 Task: Look for space in Batu, Indonesia from 11th June, 2023 to 15th June, 2023 for 2 adults in price range Rs.7000 to Rs.16000. Place can be private room with 1  bedroom having 2 beds and 1 bathroom. Property type can be house, flat, guest house, hotel. Booking option can be shelf check-in. Required host language is English.
Action: Mouse moved to (544, 93)
Screenshot: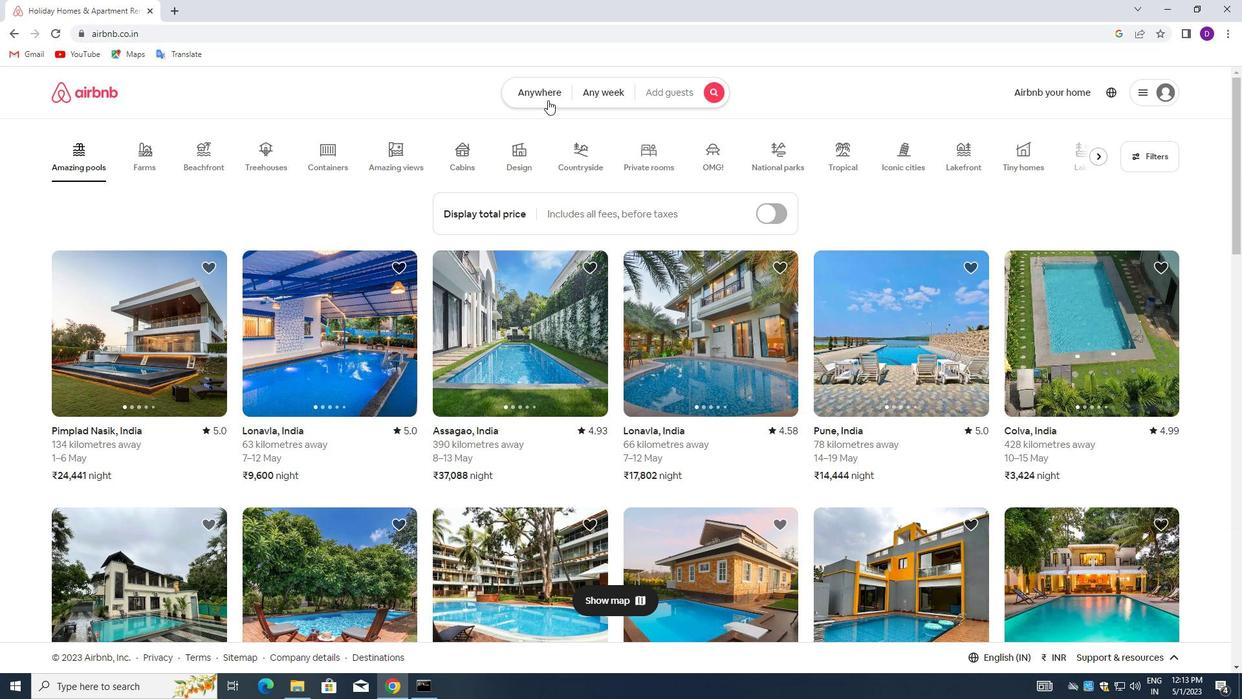 
Action: Mouse pressed left at (544, 93)
Screenshot: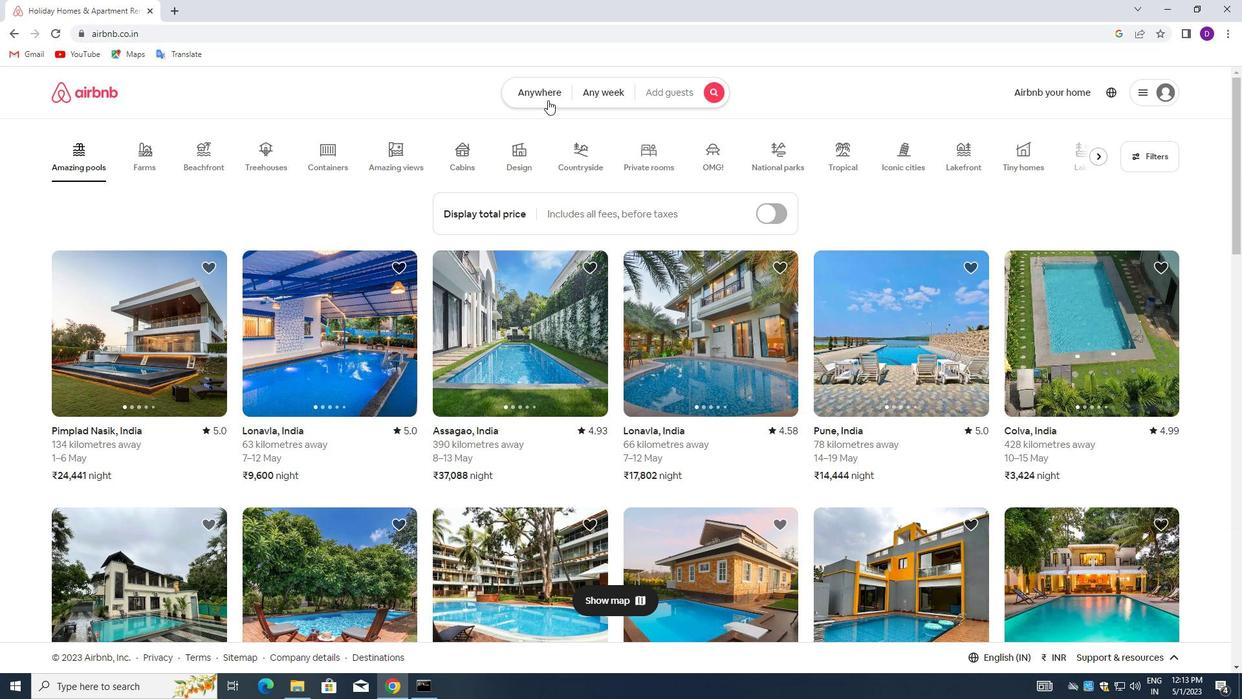 
Action: Mouse moved to (416, 146)
Screenshot: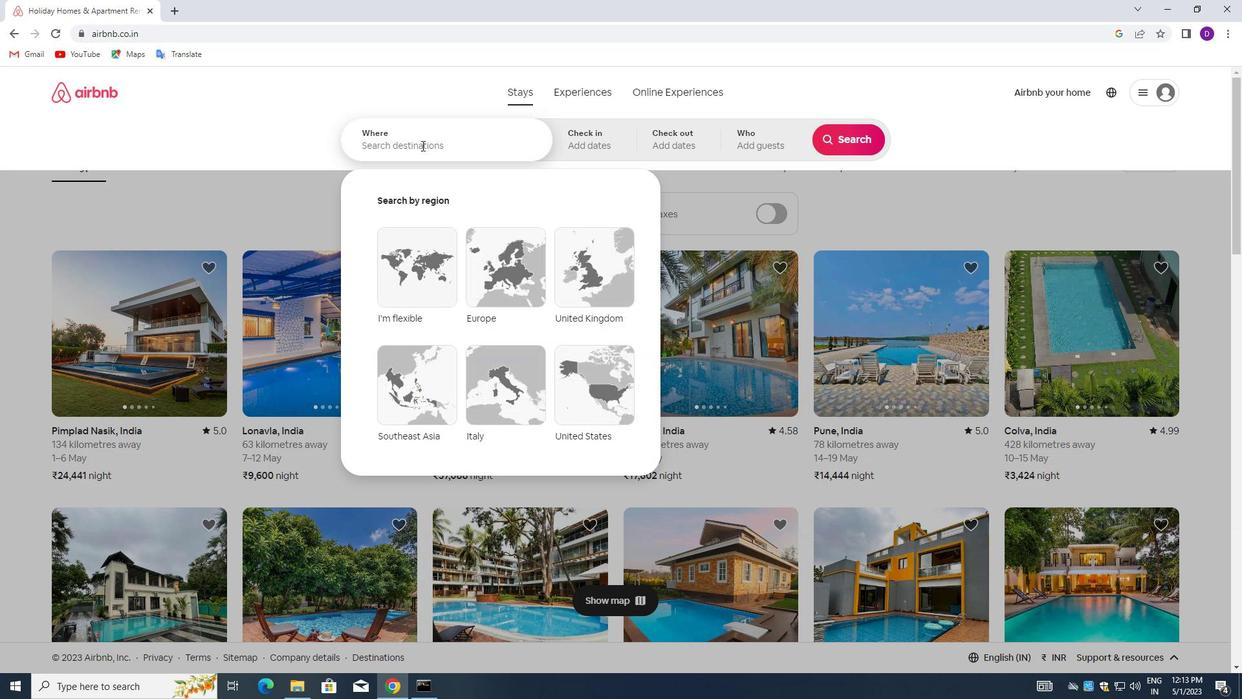 
Action: Mouse pressed left at (416, 146)
Screenshot: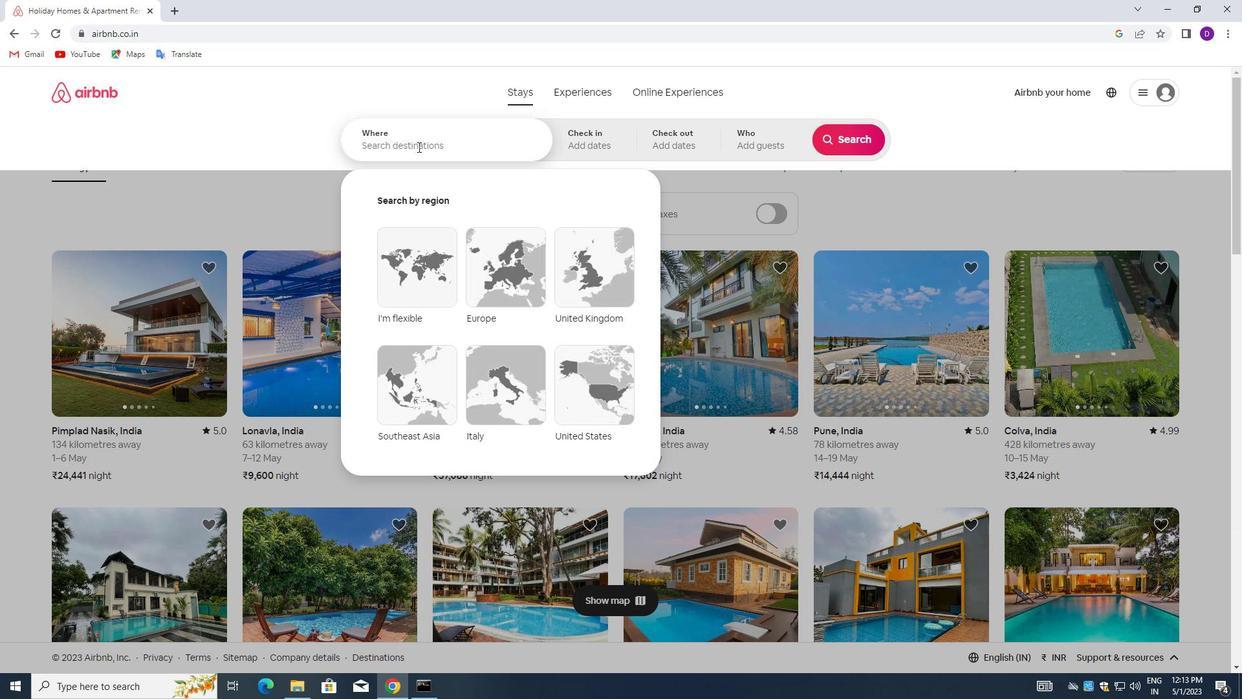 
Action: Key pressed <Key.shift>BATU,<Key.space><Key.shift>INDONESIA<Key.enter>
Screenshot: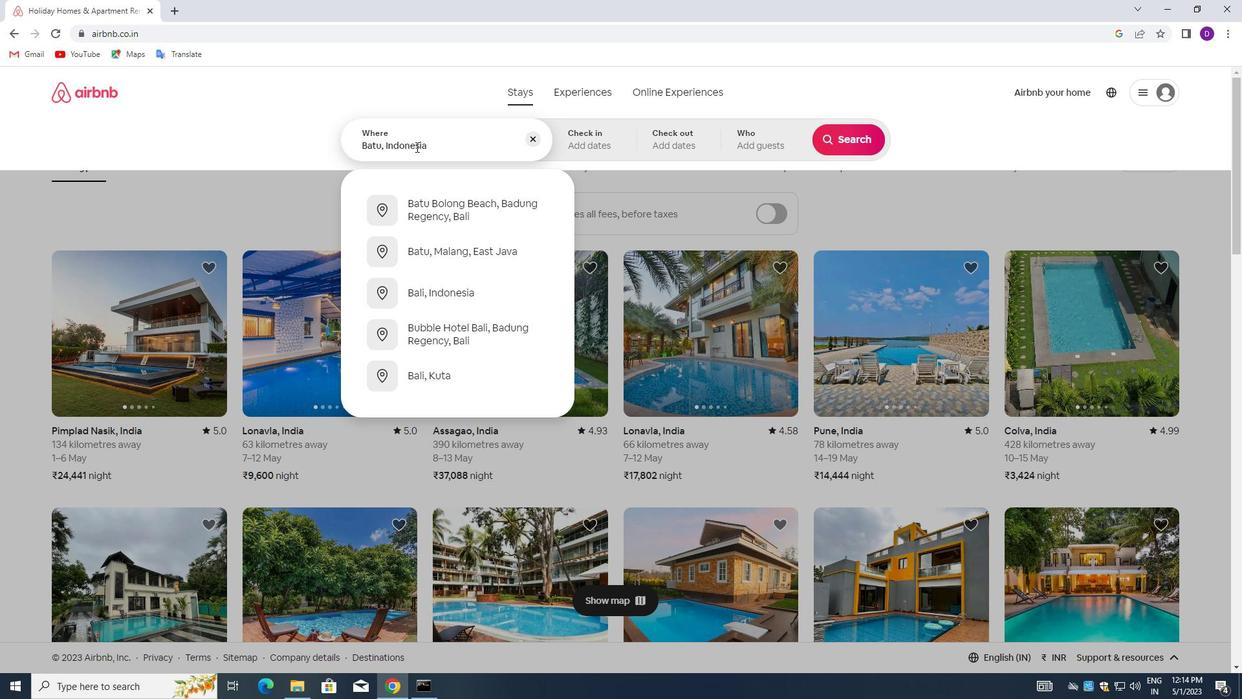 
Action: Mouse moved to (652, 364)
Screenshot: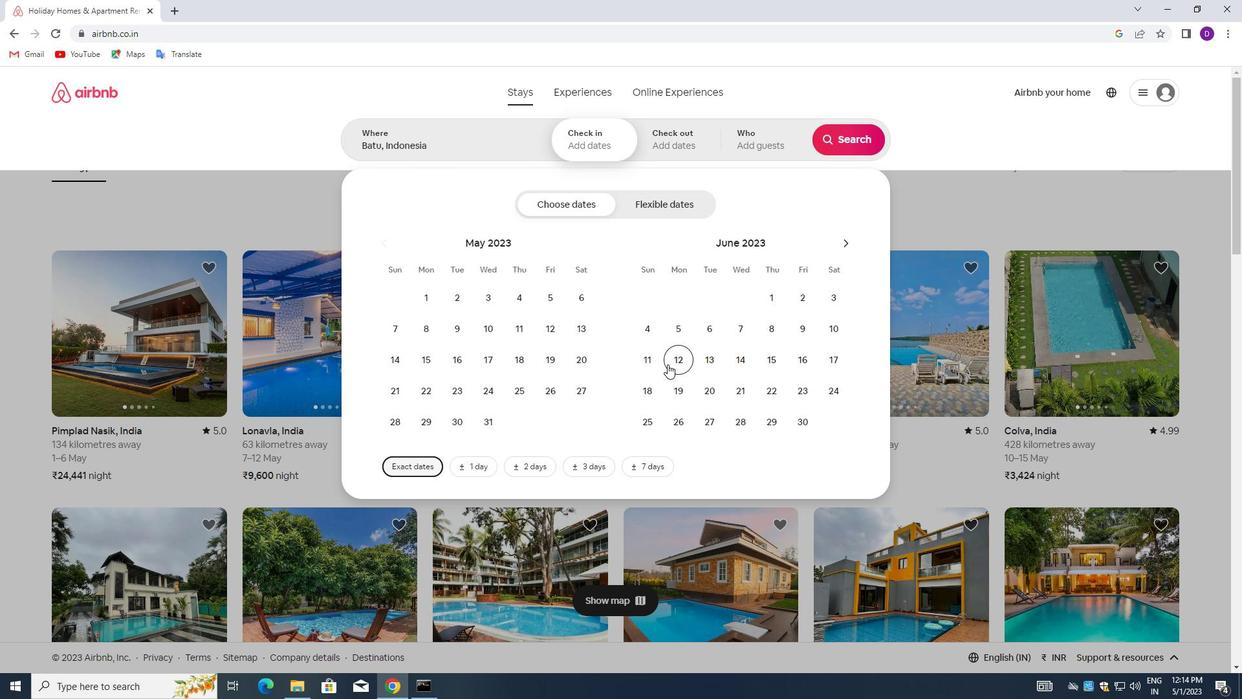 
Action: Mouse pressed left at (652, 364)
Screenshot: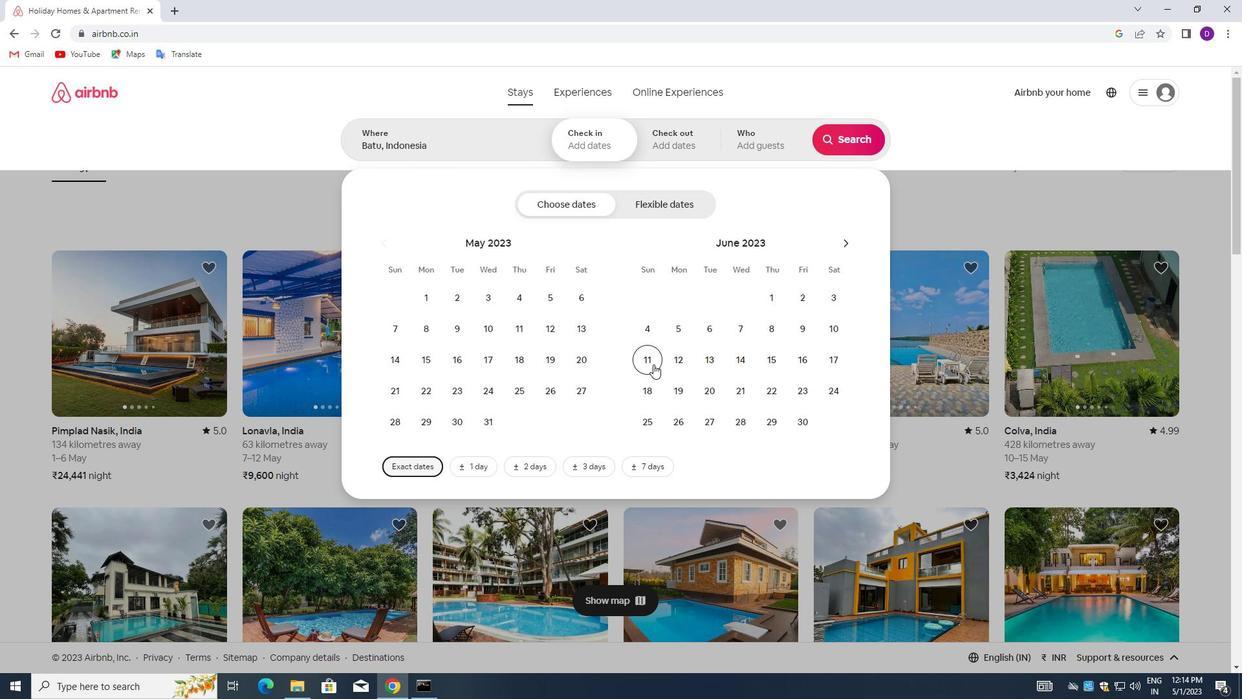 
Action: Mouse moved to (765, 368)
Screenshot: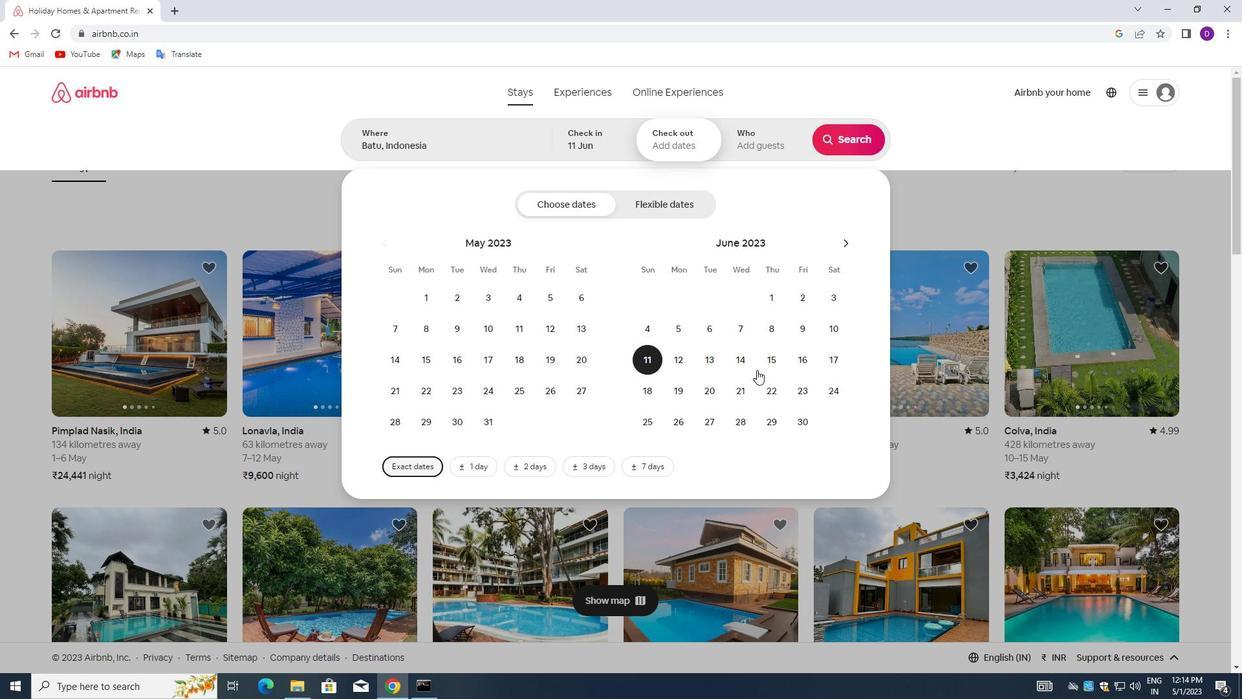 
Action: Mouse pressed left at (765, 368)
Screenshot: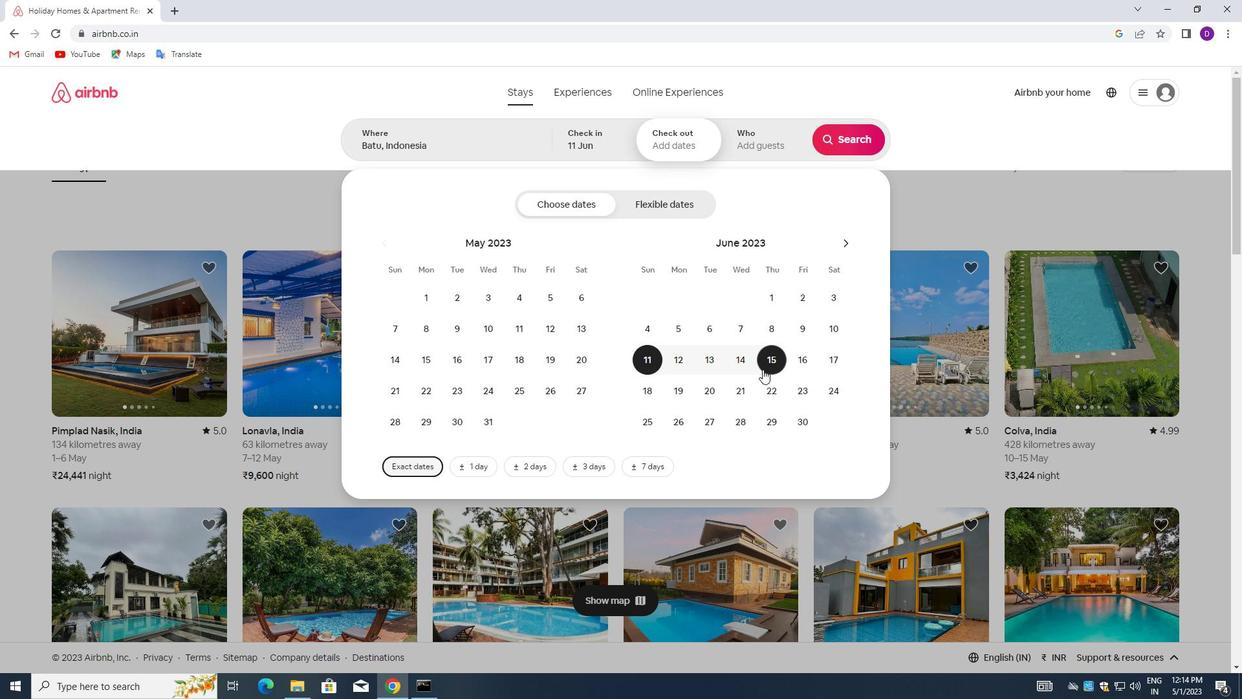 
Action: Mouse moved to (748, 151)
Screenshot: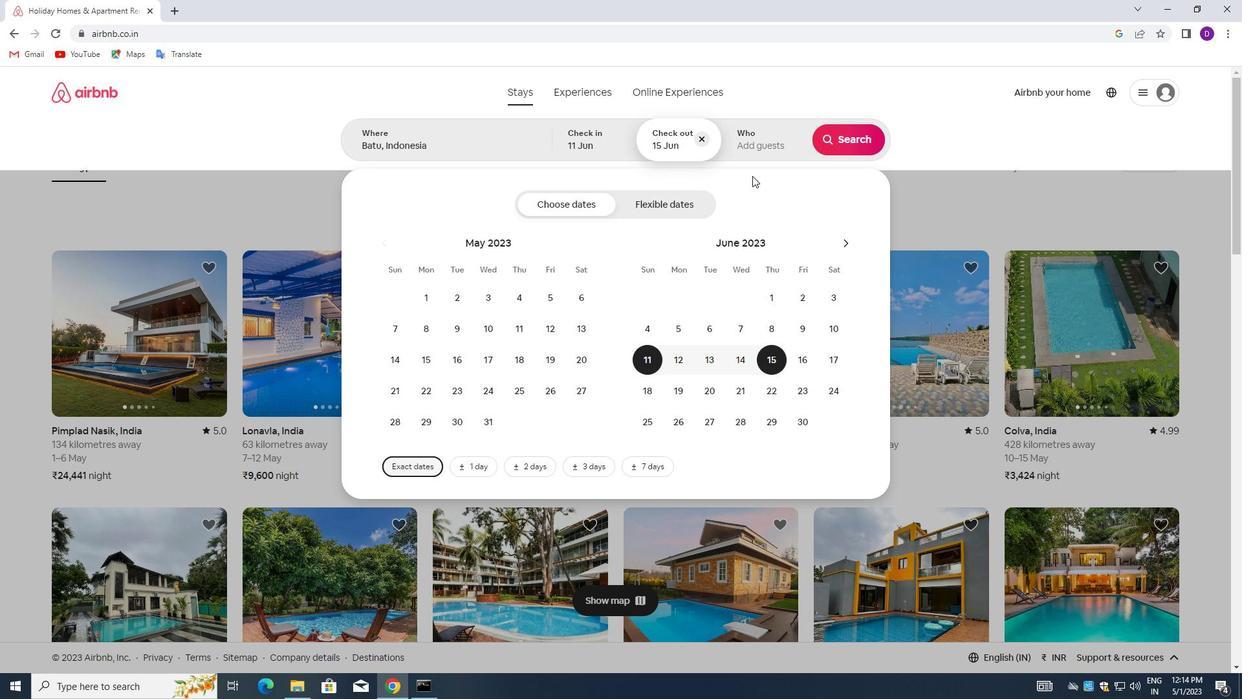 
Action: Mouse pressed left at (748, 151)
Screenshot: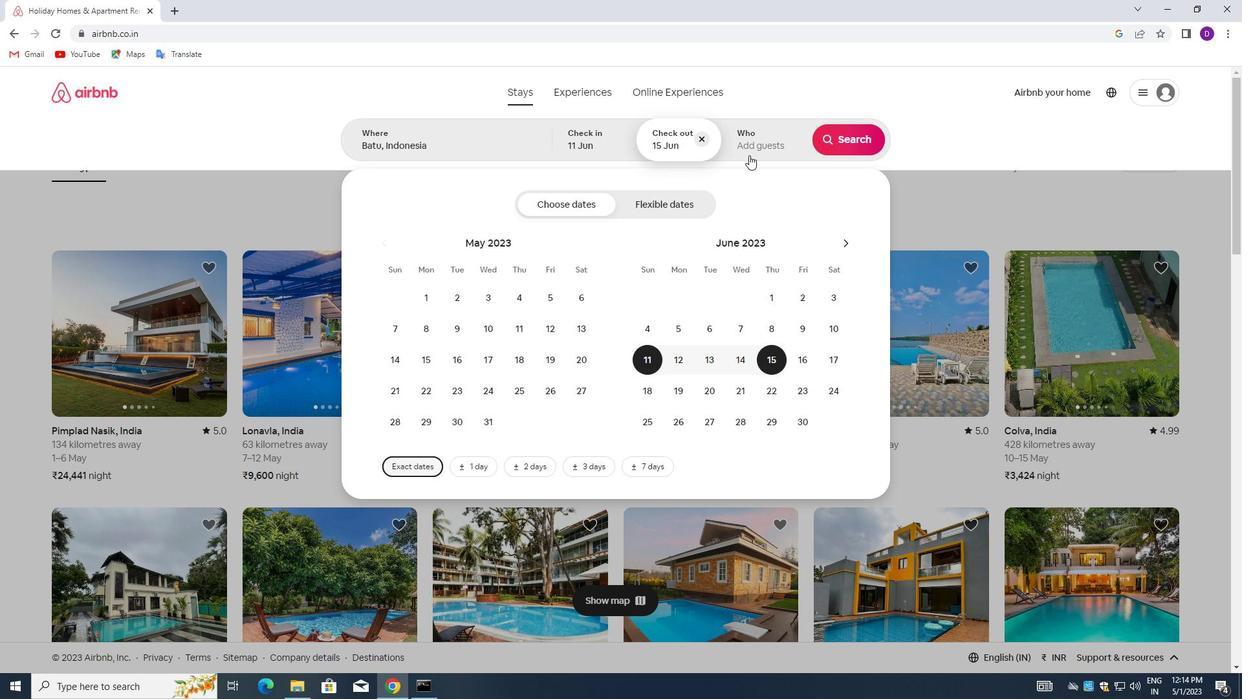 
Action: Mouse moved to (855, 204)
Screenshot: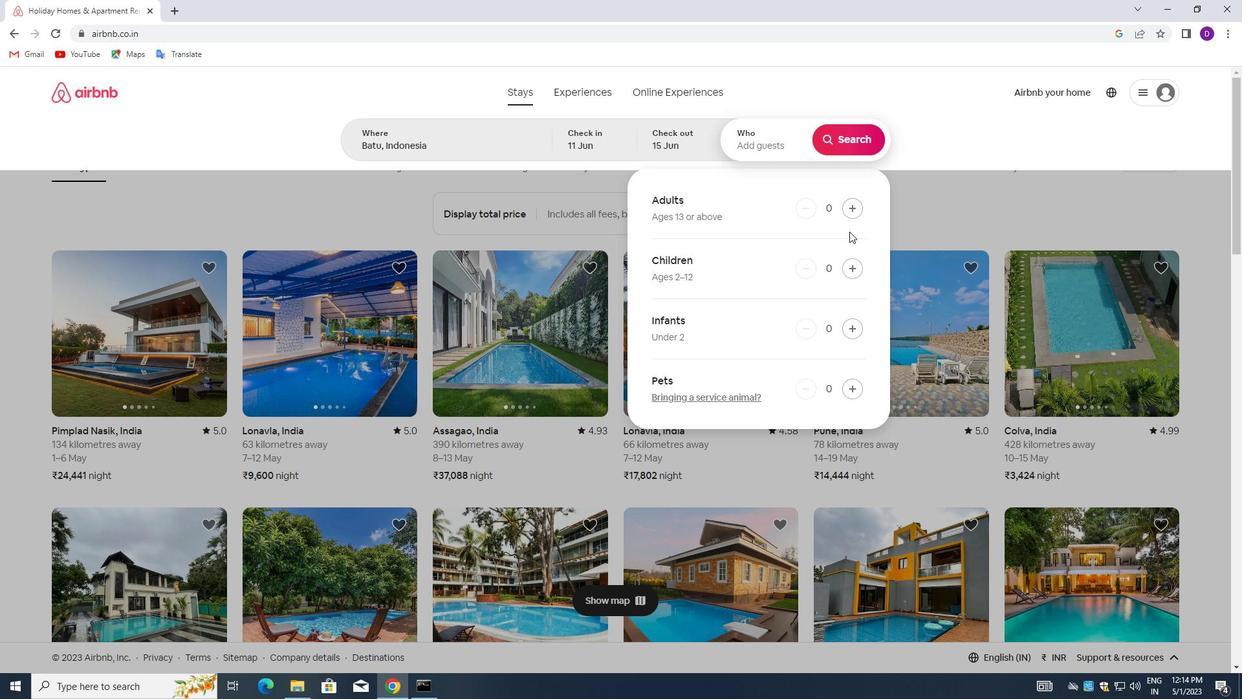 
Action: Mouse pressed left at (855, 204)
Screenshot: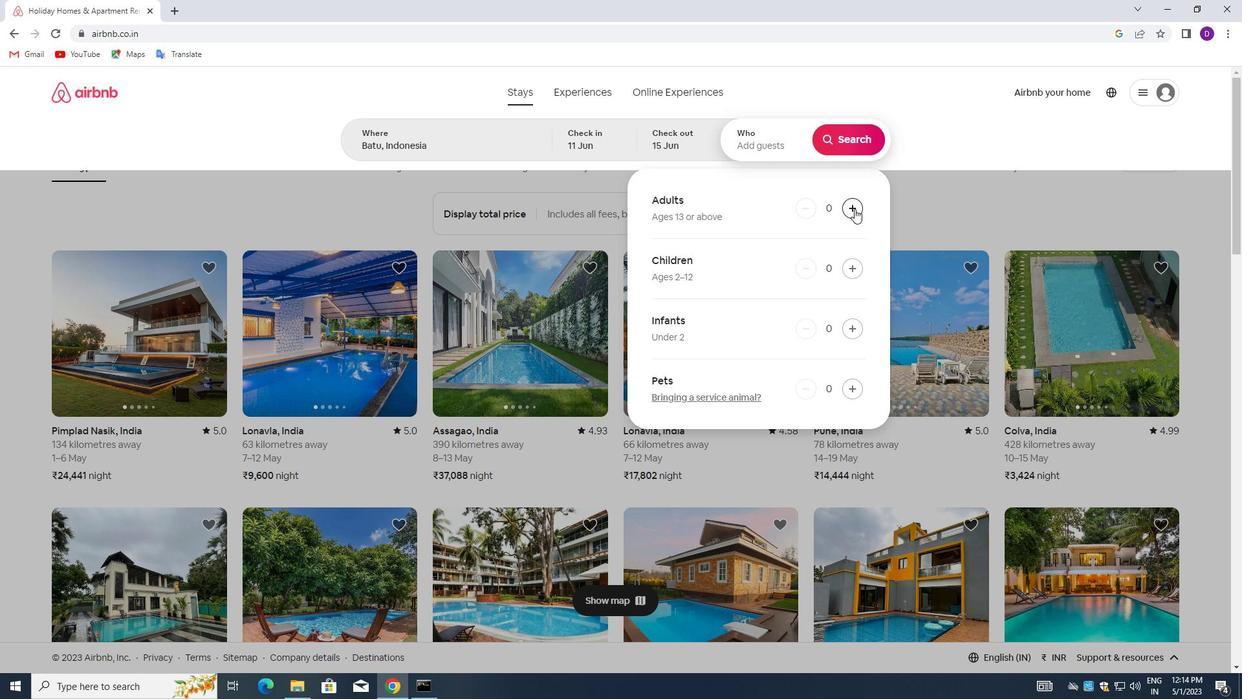 
Action: Mouse pressed left at (855, 204)
Screenshot: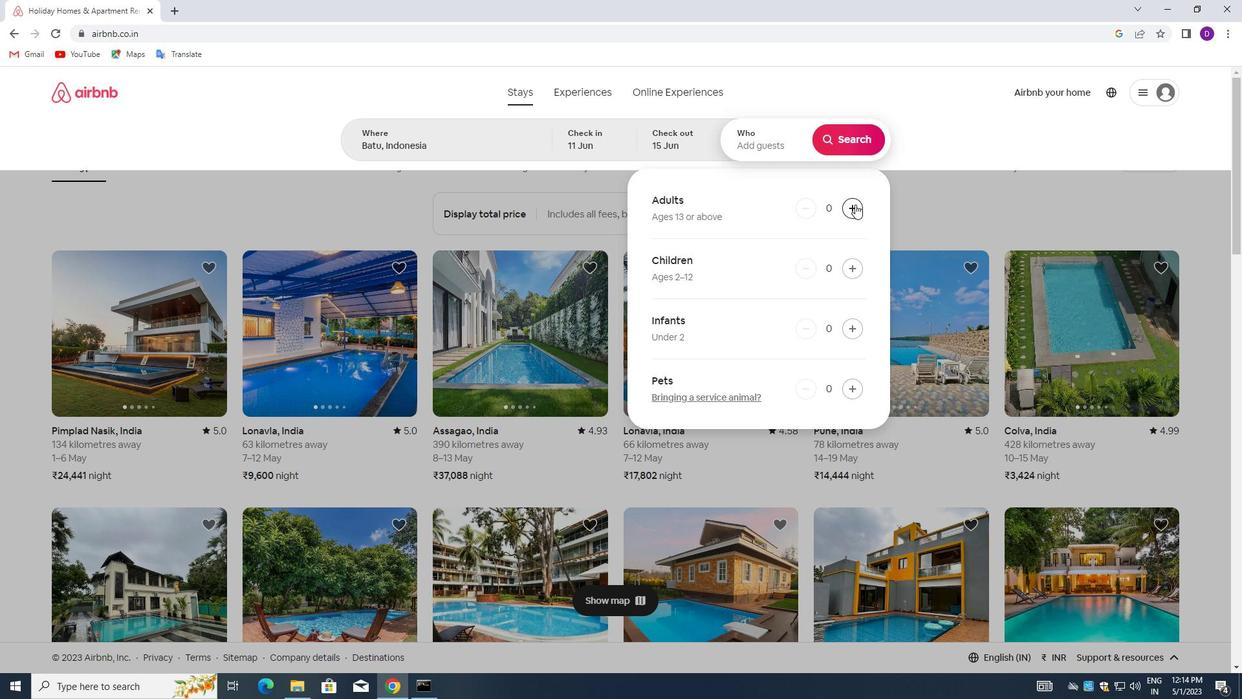 
Action: Mouse moved to (845, 139)
Screenshot: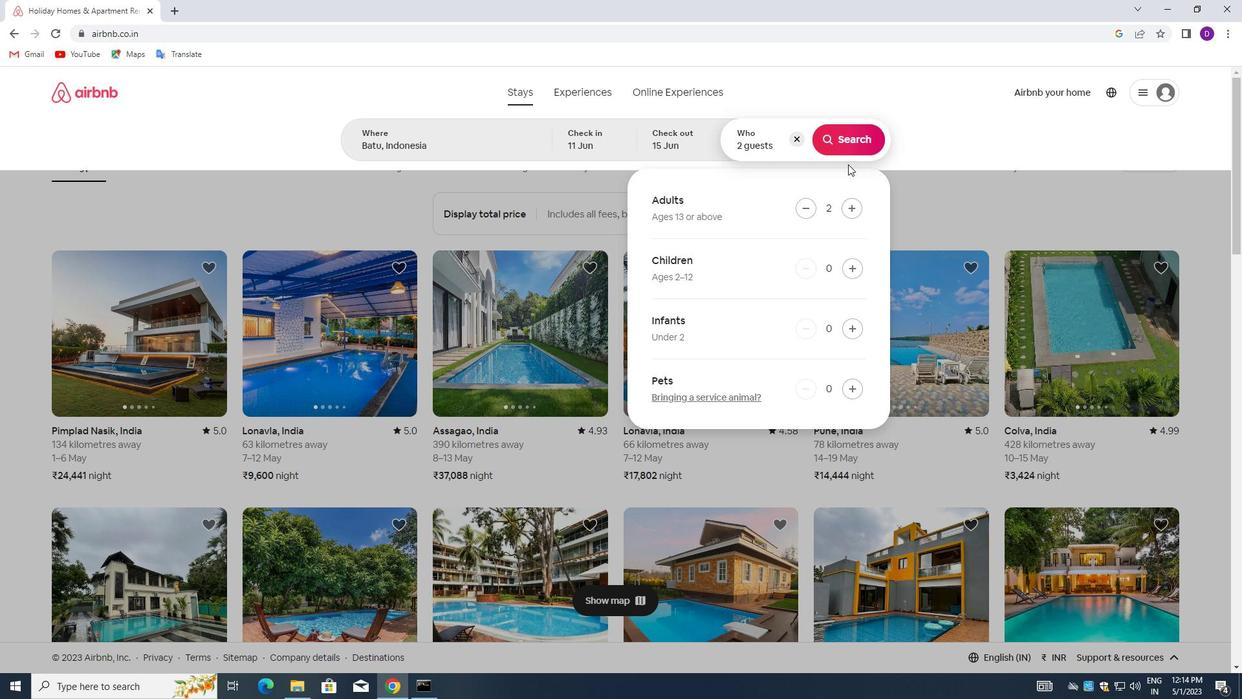 
Action: Mouse pressed left at (845, 139)
Screenshot: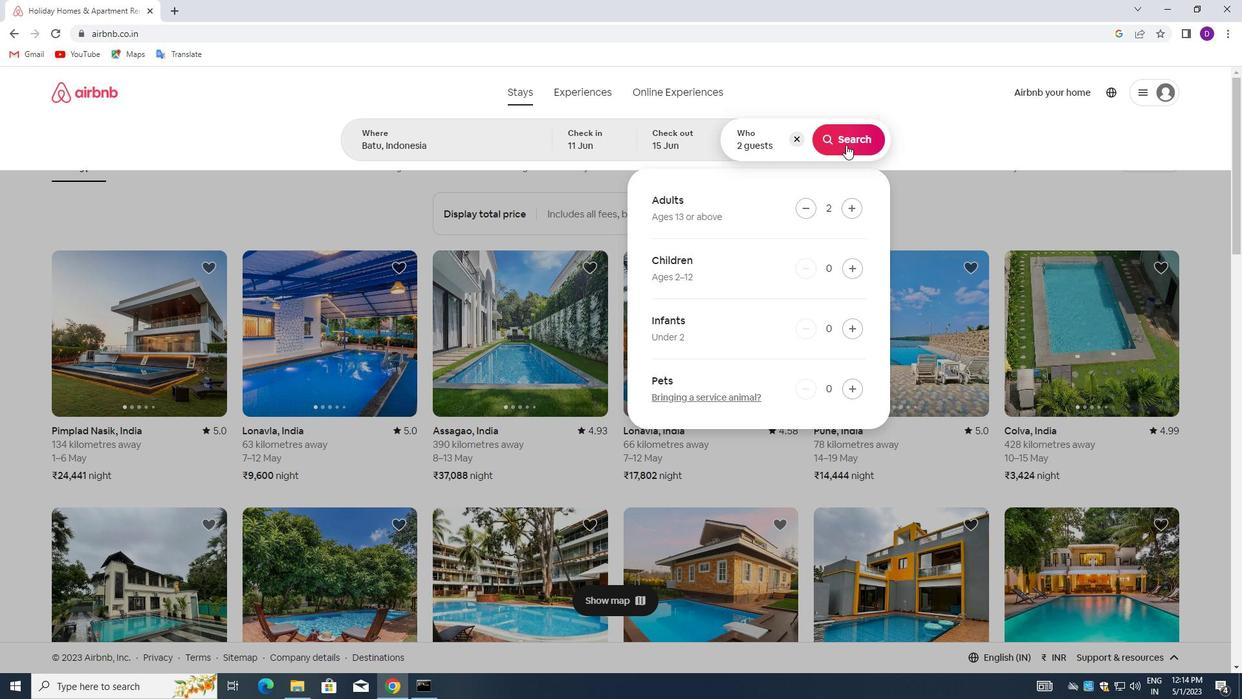 
Action: Mouse moved to (1180, 132)
Screenshot: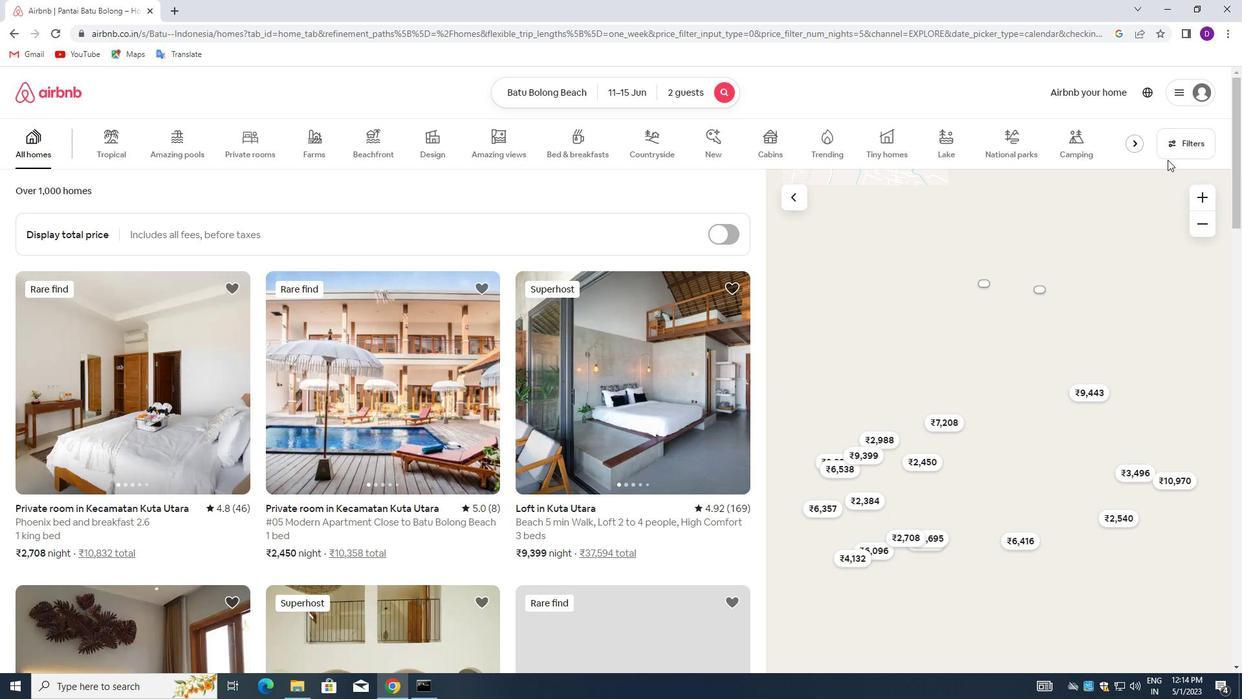
Action: Mouse pressed left at (1180, 132)
Screenshot: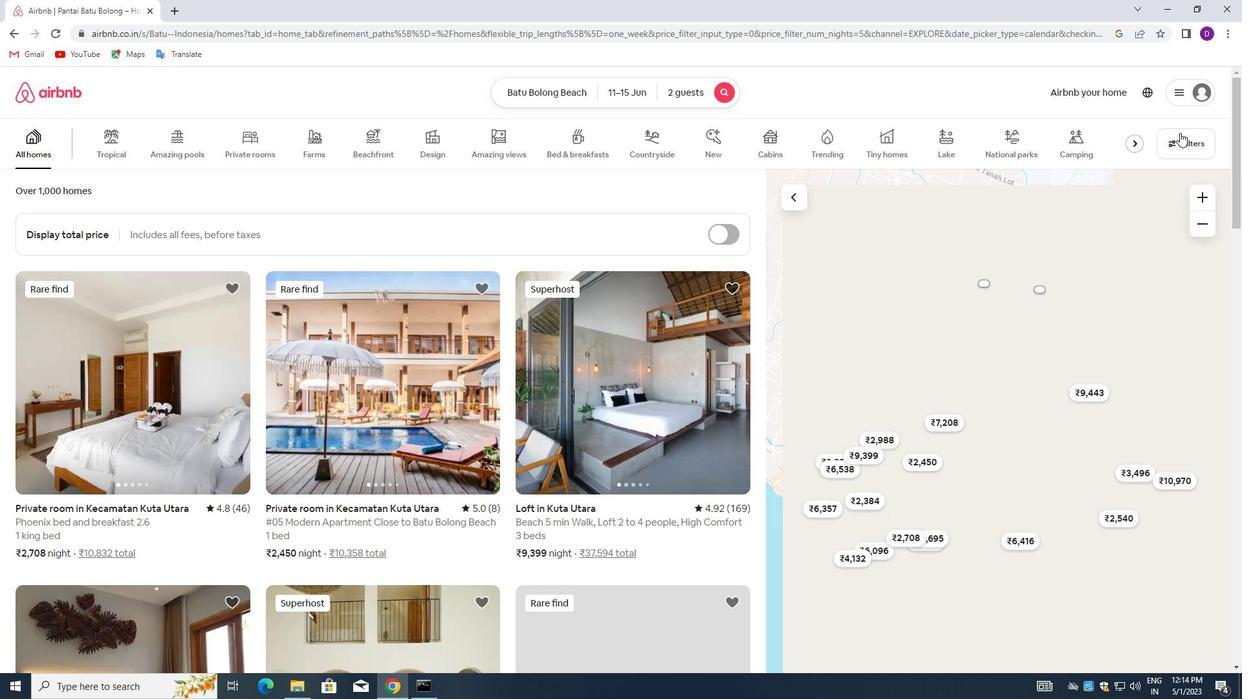 
Action: Mouse moved to (470, 307)
Screenshot: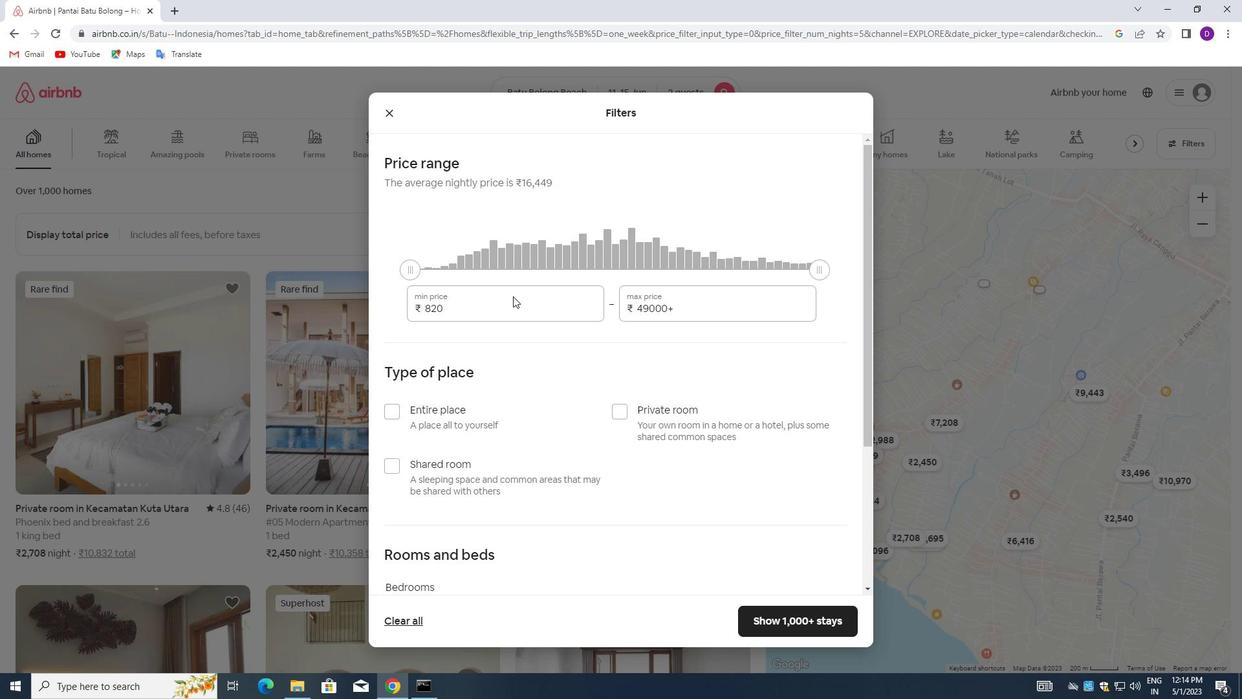 
Action: Mouse pressed left at (470, 307)
Screenshot: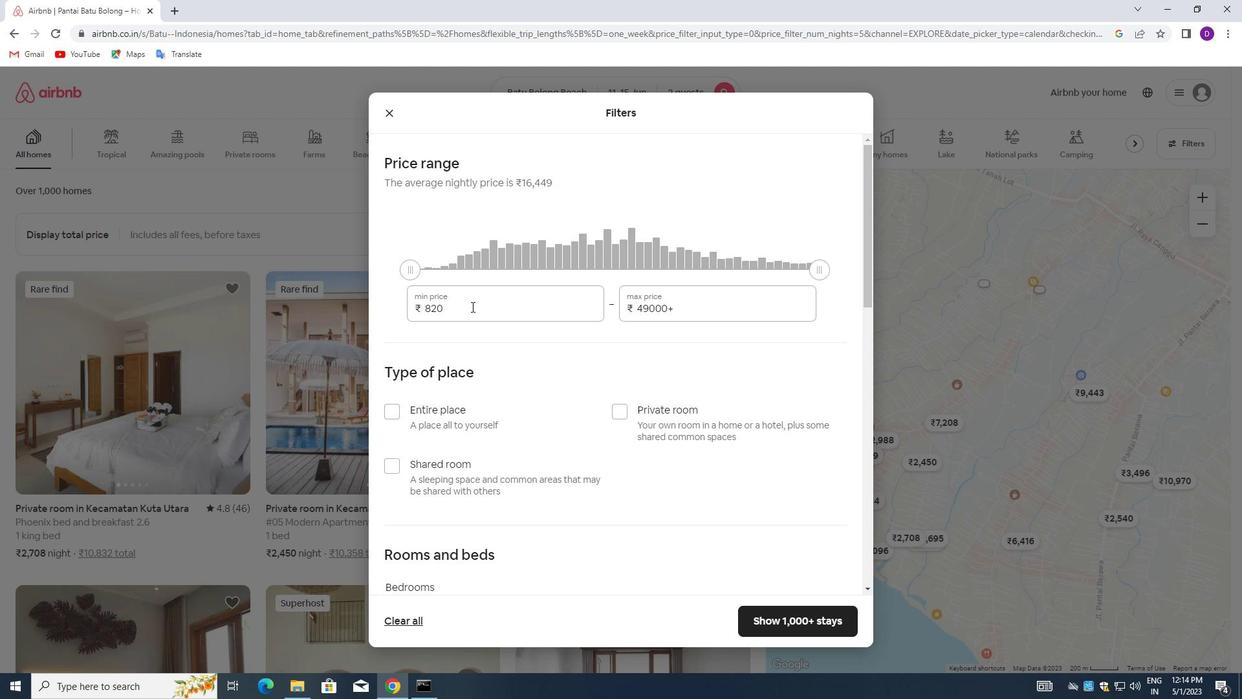 
Action: Mouse pressed left at (470, 307)
Screenshot: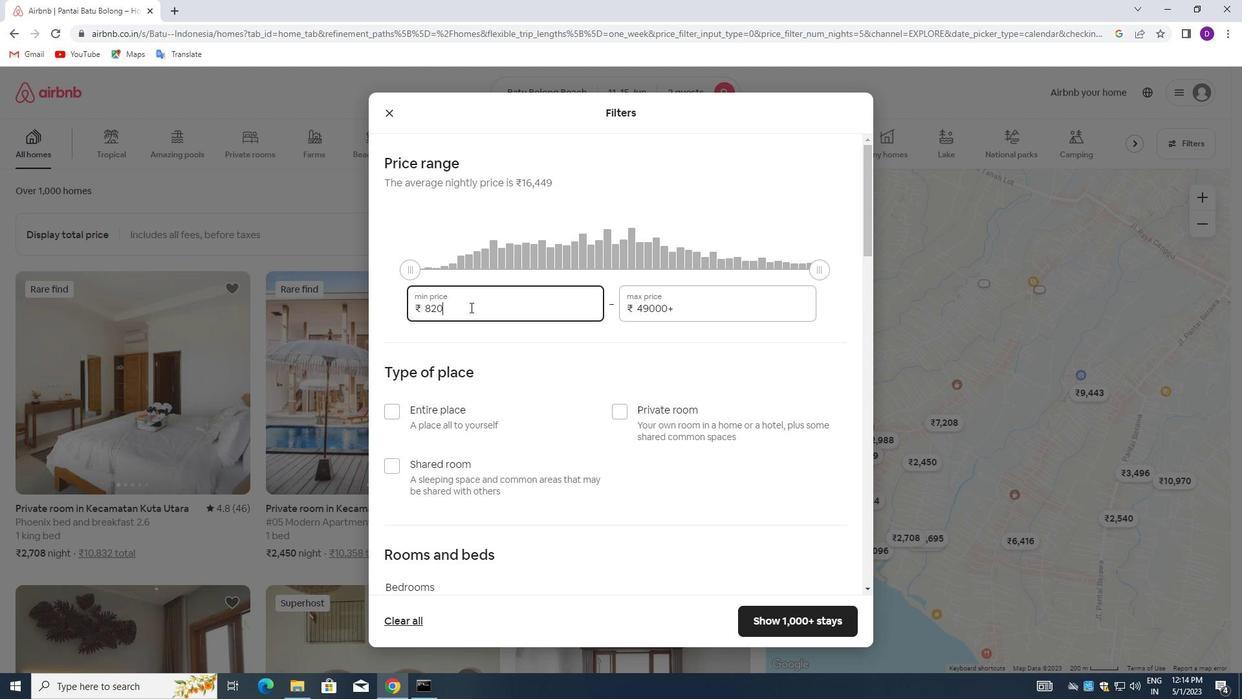 
Action: Mouse moved to (470, 307)
Screenshot: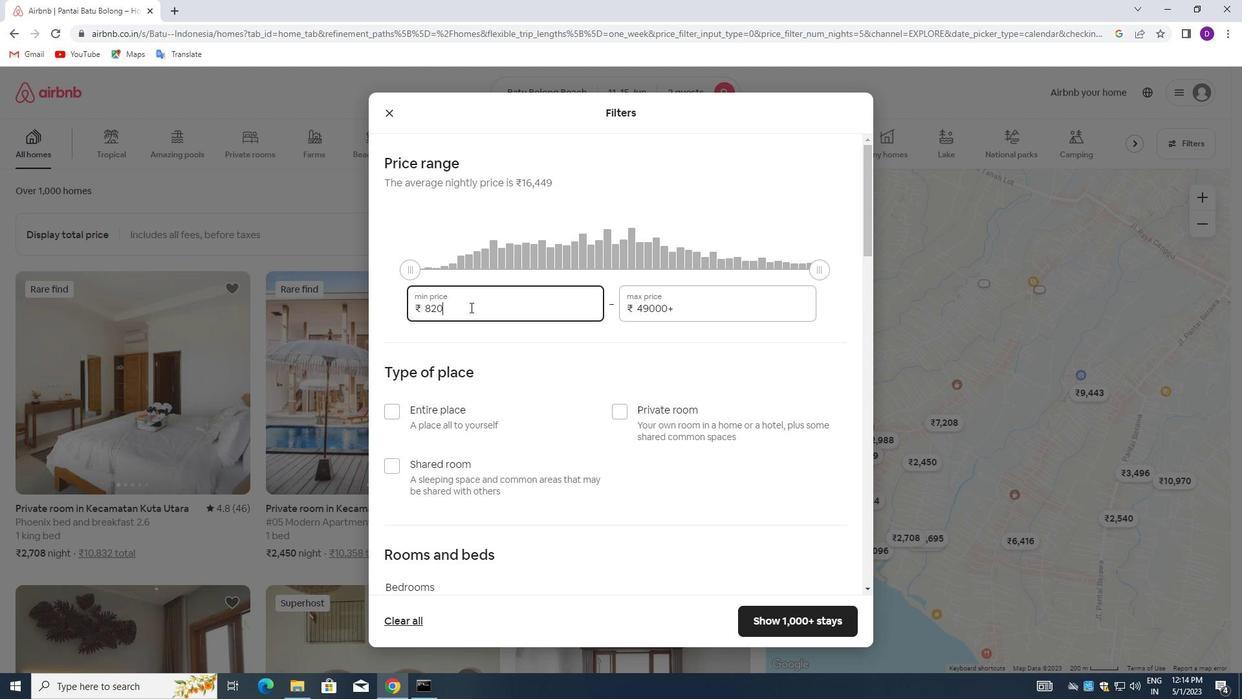 
Action: Mouse pressed left at (470, 307)
Screenshot: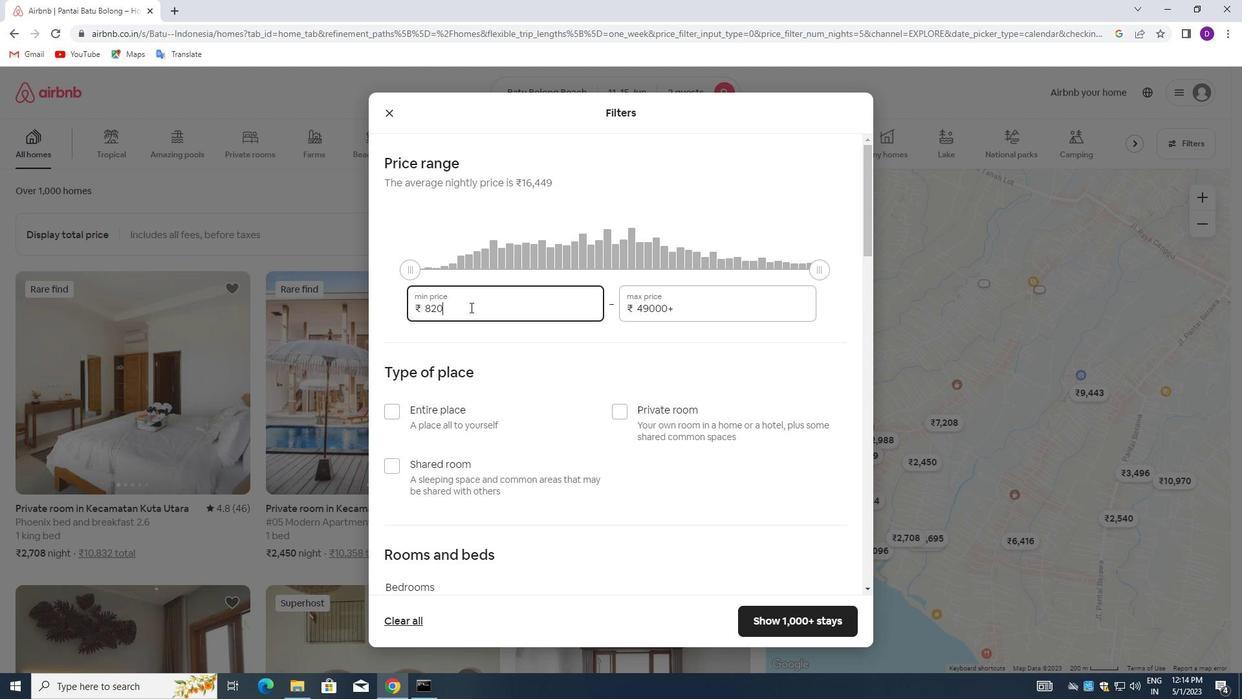 
Action: Key pressed 7000<Key.tab>1<Key.backspace><Key.backspace><Key.backspace><Key.backspace><Key.backspace><Key.backspace><Key.backspace><Key.backspace>16000
Screenshot: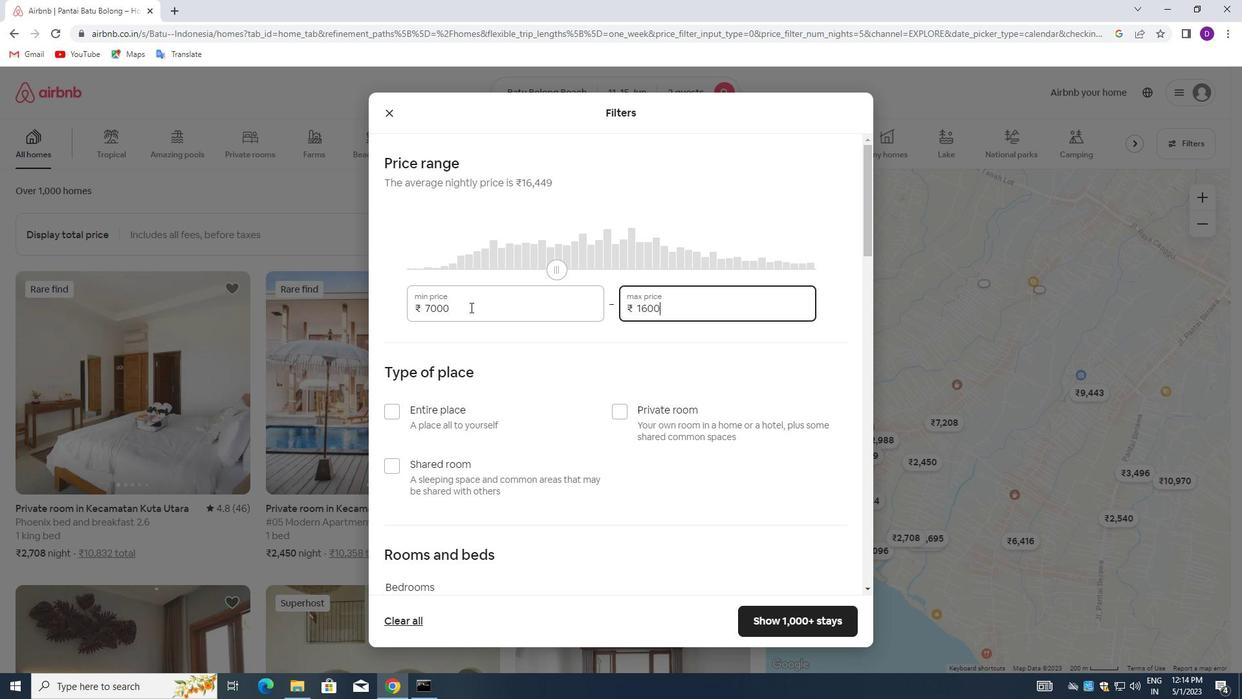 
Action: Mouse moved to (468, 324)
Screenshot: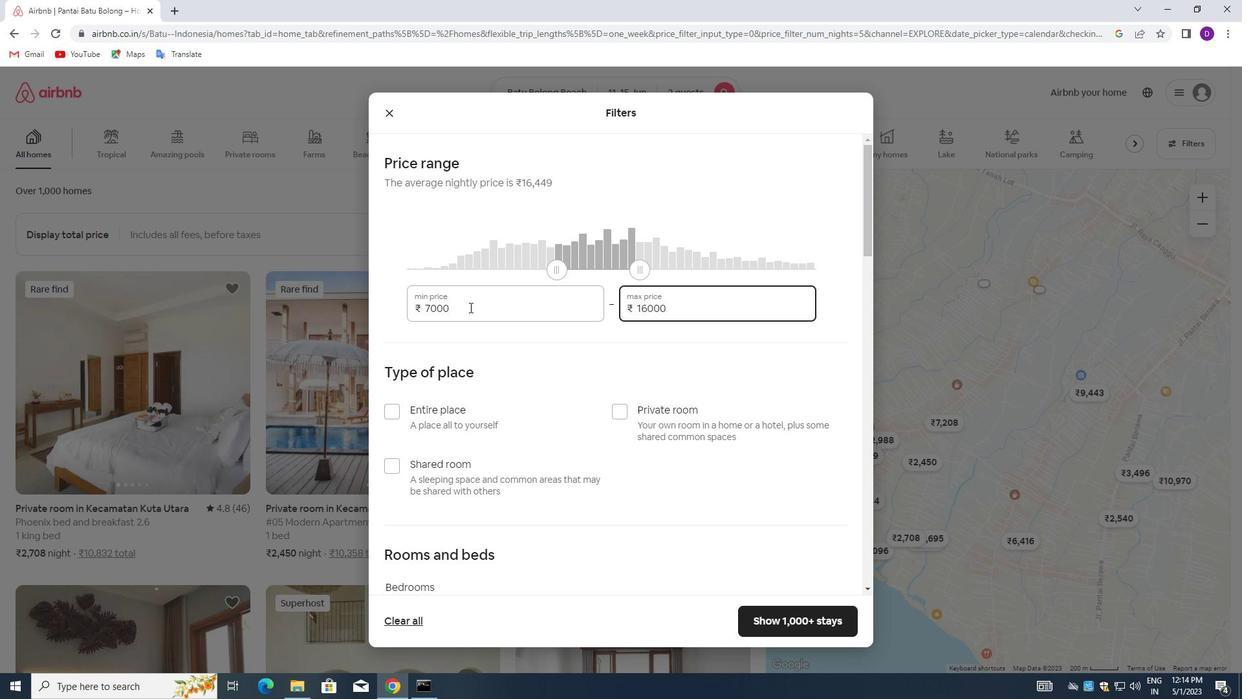 
Action: Mouse scrolled (468, 323) with delta (0, 0)
Screenshot: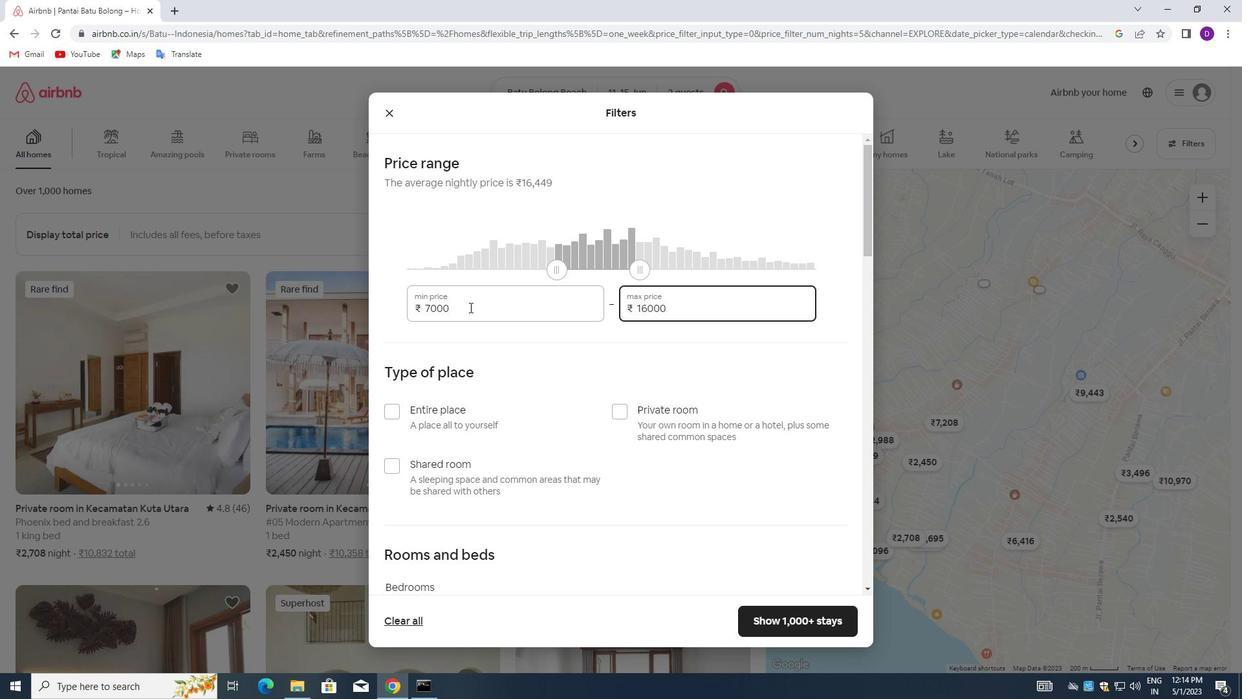 
Action: Mouse moved to (467, 328)
Screenshot: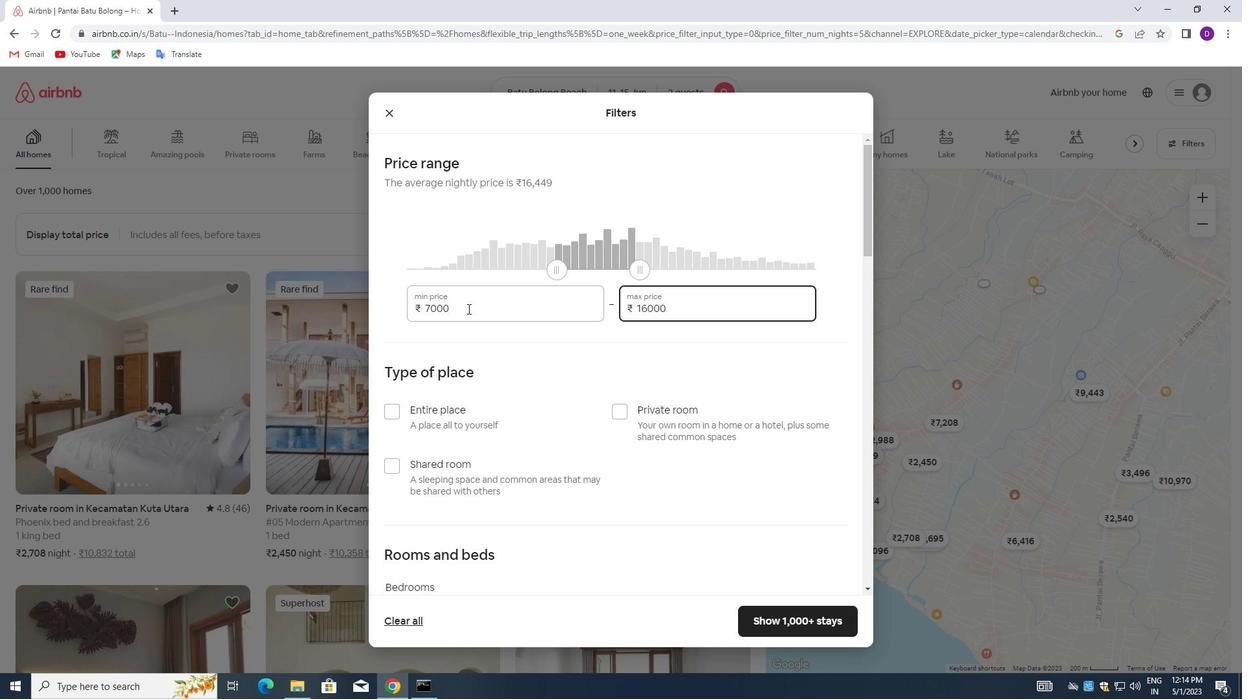 
Action: Mouse scrolled (467, 328) with delta (0, 0)
Screenshot: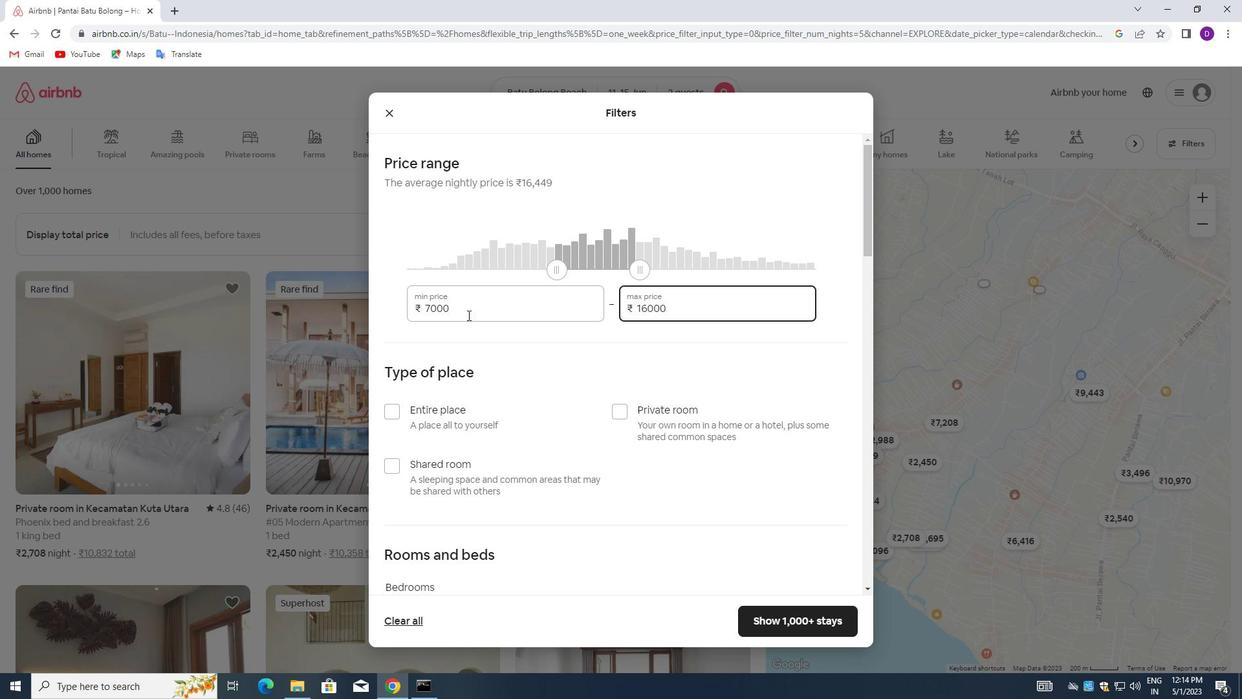 
Action: Mouse moved to (622, 280)
Screenshot: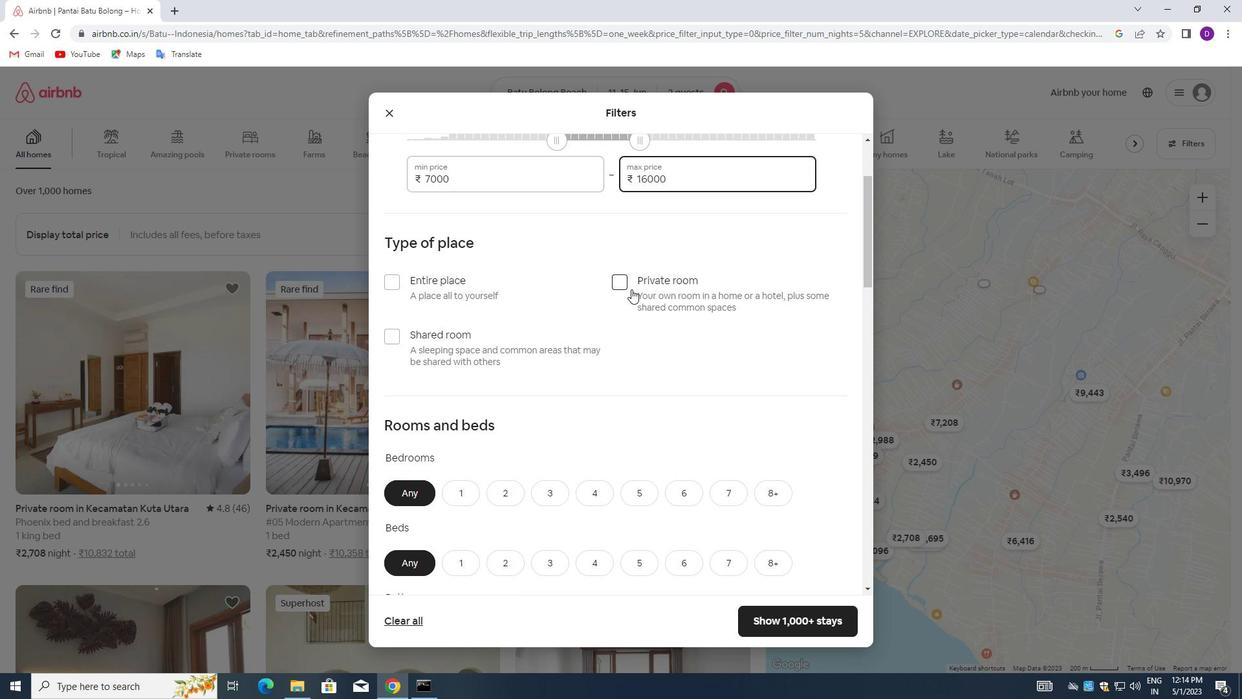 
Action: Mouse pressed left at (622, 280)
Screenshot: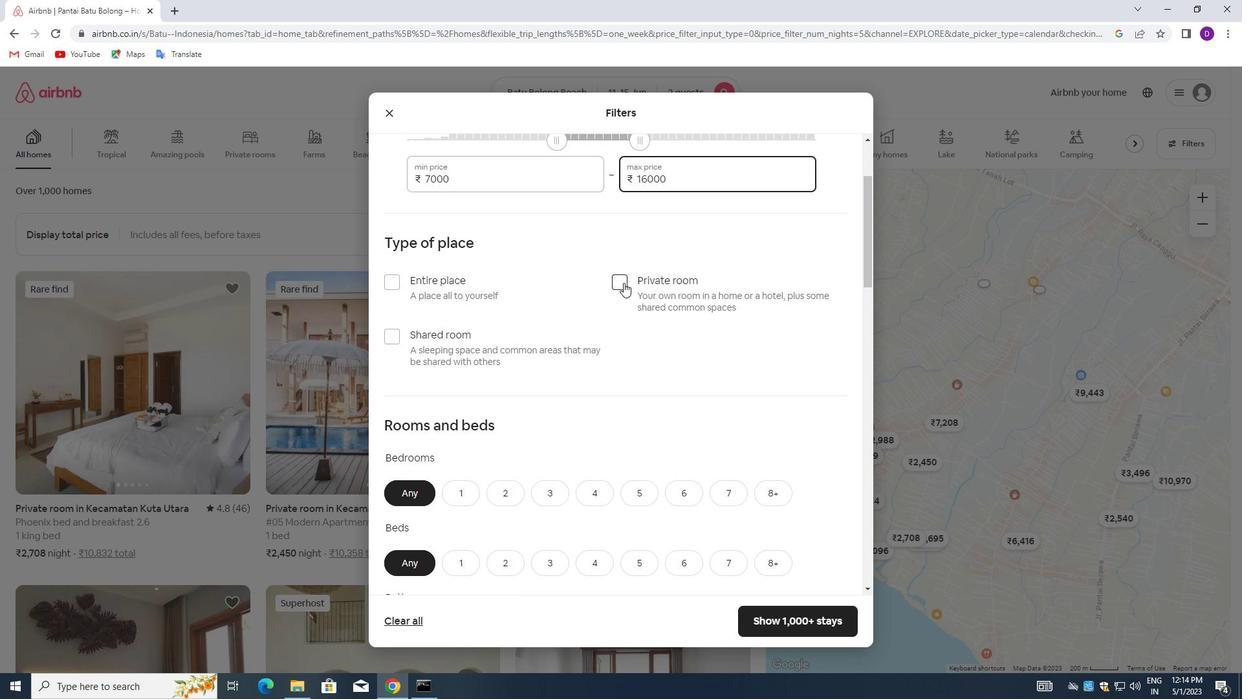 
Action: Mouse moved to (616, 296)
Screenshot: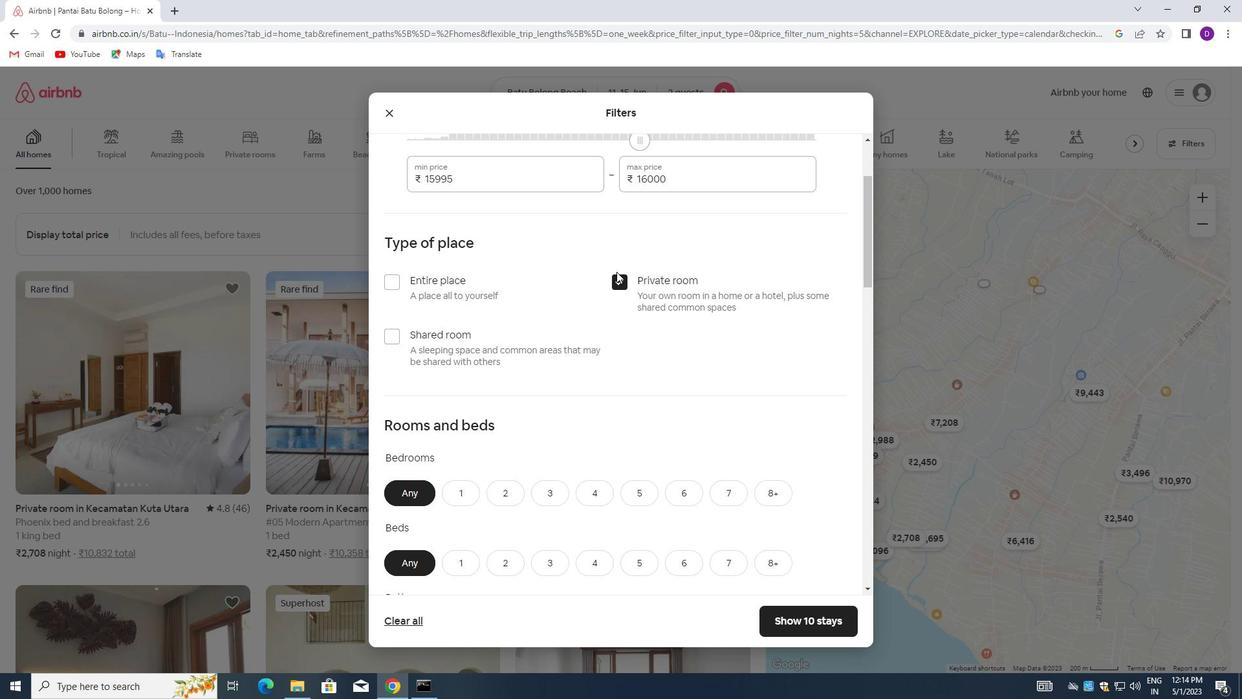 
Action: Mouse scrolled (616, 295) with delta (0, 0)
Screenshot: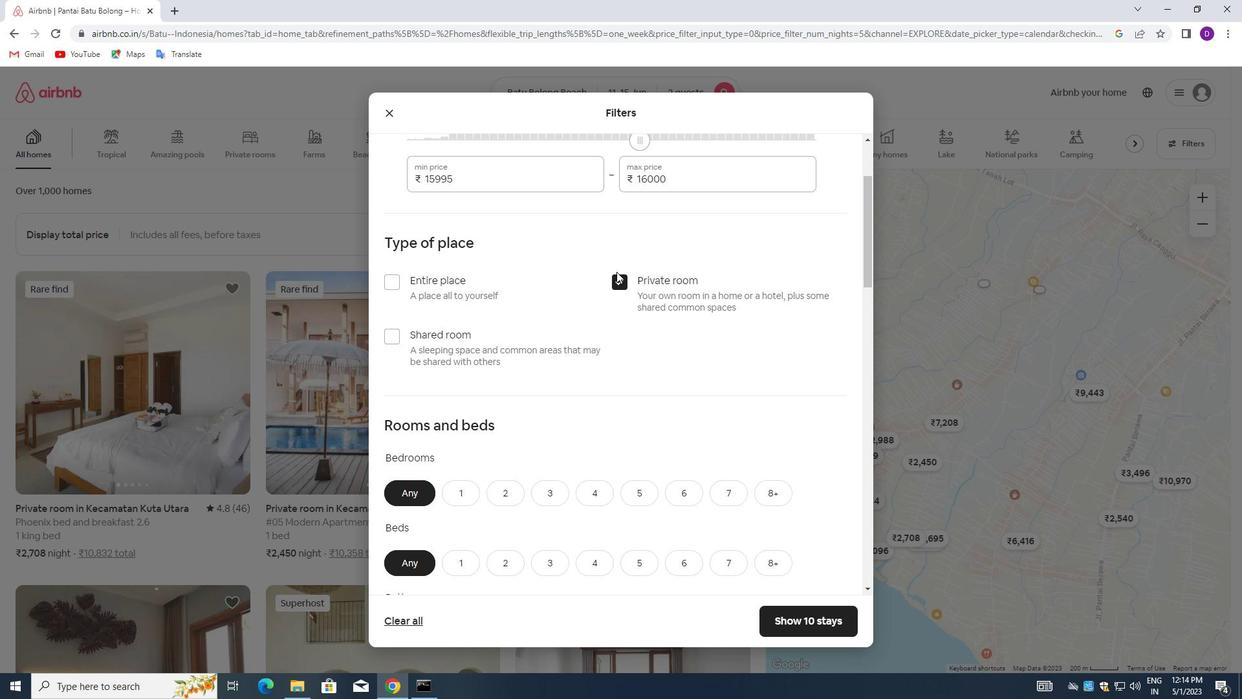 
Action: Mouse moved to (613, 306)
Screenshot: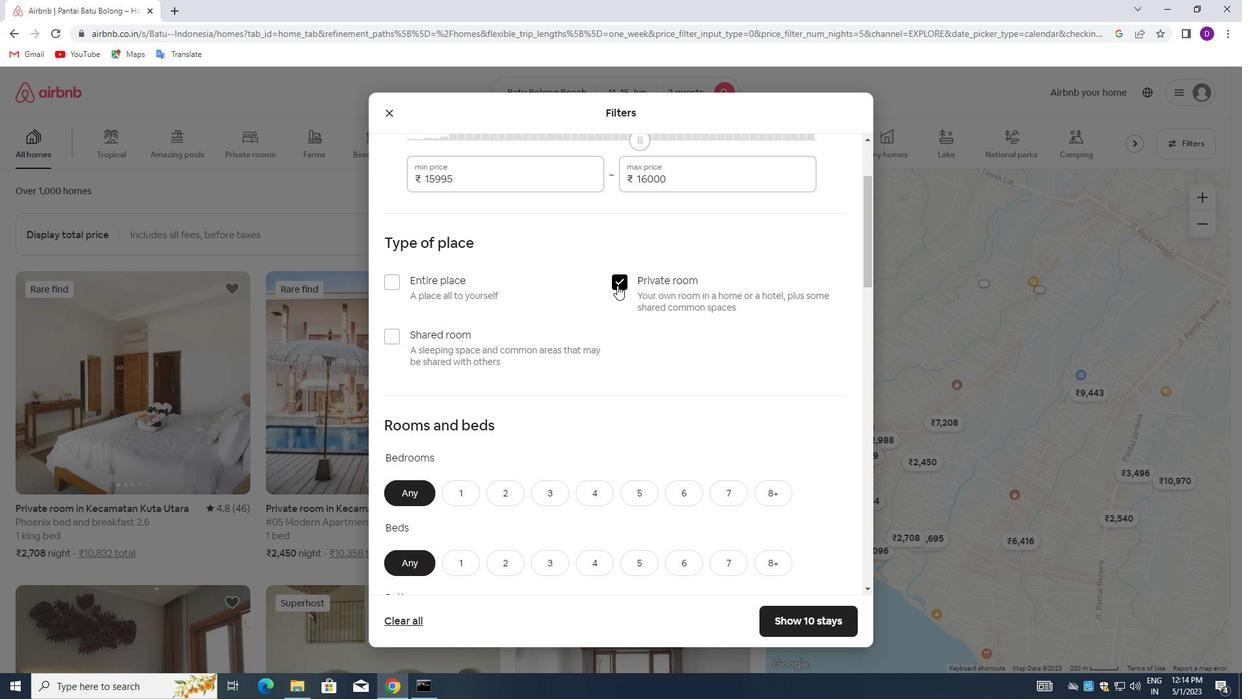 
Action: Mouse scrolled (613, 306) with delta (0, 0)
Screenshot: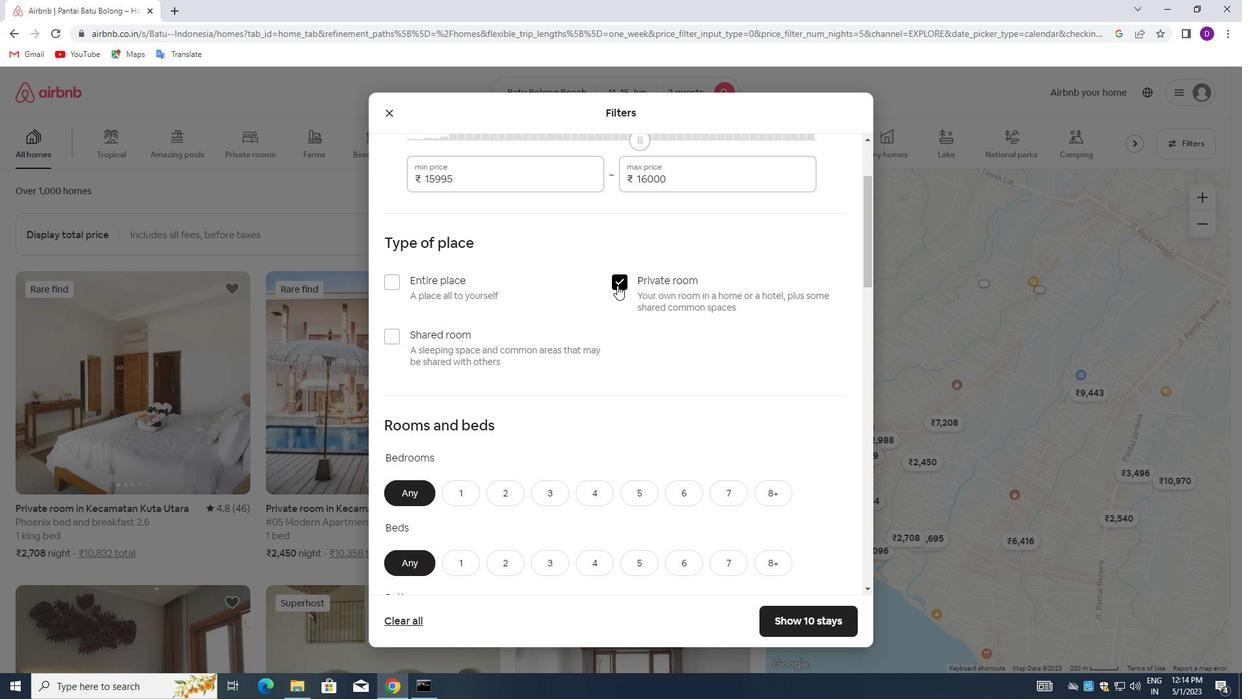 
Action: Mouse moved to (473, 359)
Screenshot: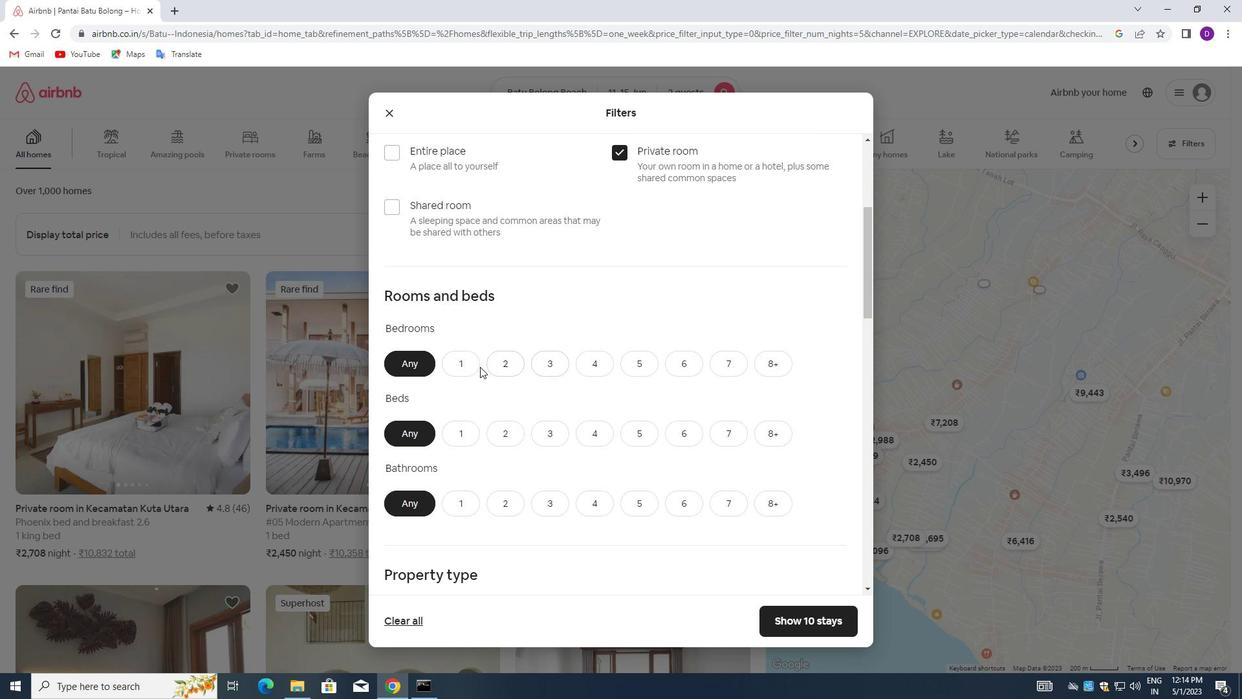 
Action: Mouse pressed left at (473, 359)
Screenshot: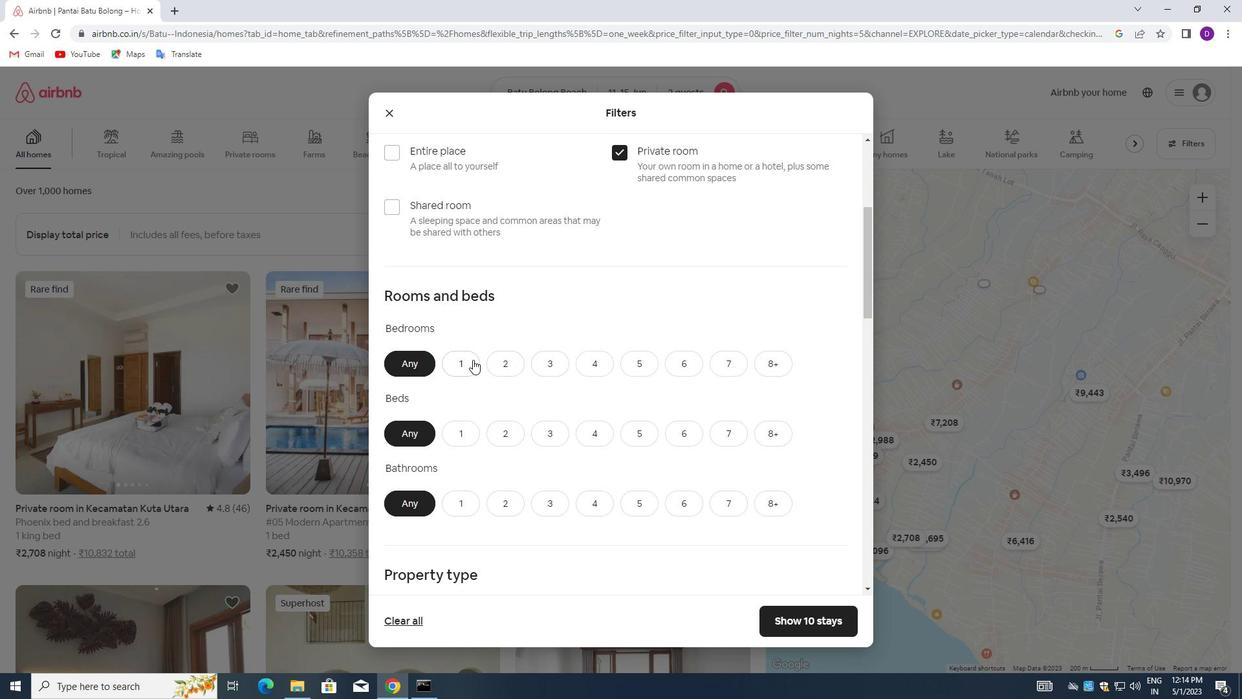 
Action: Mouse moved to (500, 421)
Screenshot: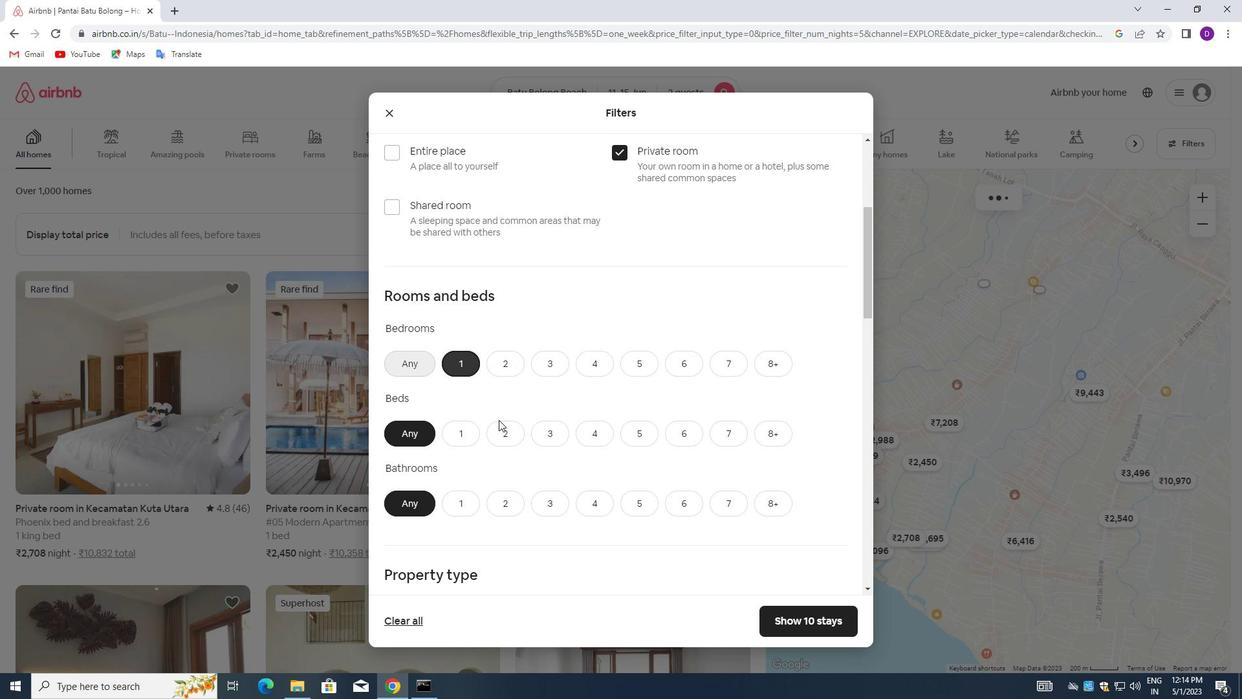 
Action: Mouse pressed left at (500, 421)
Screenshot: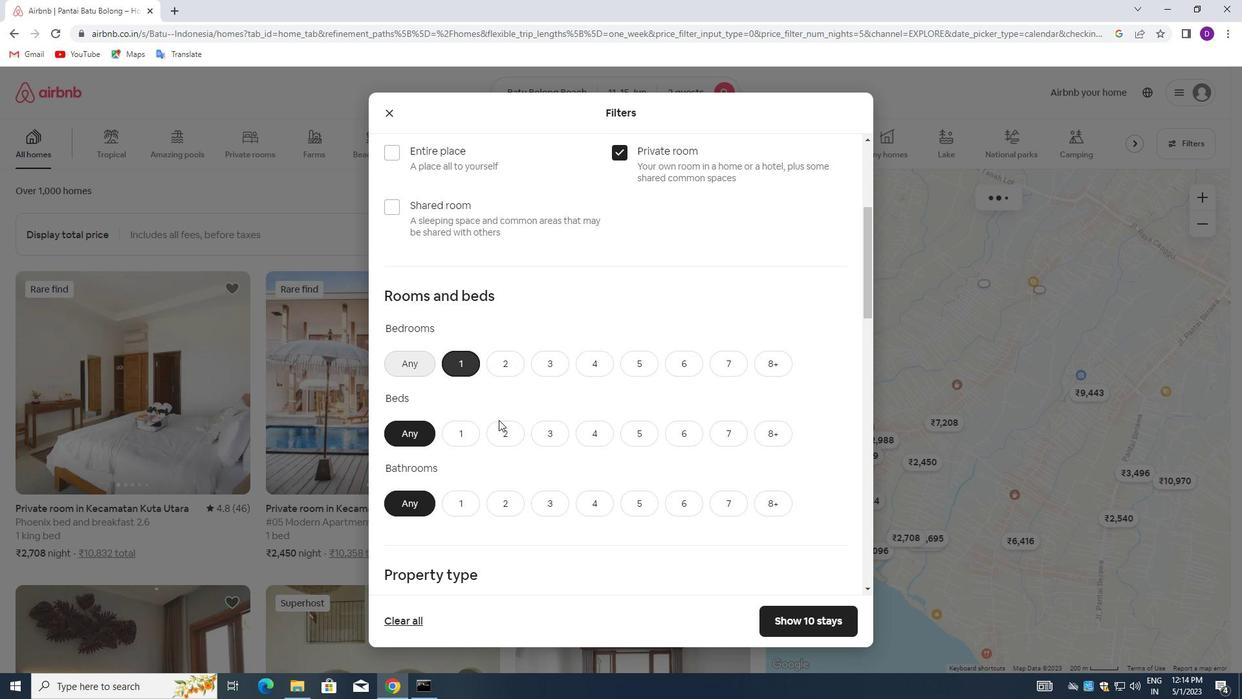 
Action: Mouse moved to (464, 500)
Screenshot: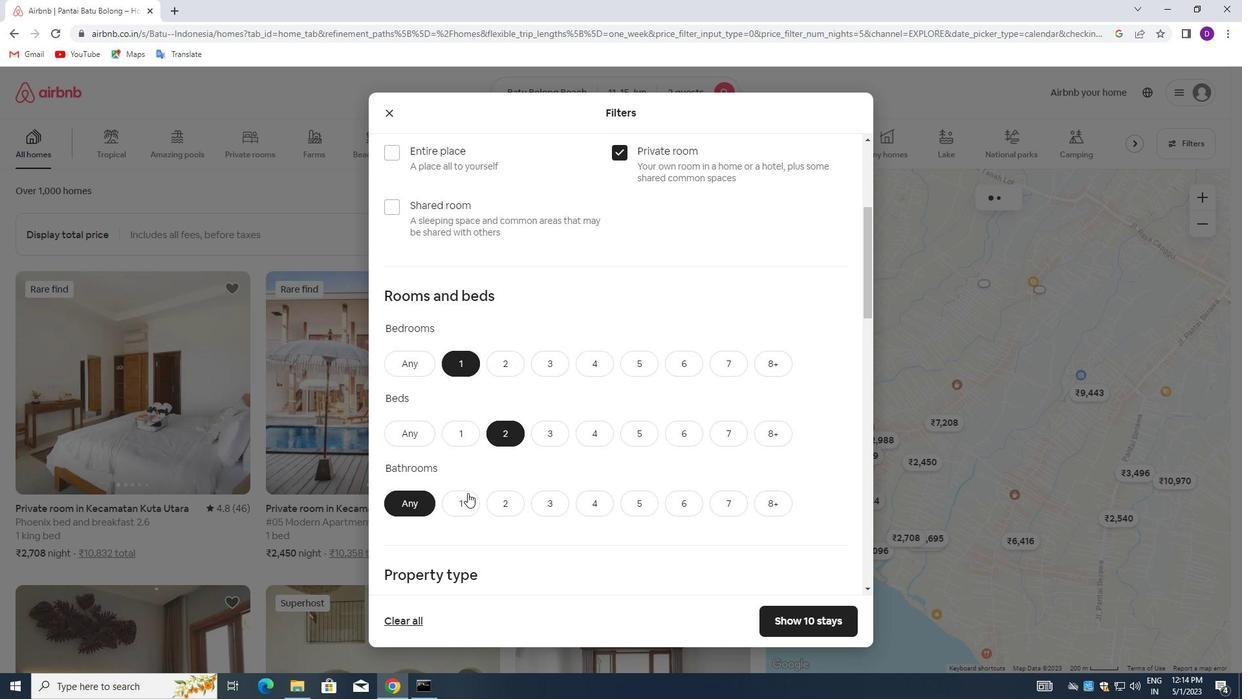 
Action: Mouse pressed left at (464, 500)
Screenshot: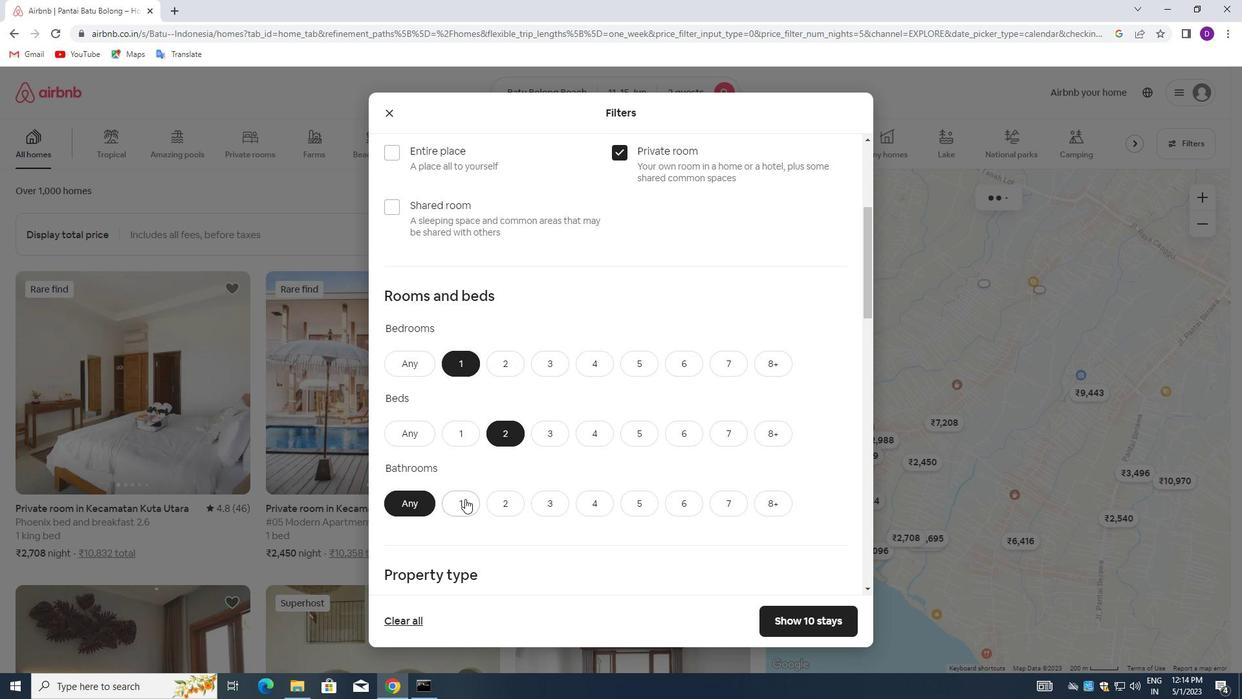 
Action: Mouse moved to (482, 385)
Screenshot: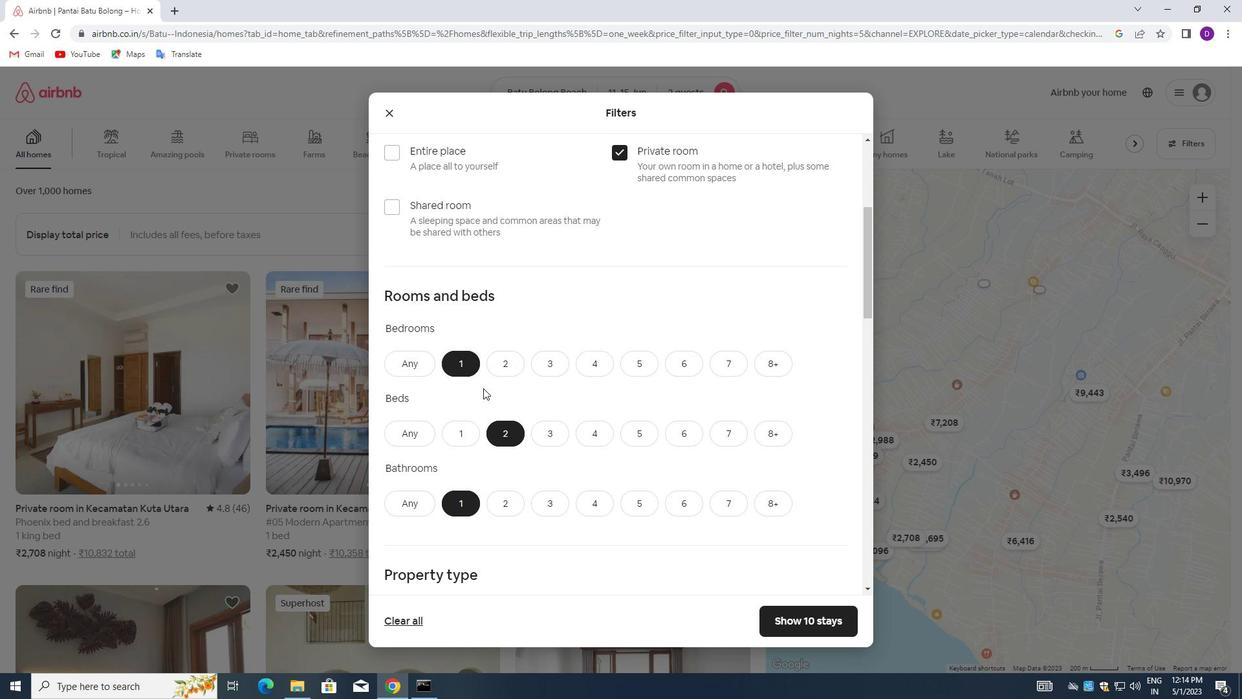 
Action: Mouse scrolled (482, 385) with delta (0, 0)
Screenshot: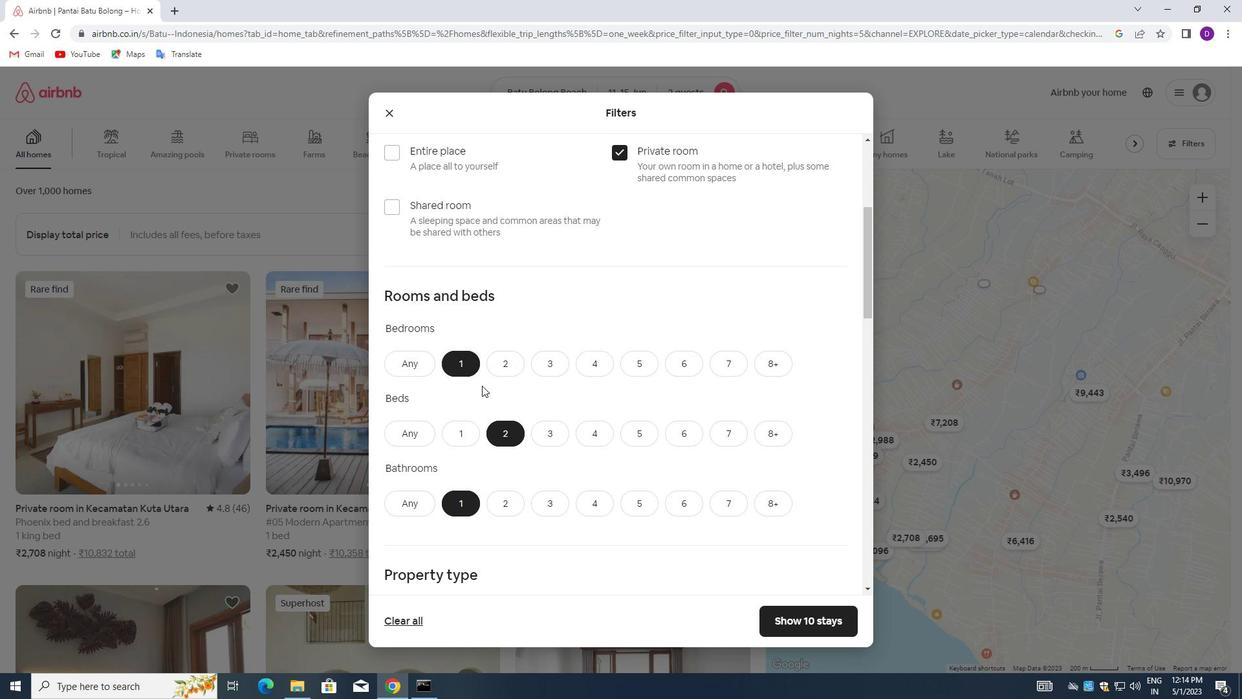 
Action: Mouse scrolled (482, 385) with delta (0, 0)
Screenshot: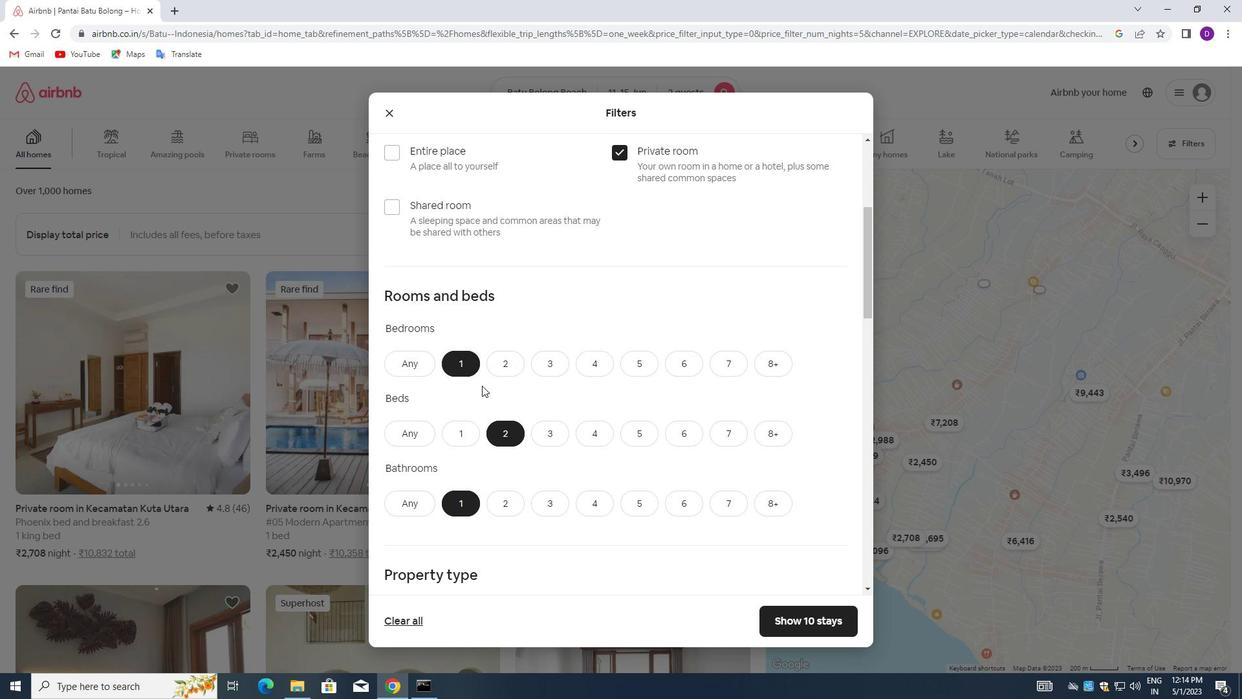 
Action: Mouse scrolled (482, 385) with delta (0, 0)
Screenshot: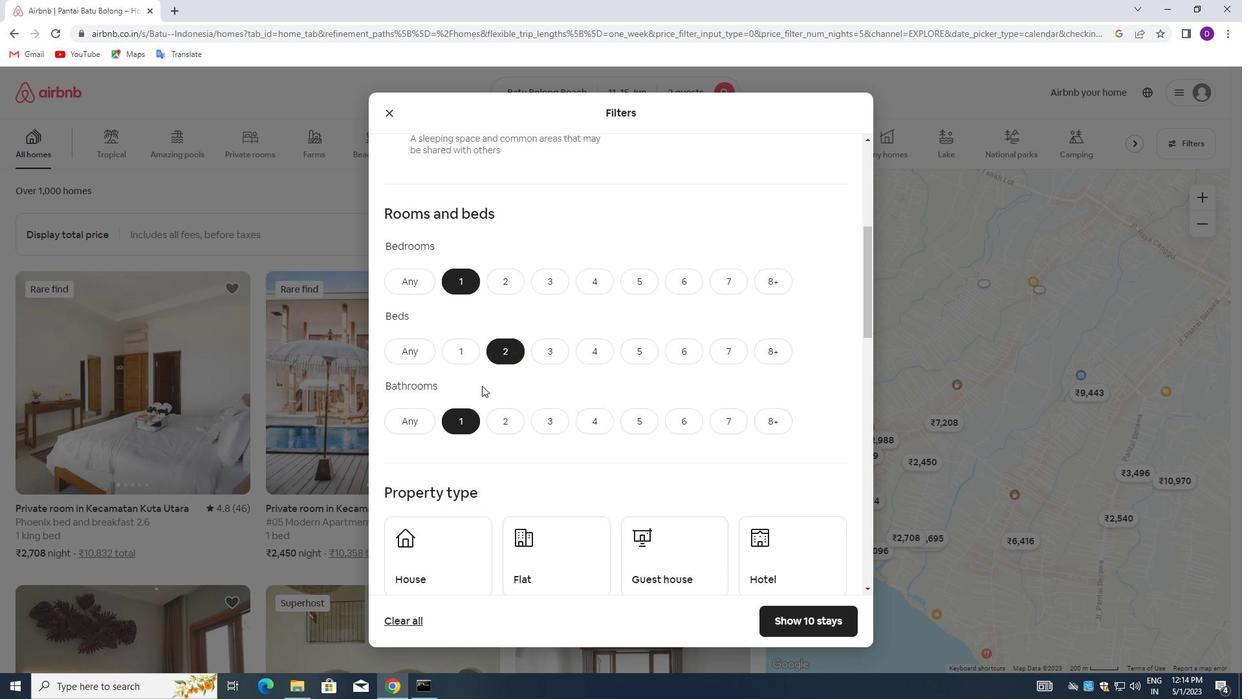 
Action: Mouse moved to (436, 429)
Screenshot: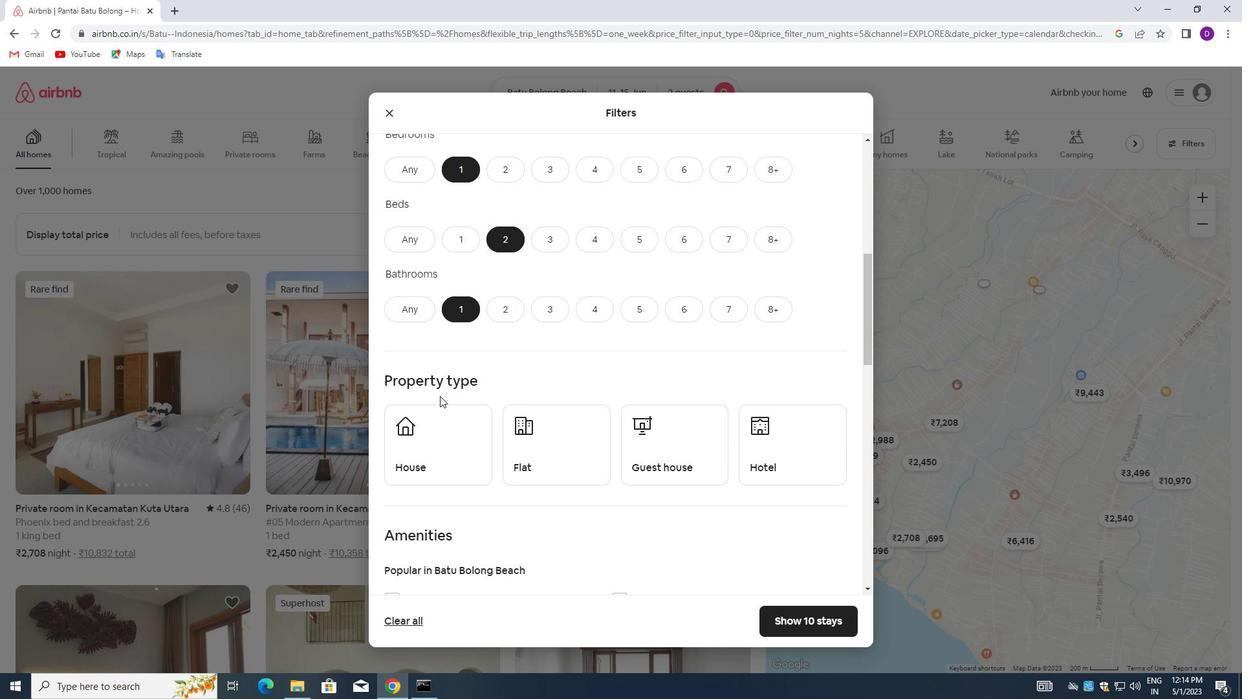 
Action: Mouse pressed left at (436, 429)
Screenshot: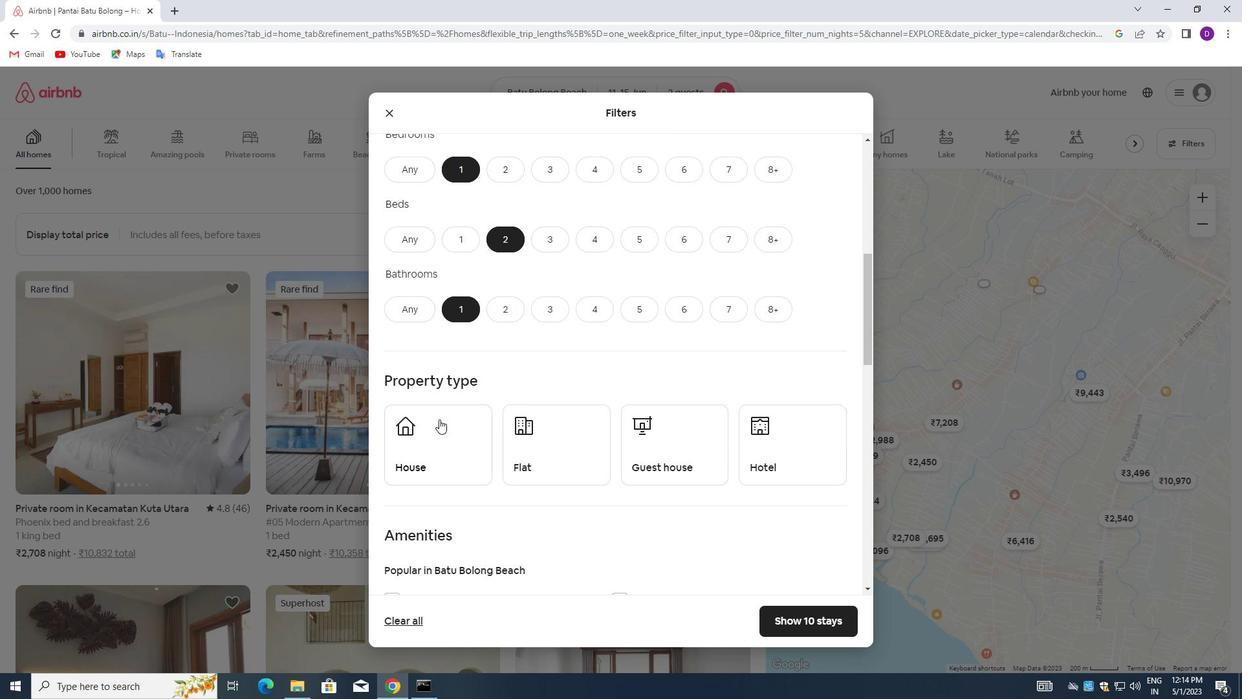 
Action: Mouse moved to (523, 433)
Screenshot: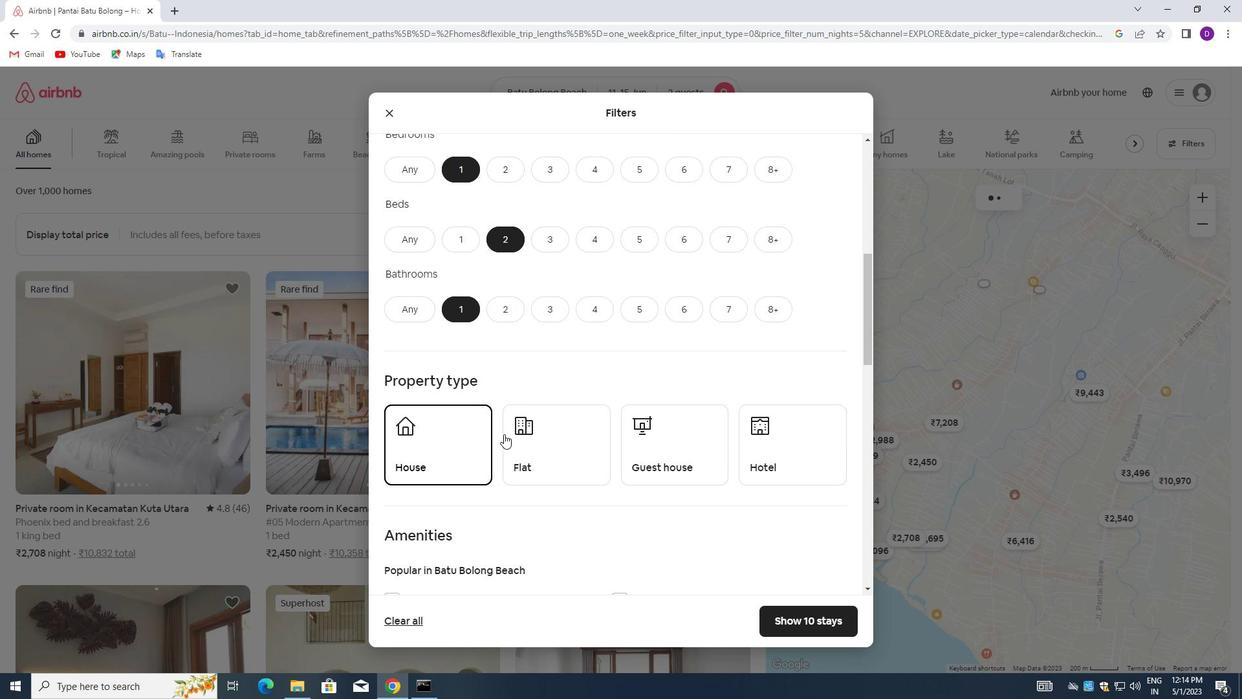 
Action: Mouse pressed left at (523, 433)
Screenshot: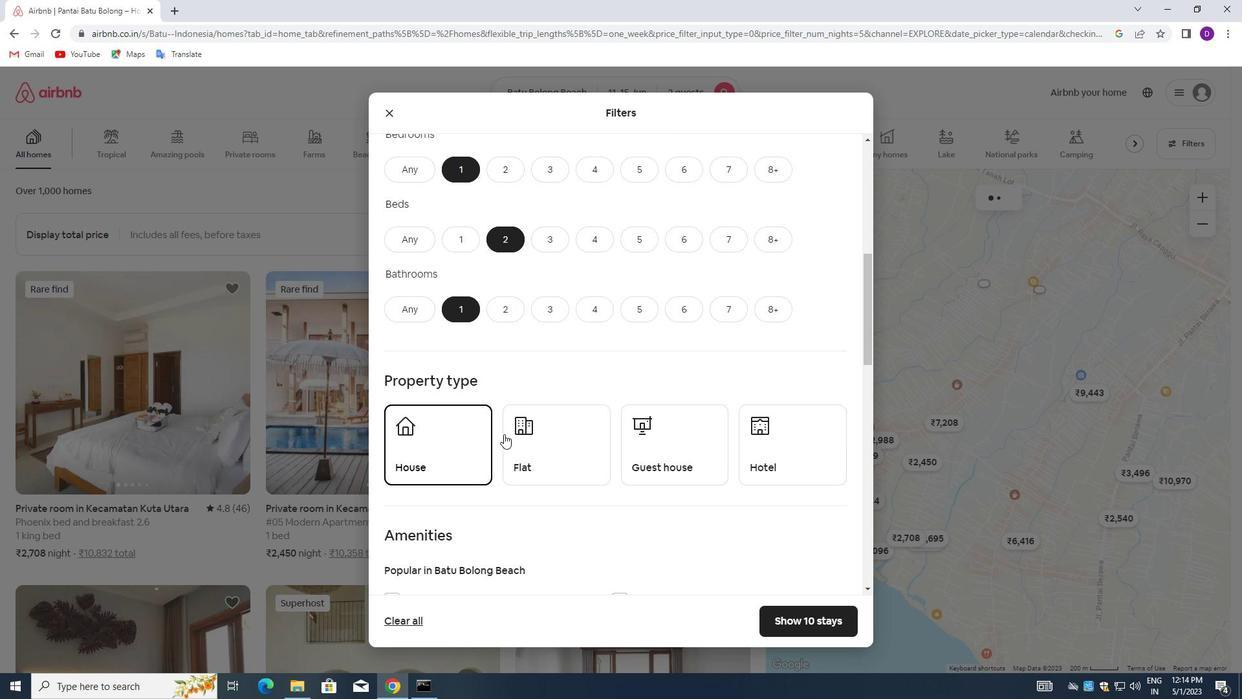 
Action: Mouse moved to (666, 436)
Screenshot: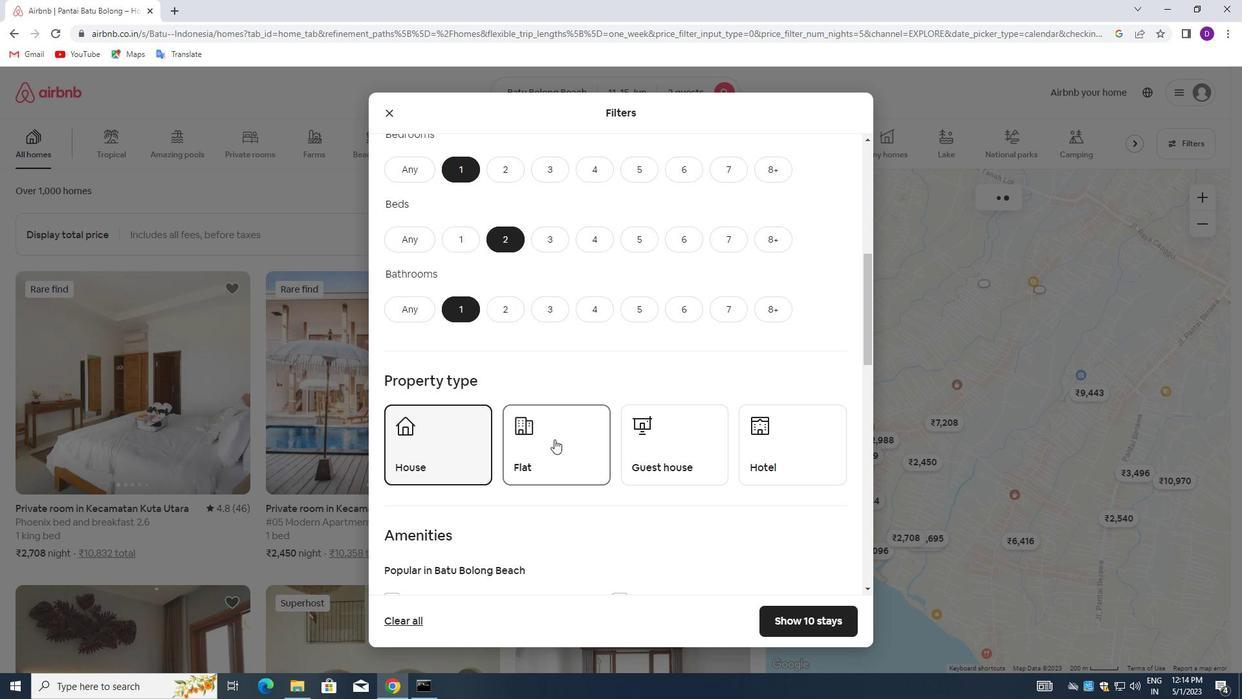 
Action: Mouse pressed left at (666, 436)
Screenshot: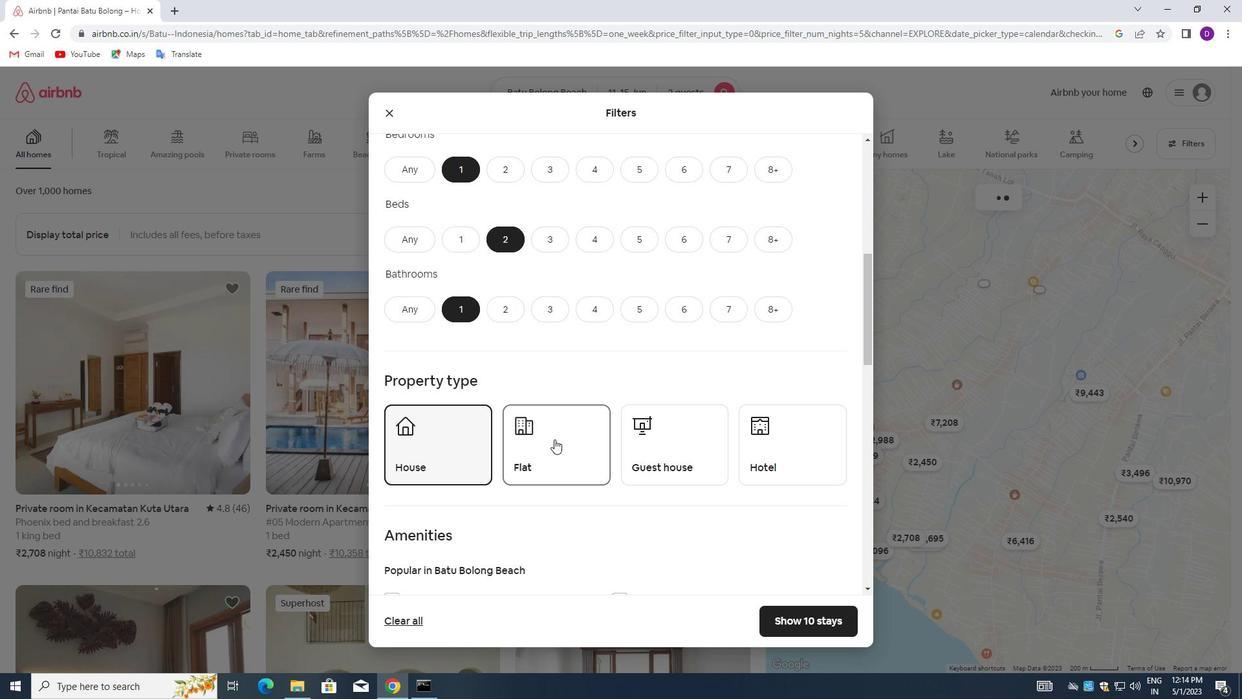 
Action: Mouse moved to (822, 431)
Screenshot: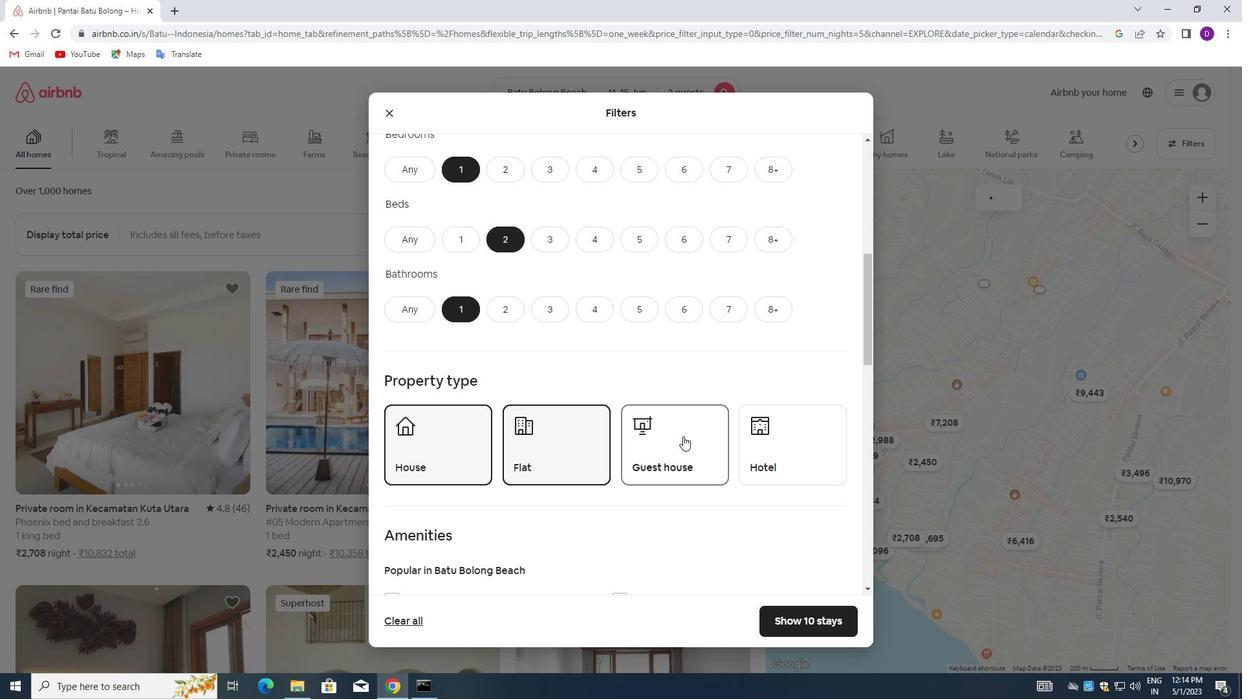 
Action: Mouse pressed left at (822, 431)
Screenshot: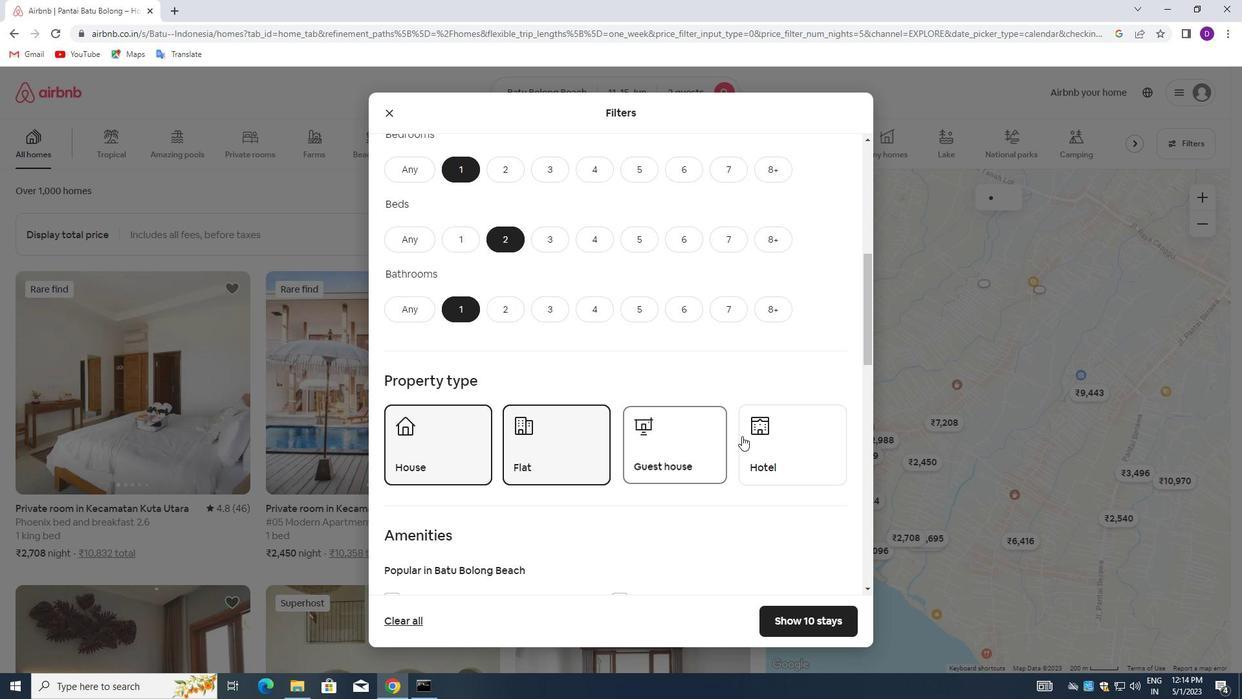 
Action: Mouse moved to (611, 378)
Screenshot: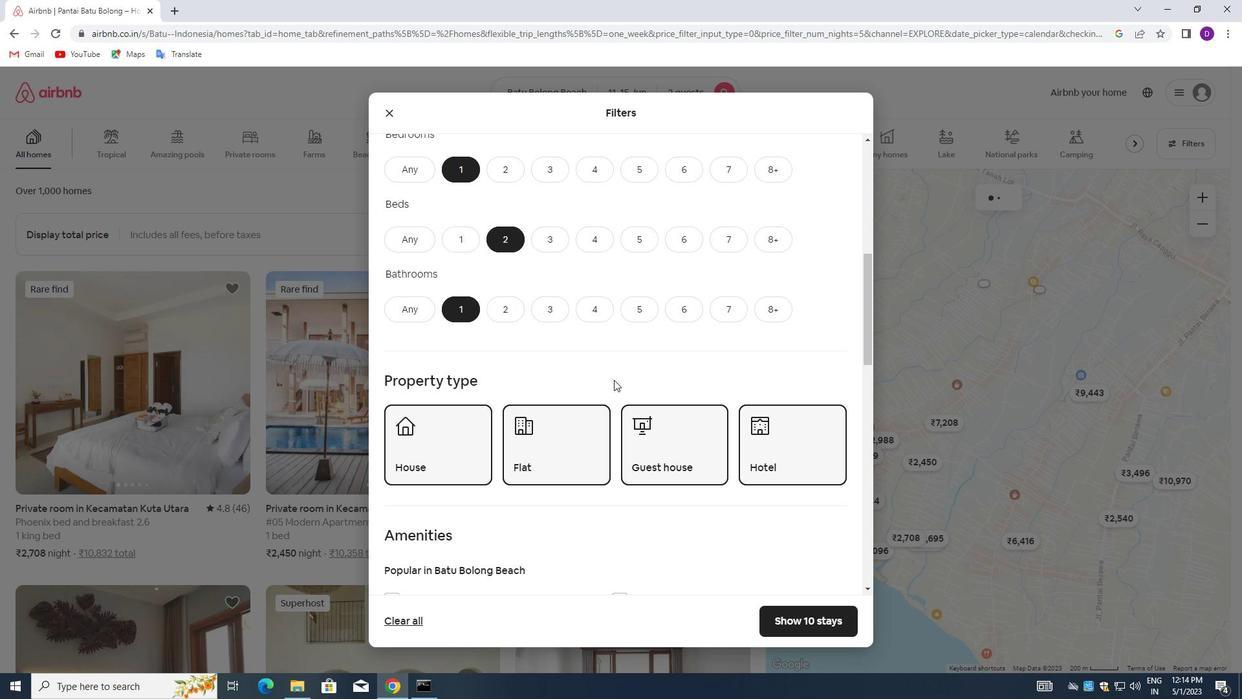 
Action: Mouse scrolled (611, 378) with delta (0, 0)
Screenshot: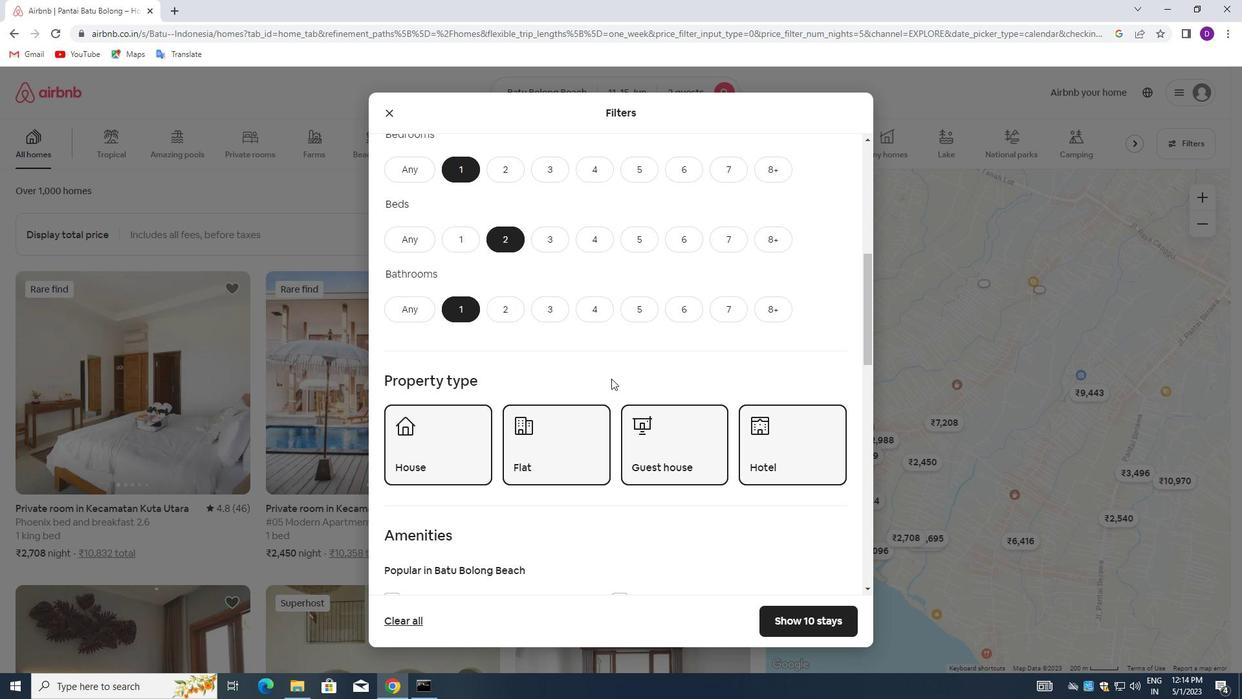 
Action: Mouse scrolled (611, 378) with delta (0, 0)
Screenshot: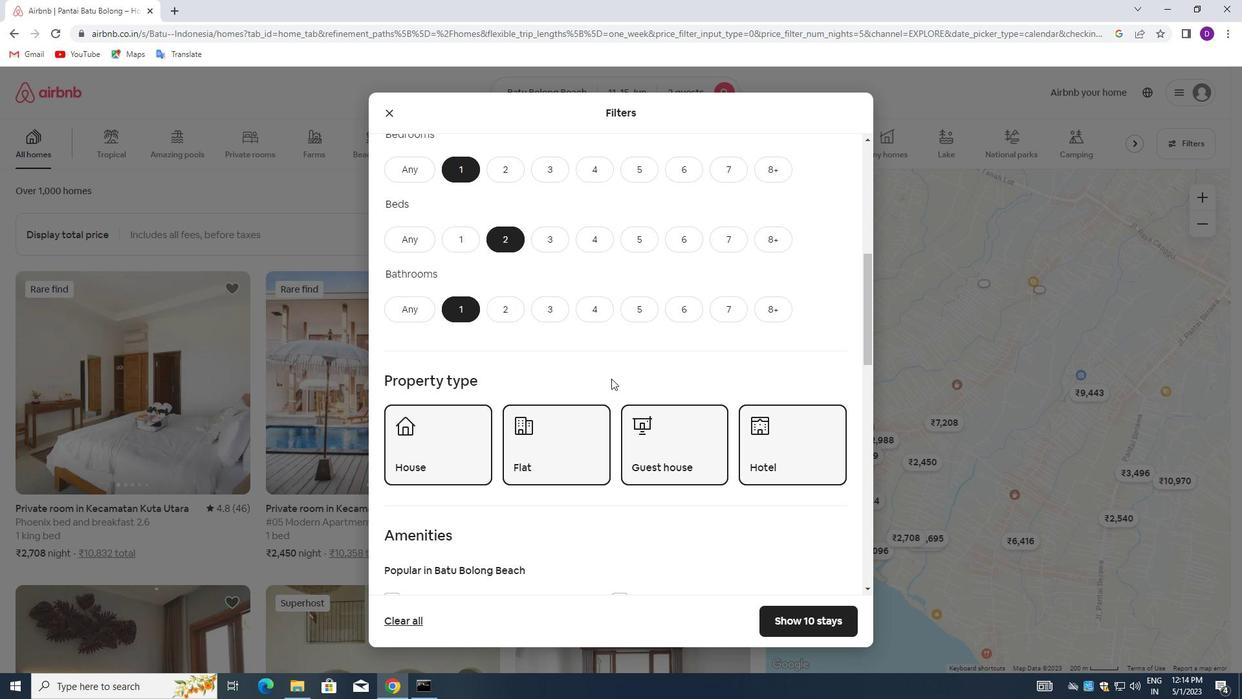 
Action: Mouse scrolled (611, 378) with delta (0, 0)
Screenshot: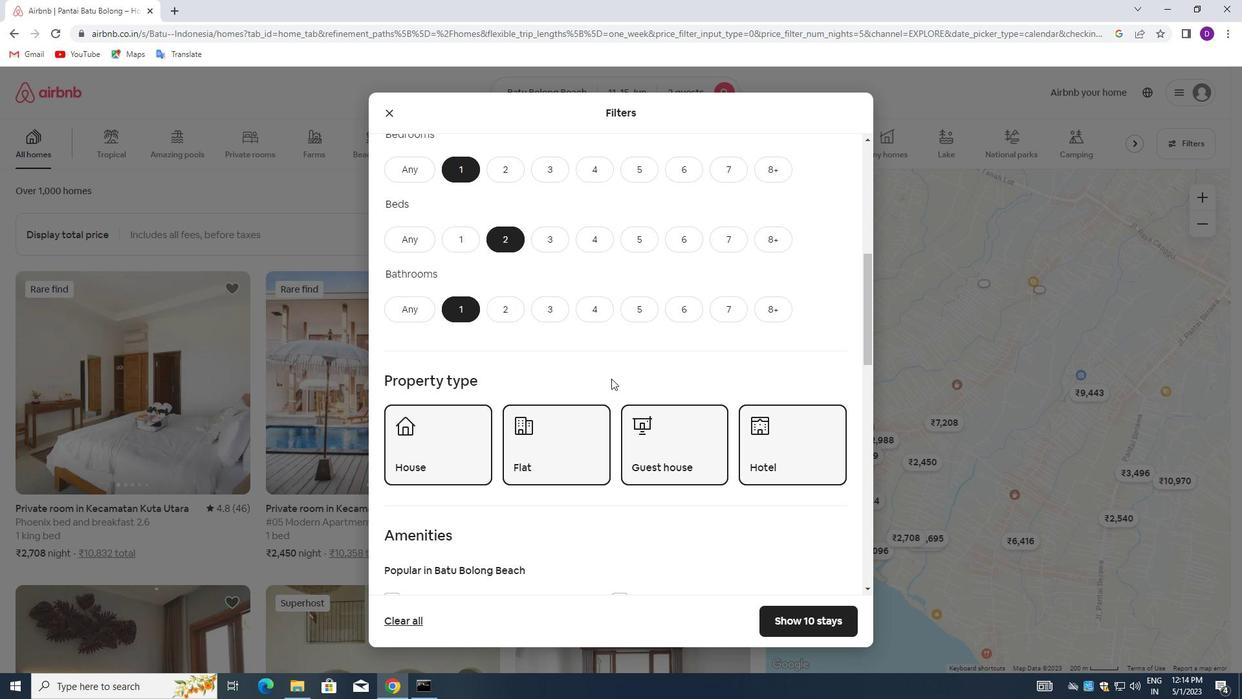 
Action: Mouse moved to (613, 379)
Screenshot: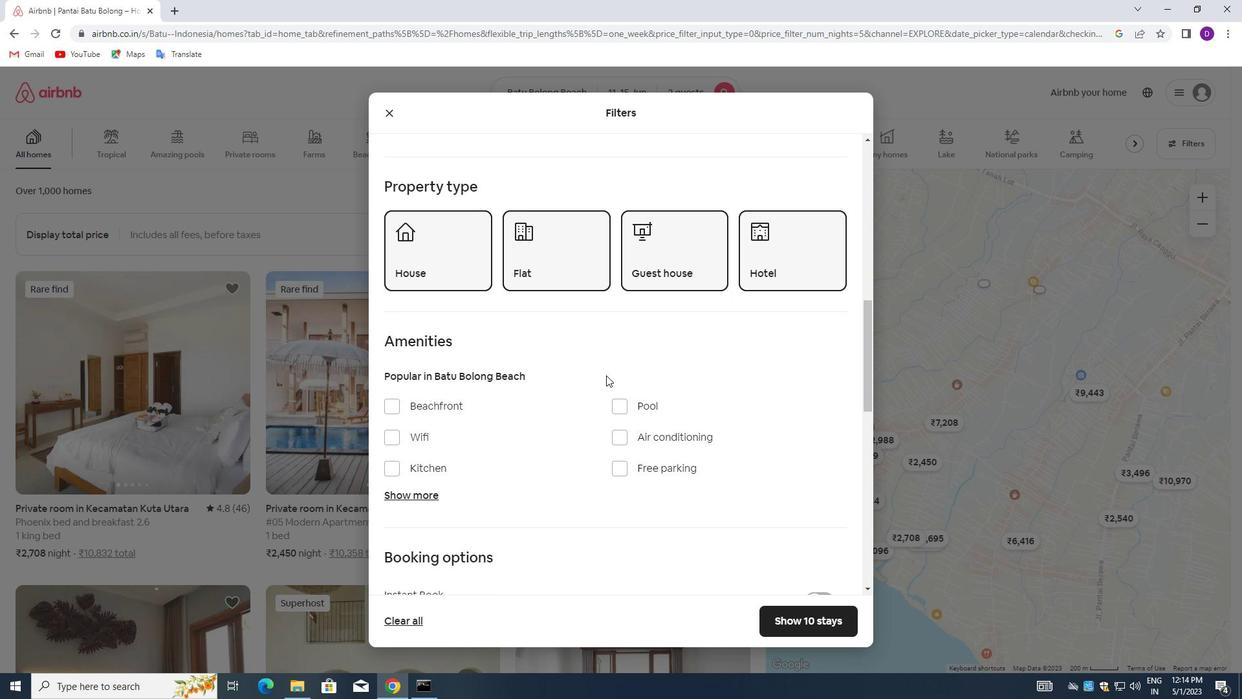
Action: Mouse scrolled (613, 379) with delta (0, 0)
Screenshot: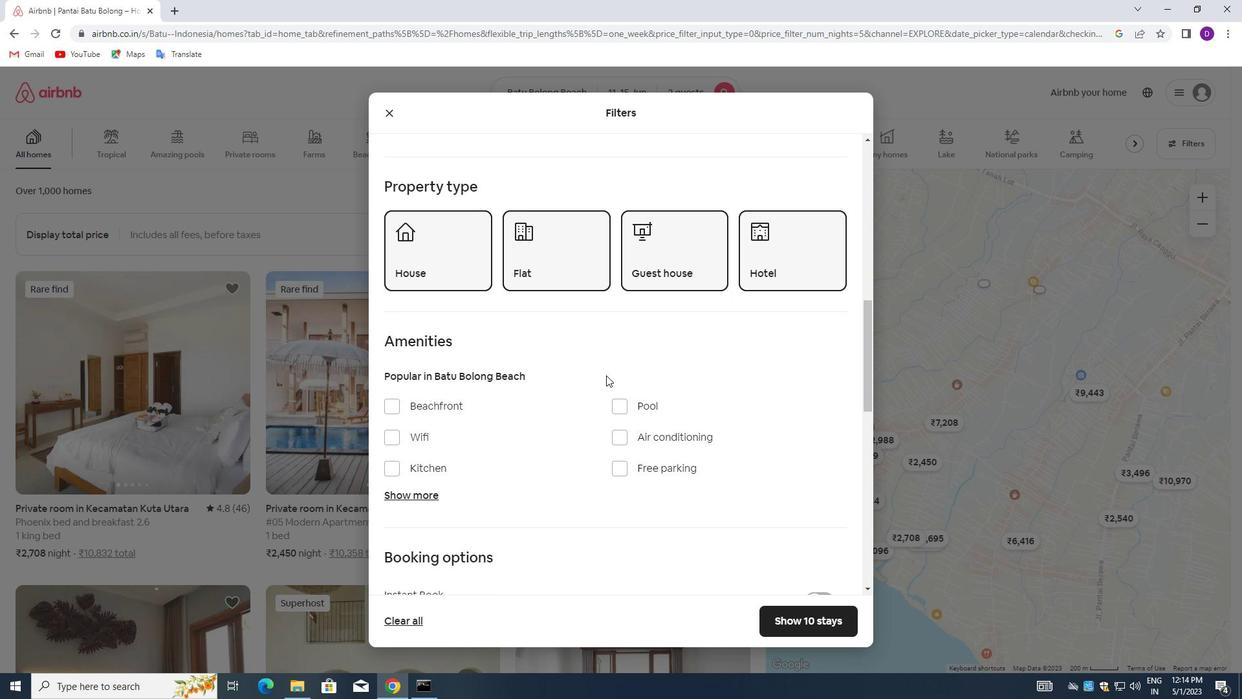 
Action: Mouse moved to (614, 384)
Screenshot: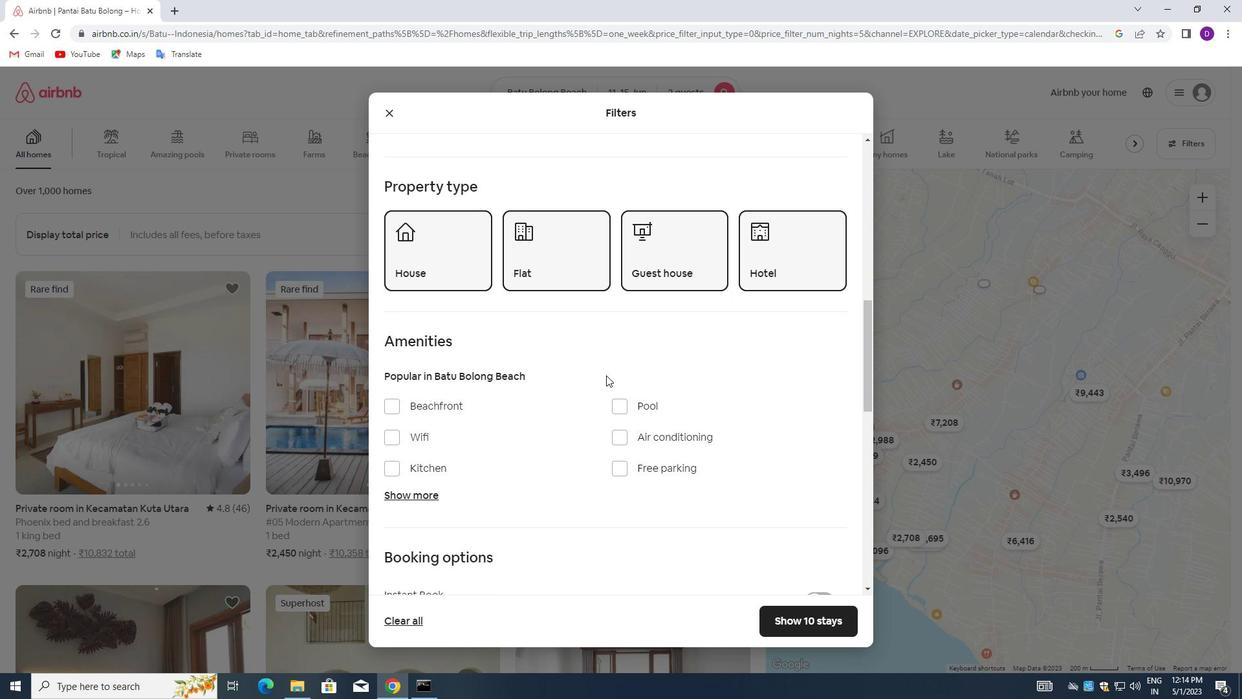 
Action: Mouse scrolled (614, 383) with delta (0, 0)
Screenshot: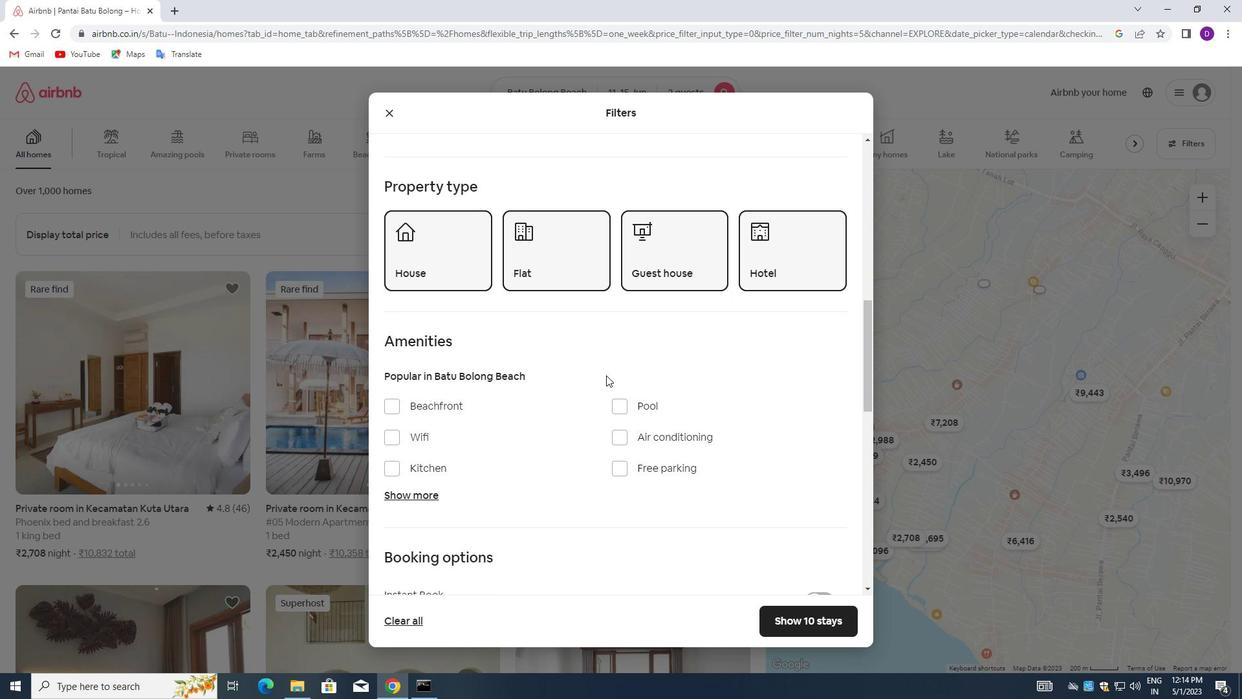 
Action: Mouse moved to (614, 387)
Screenshot: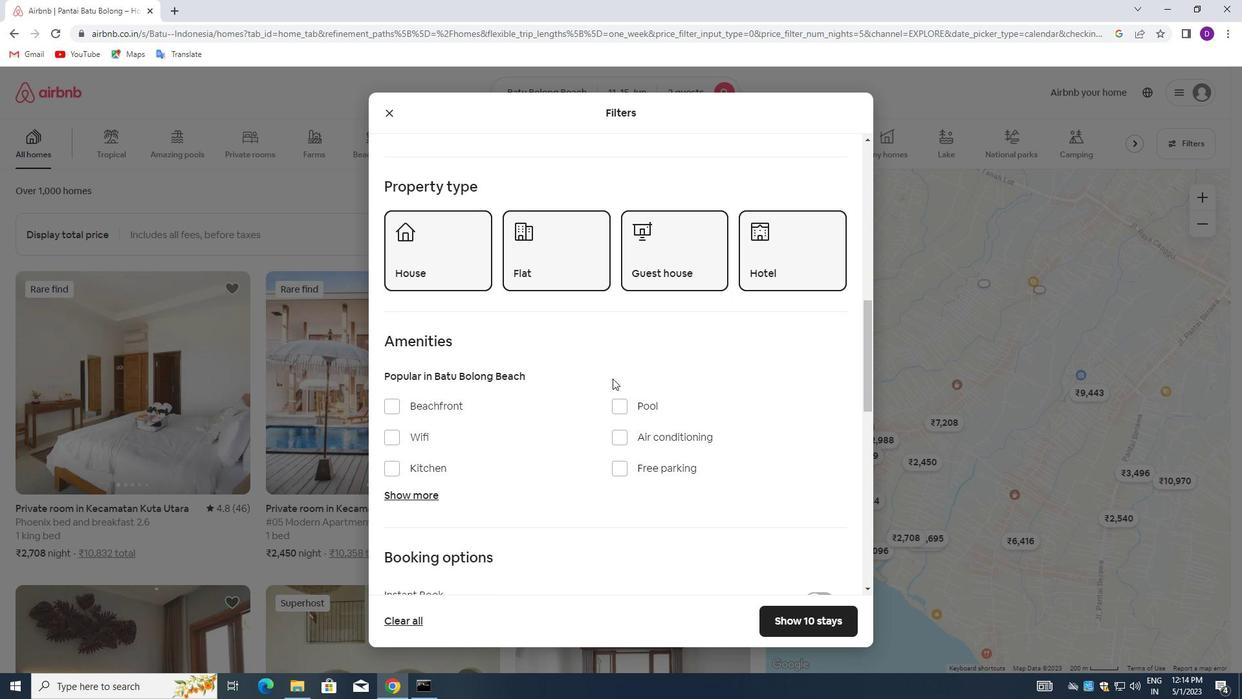 
Action: Mouse scrolled (614, 387) with delta (0, 0)
Screenshot: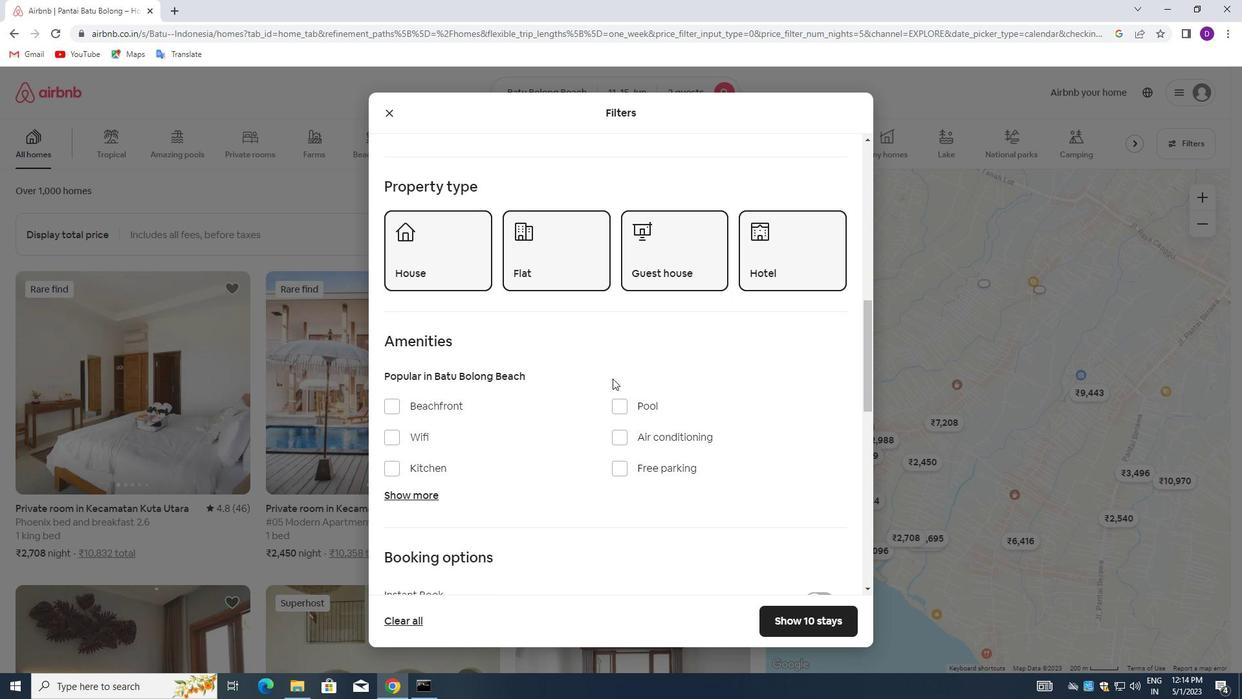 
Action: Mouse moved to (614, 389)
Screenshot: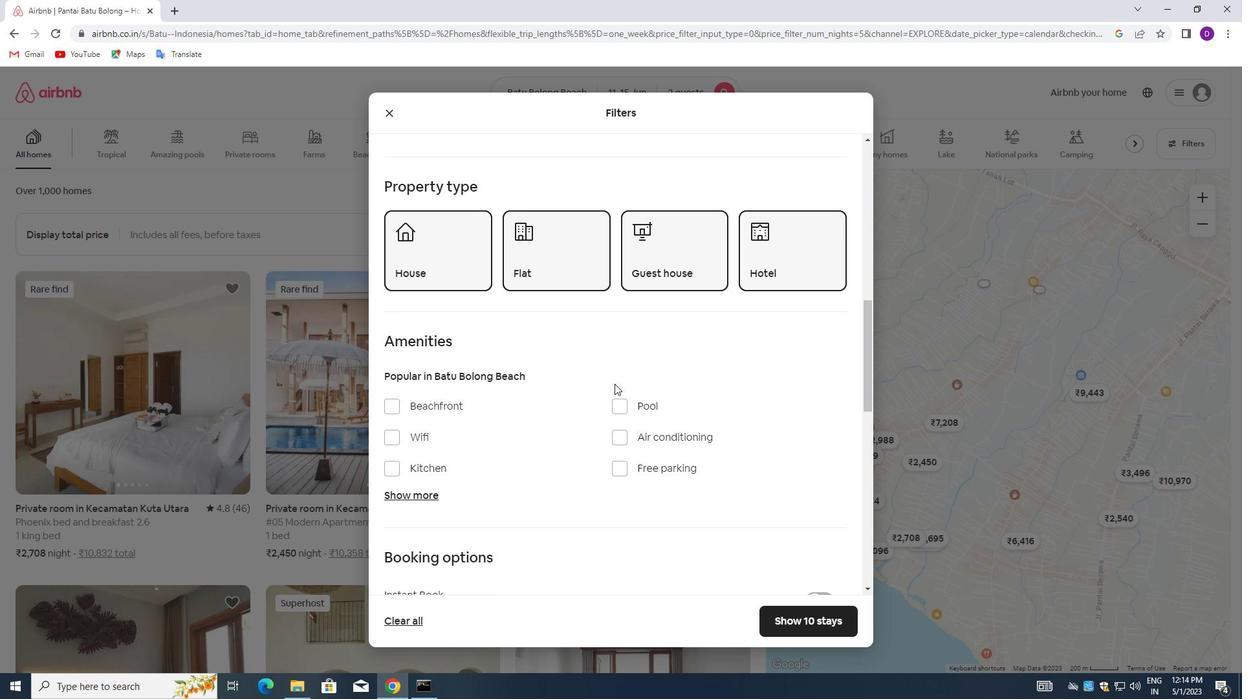 
Action: Mouse scrolled (614, 388) with delta (0, 0)
Screenshot: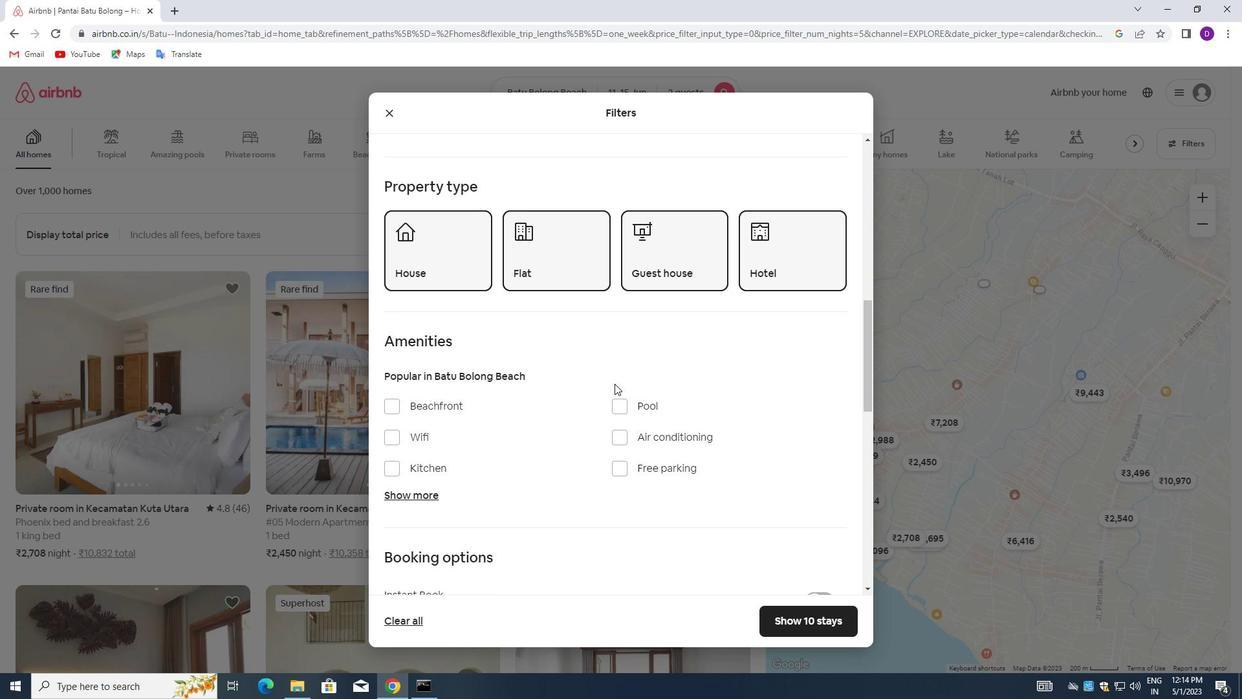 
Action: Mouse moved to (815, 389)
Screenshot: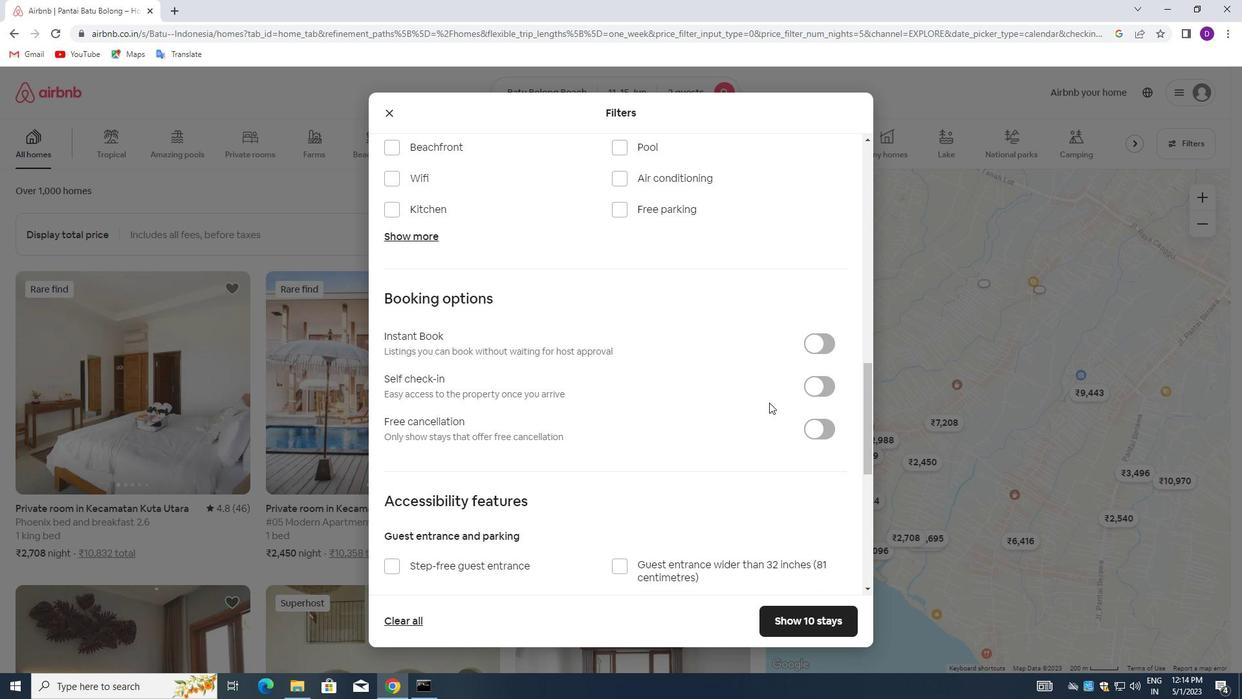 
Action: Mouse pressed left at (815, 389)
Screenshot: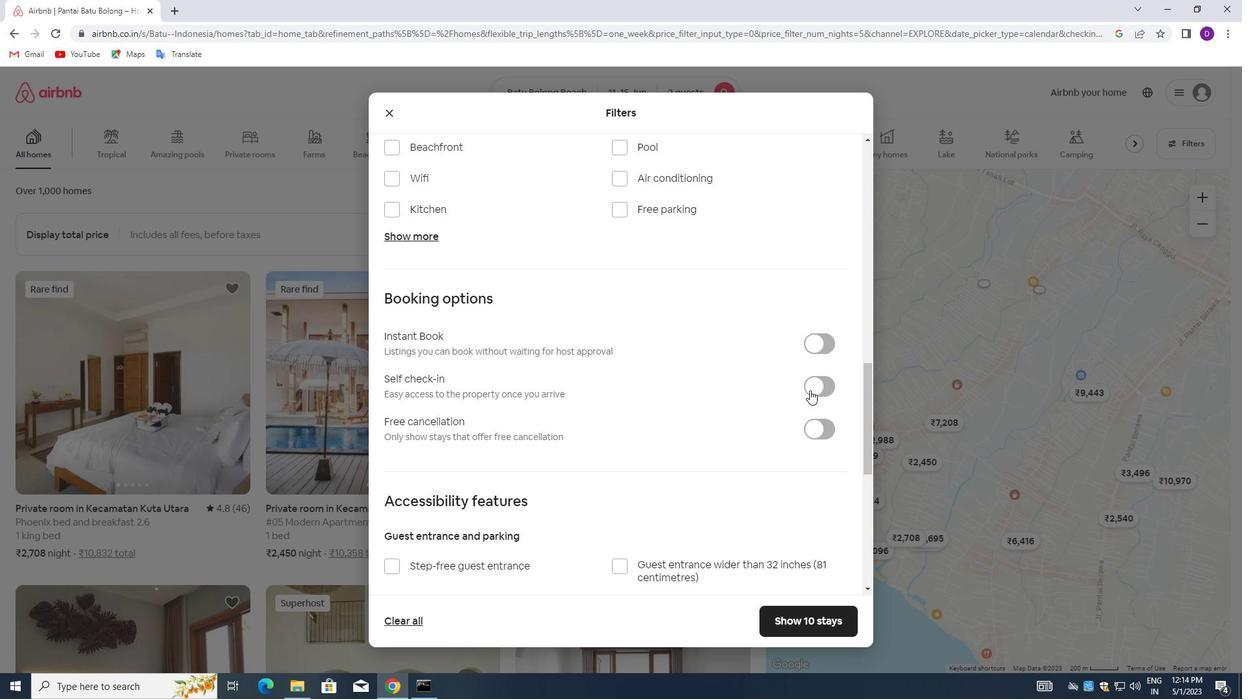 
Action: Mouse moved to (614, 406)
Screenshot: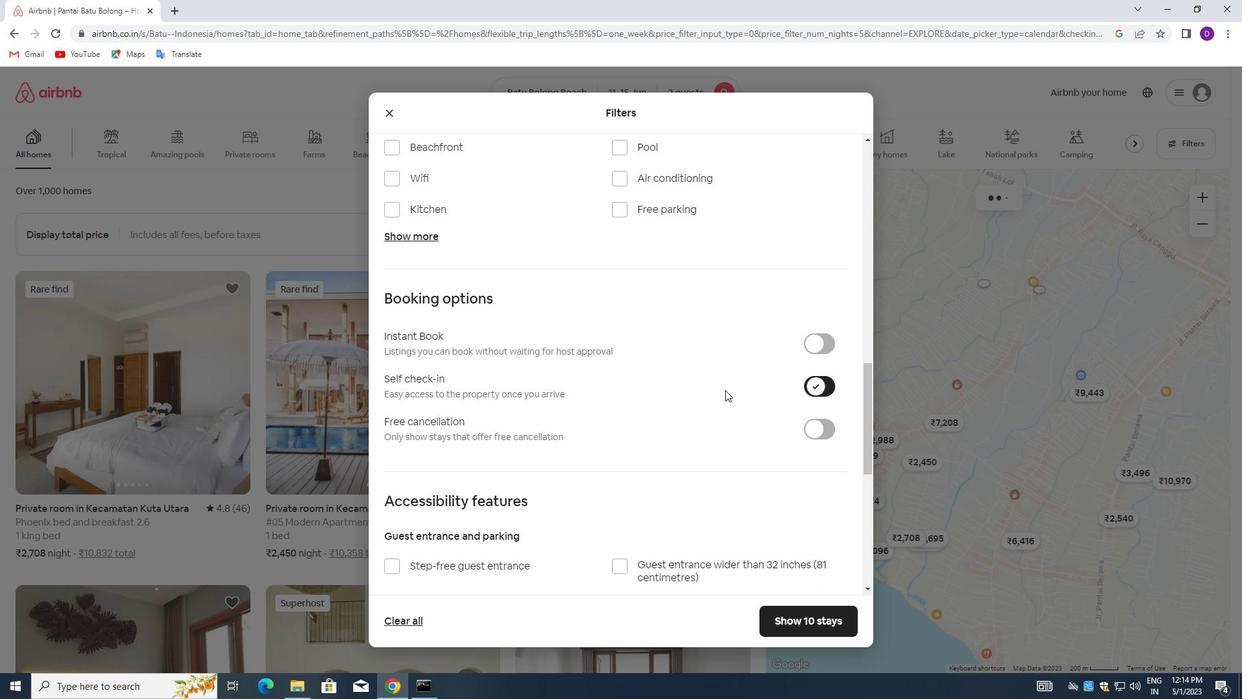 
Action: Mouse scrolled (614, 405) with delta (0, 0)
Screenshot: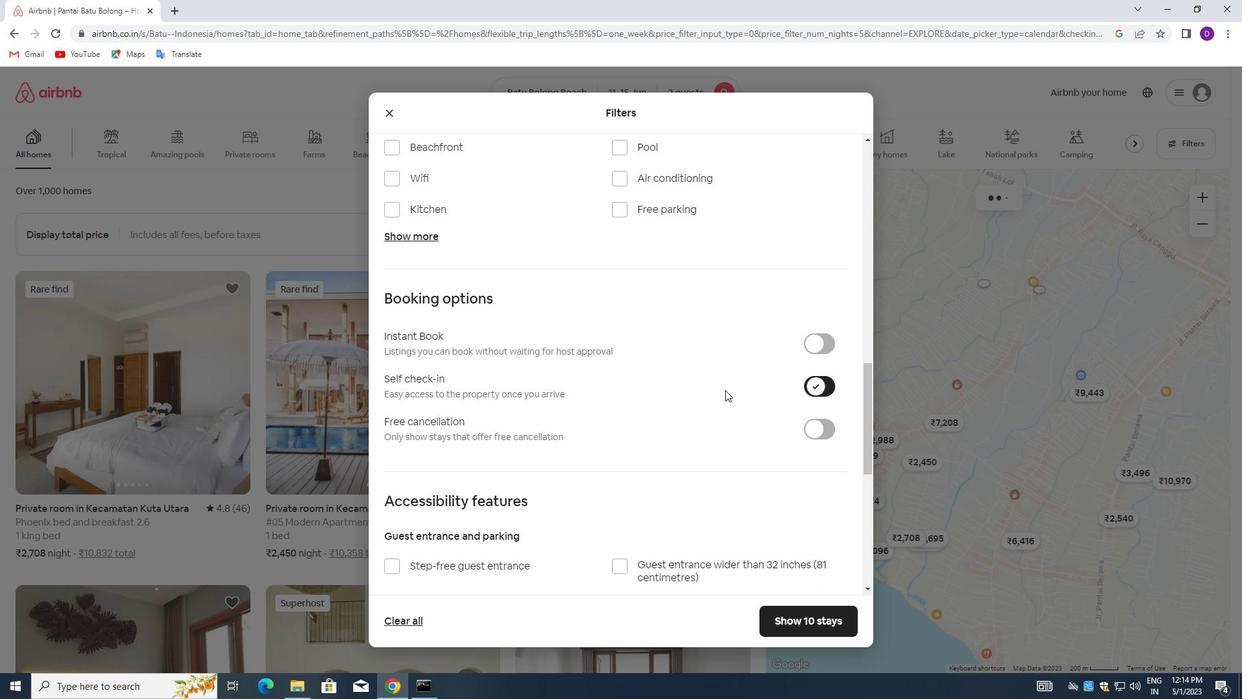 
Action: Mouse moved to (614, 407)
Screenshot: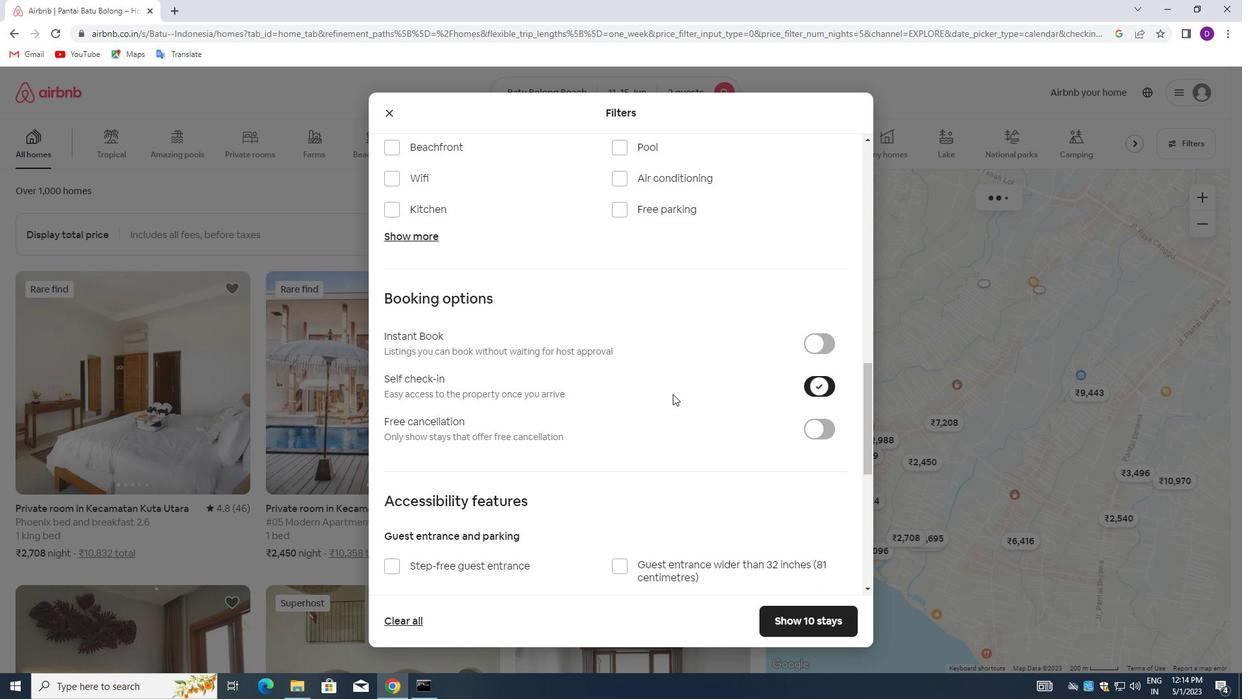 
Action: Mouse scrolled (614, 406) with delta (0, 0)
Screenshot: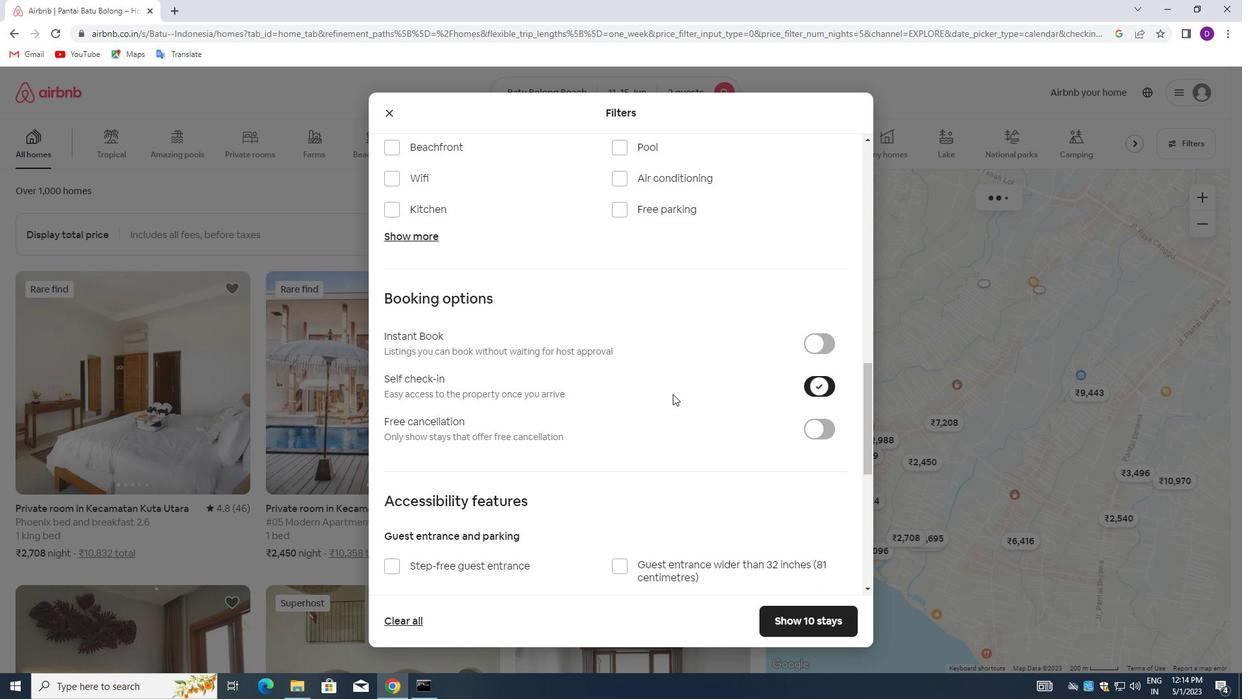 
Action: Mouse moved to (614, 407)
Screenshot: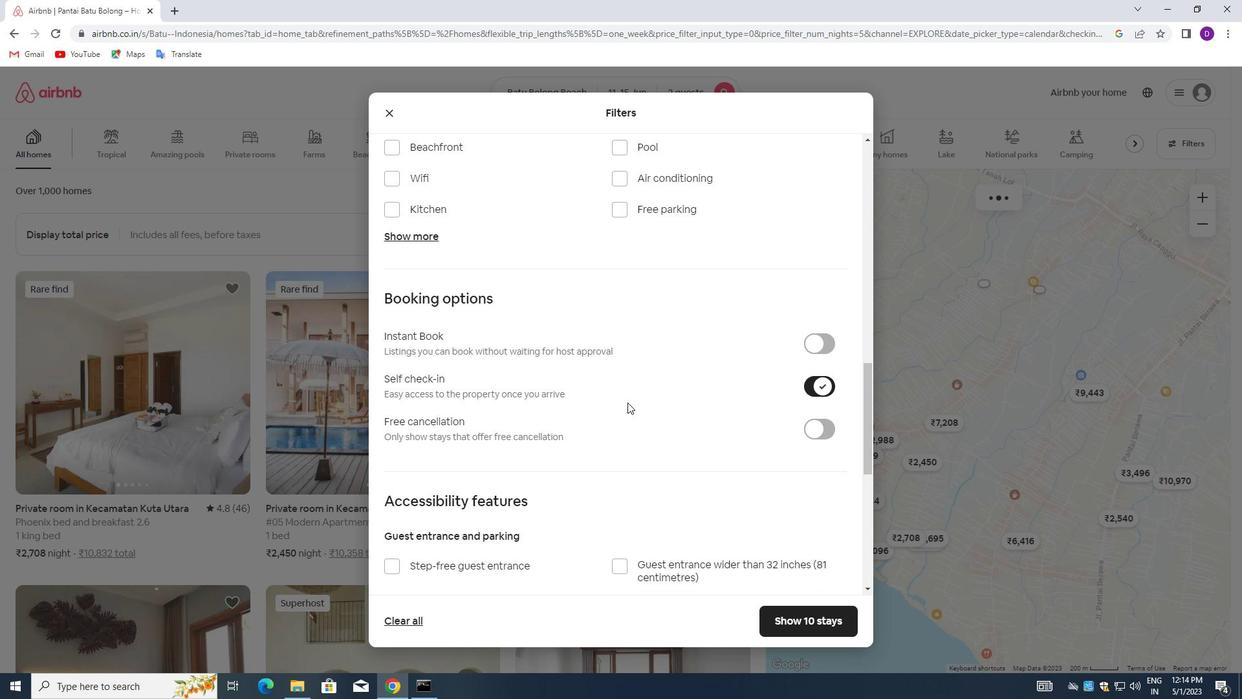 
Action: Mouse scrolled (614, 406) with delta (0, 0)
Screenshot: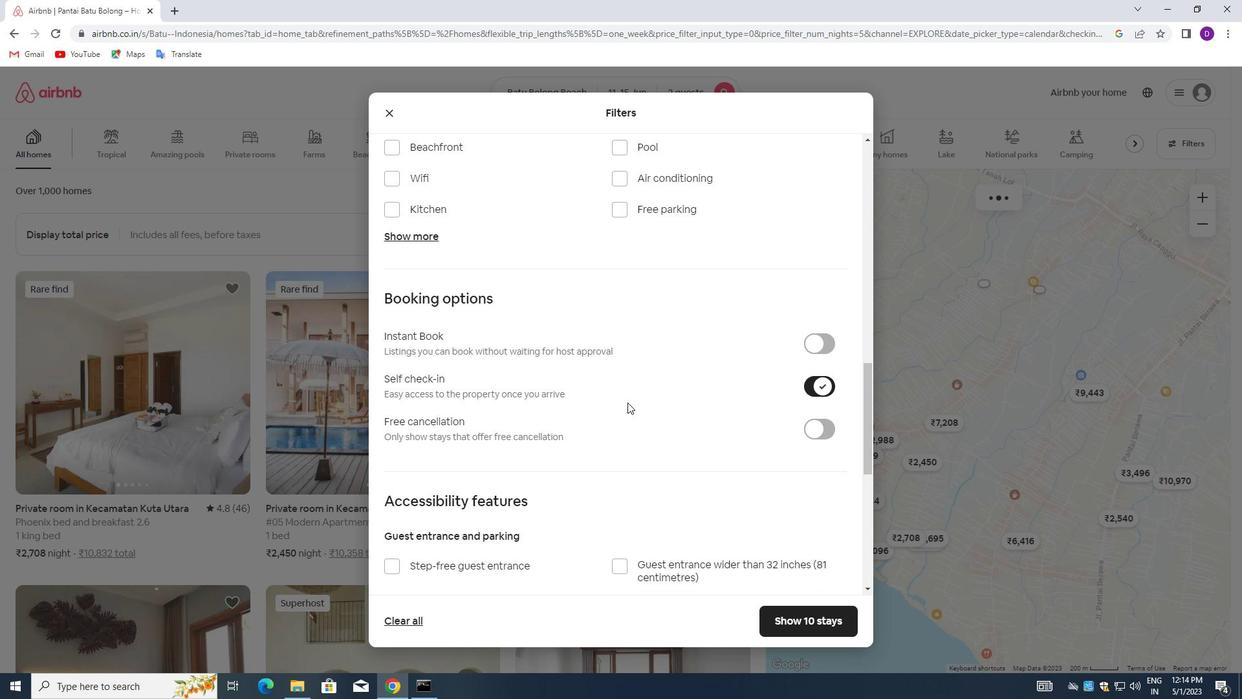 
Action: Mouse scrolled (614, 406) with delta (0, 0)
Screenshot: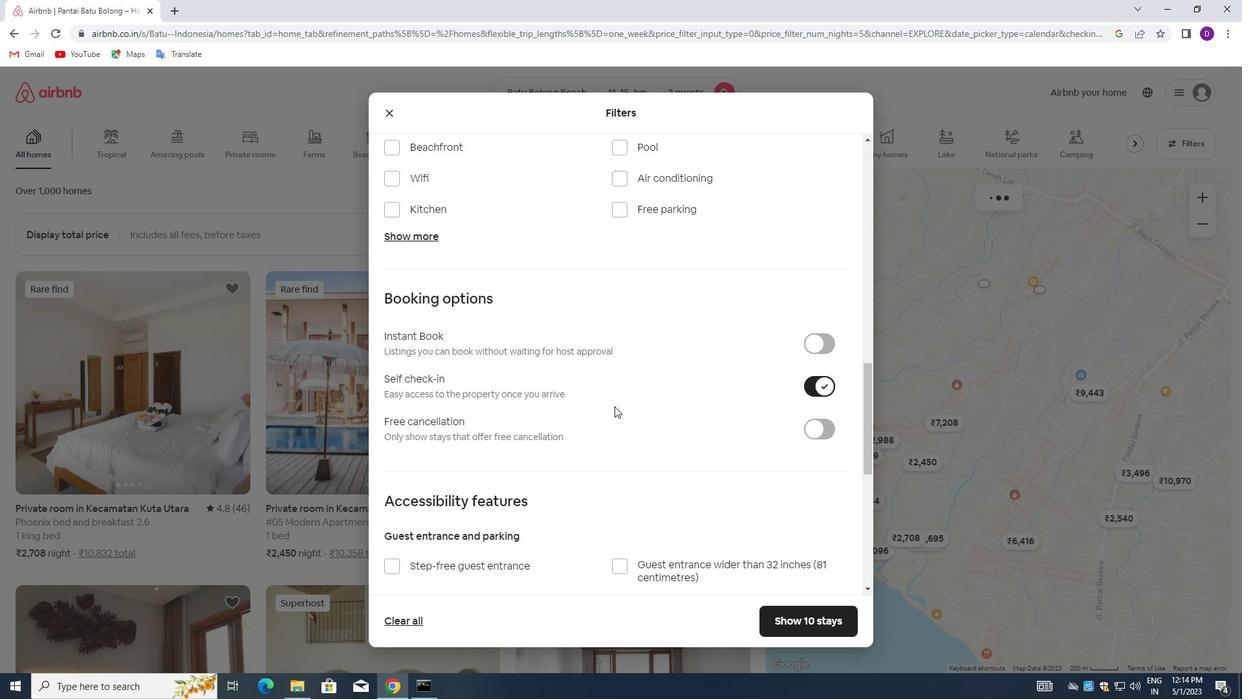 
Action: Mouse moved to (594, 394)
Screenshot: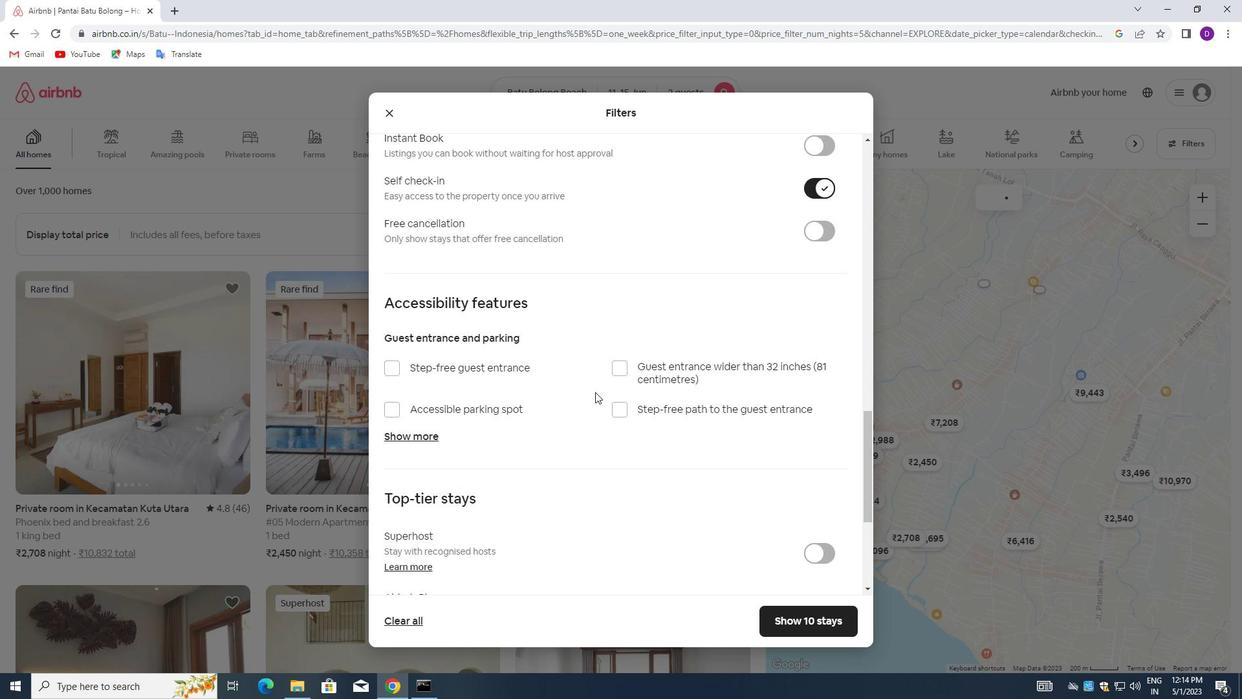 
Action: Mouse scrolled (594, 394) with delta (0, 0)
Screenshot: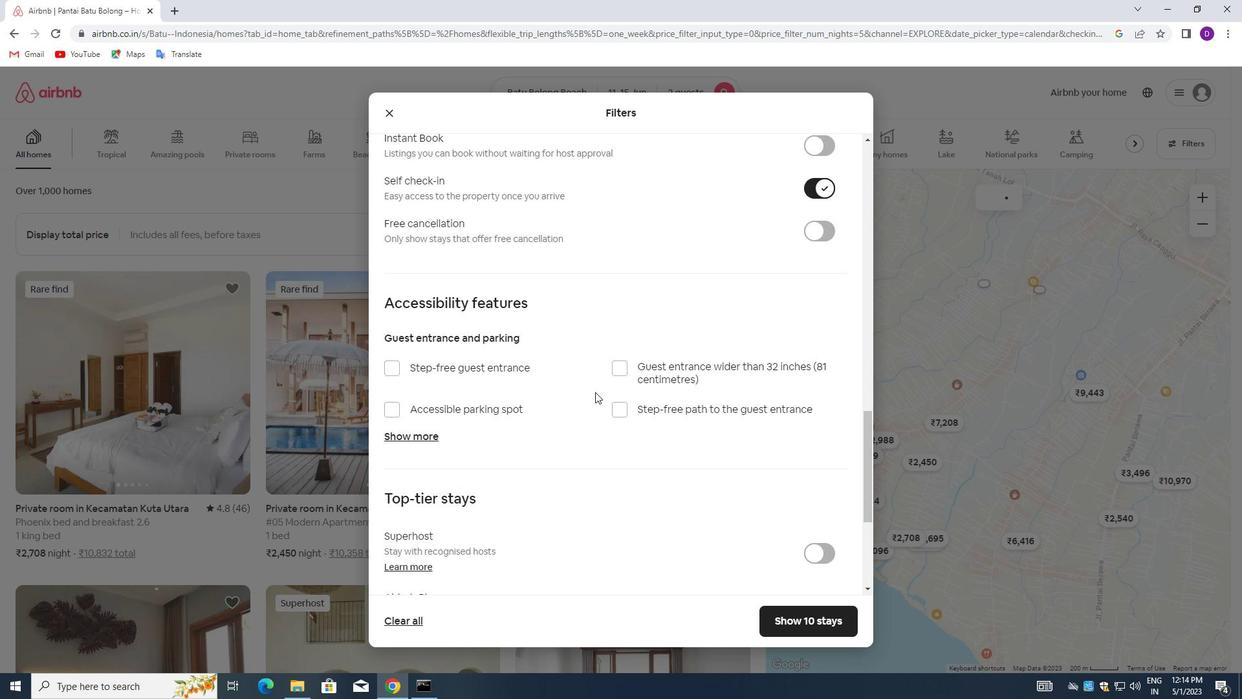 
Action: Mouse moved to (588, 407)
Screenshot: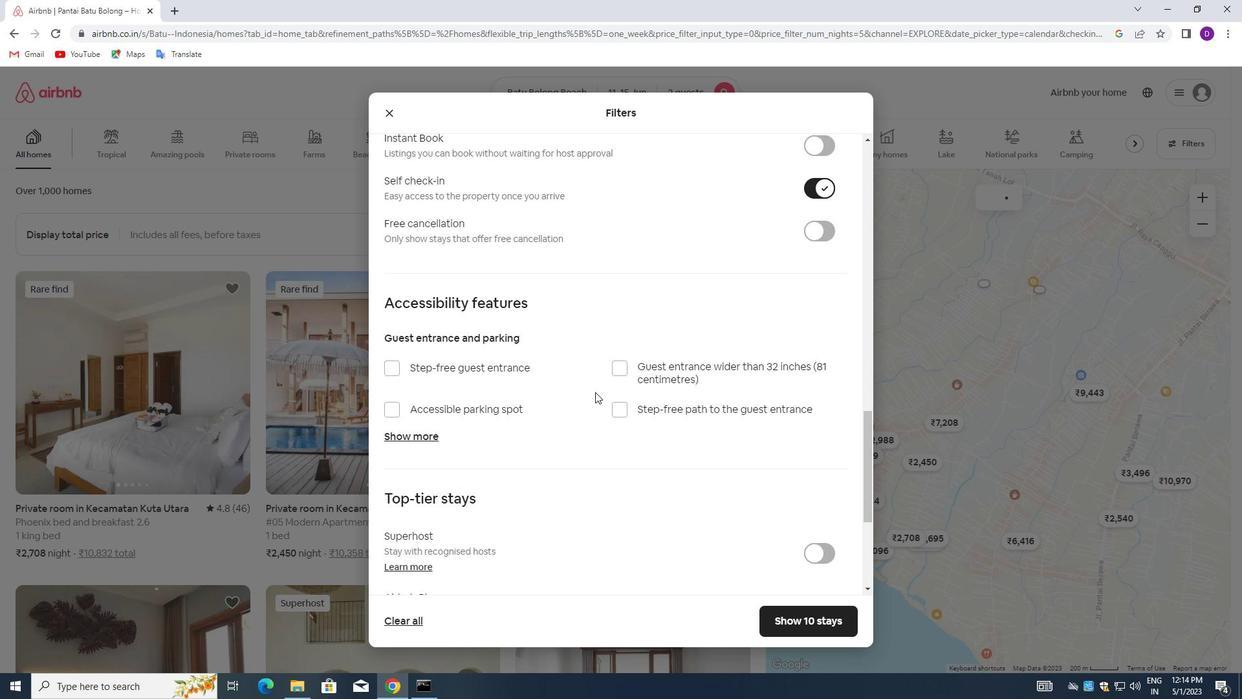 
Action: Mouse scrolled (588, 406) with delta (0, 0)
Screenshot: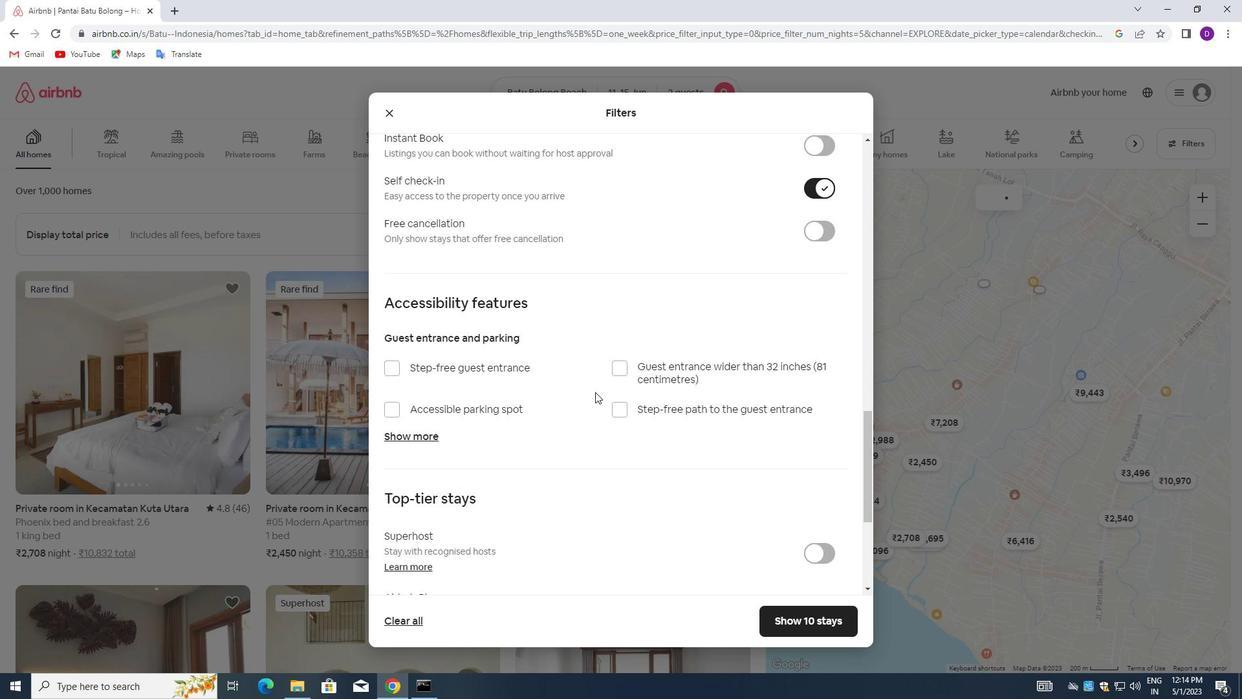 
Action: Mouse moved to (582, 416)
Screenshot: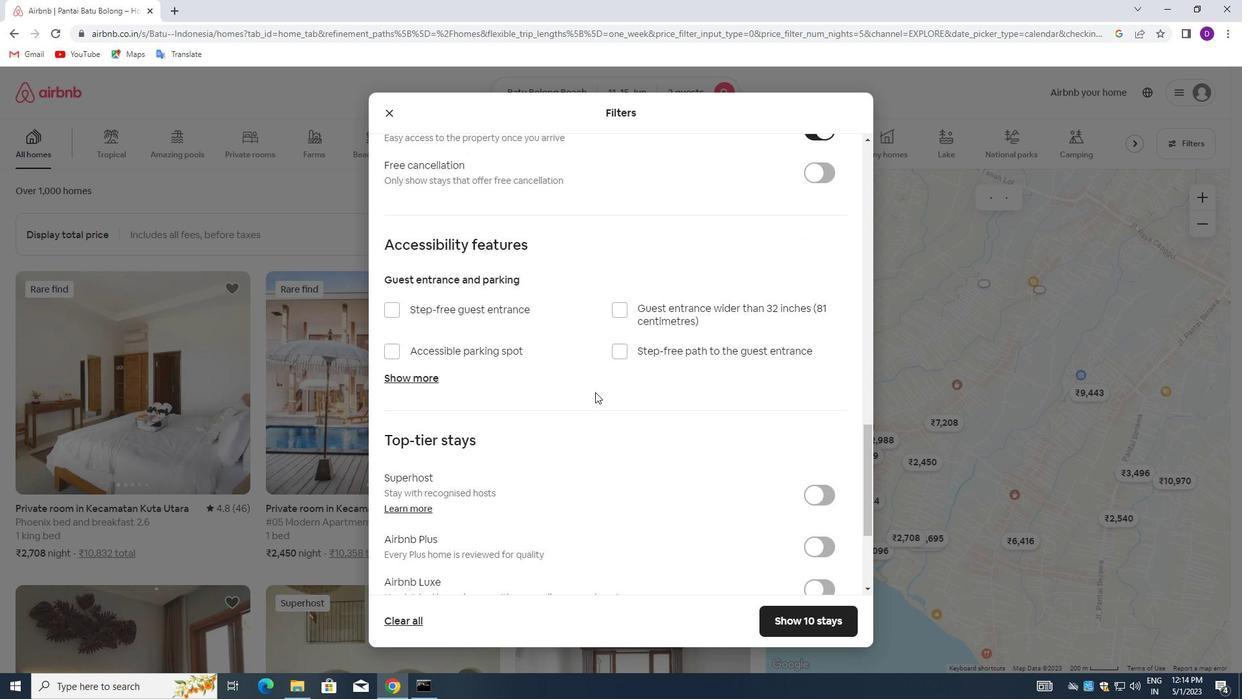 
Action: Mouse scrolled (582, 415) with delta (0, 0)
Screenshot: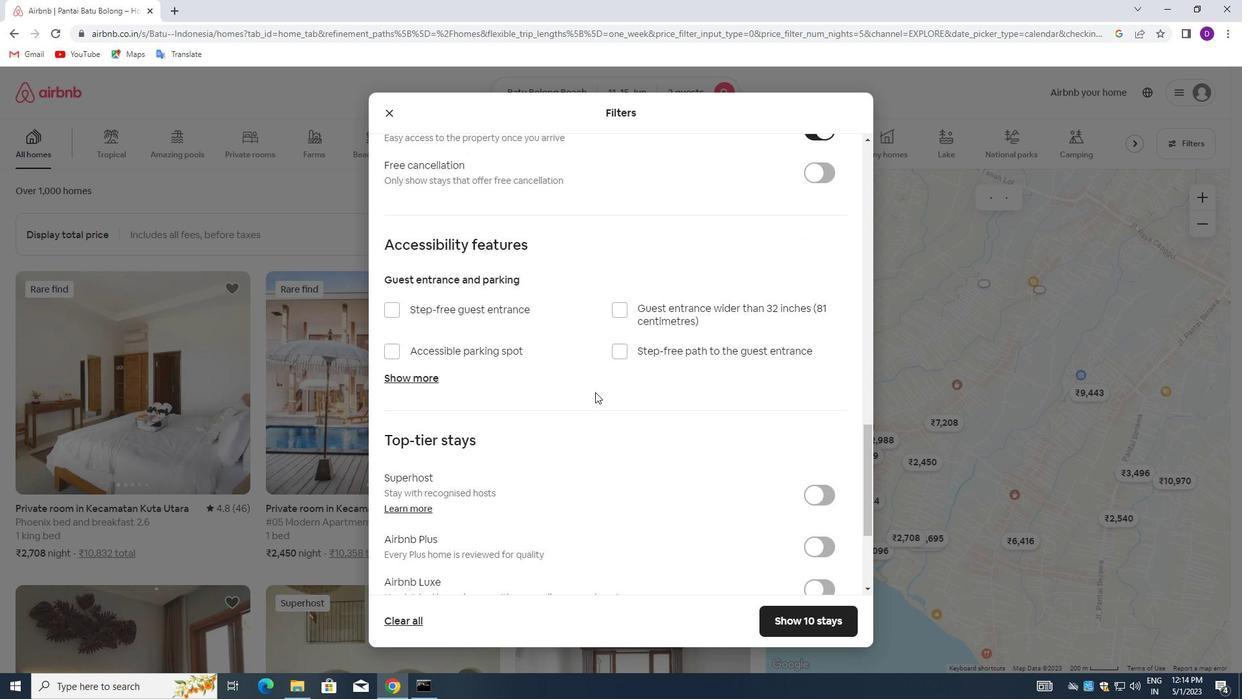 
Action: Mouse moved to (574, 424)
Screenshot: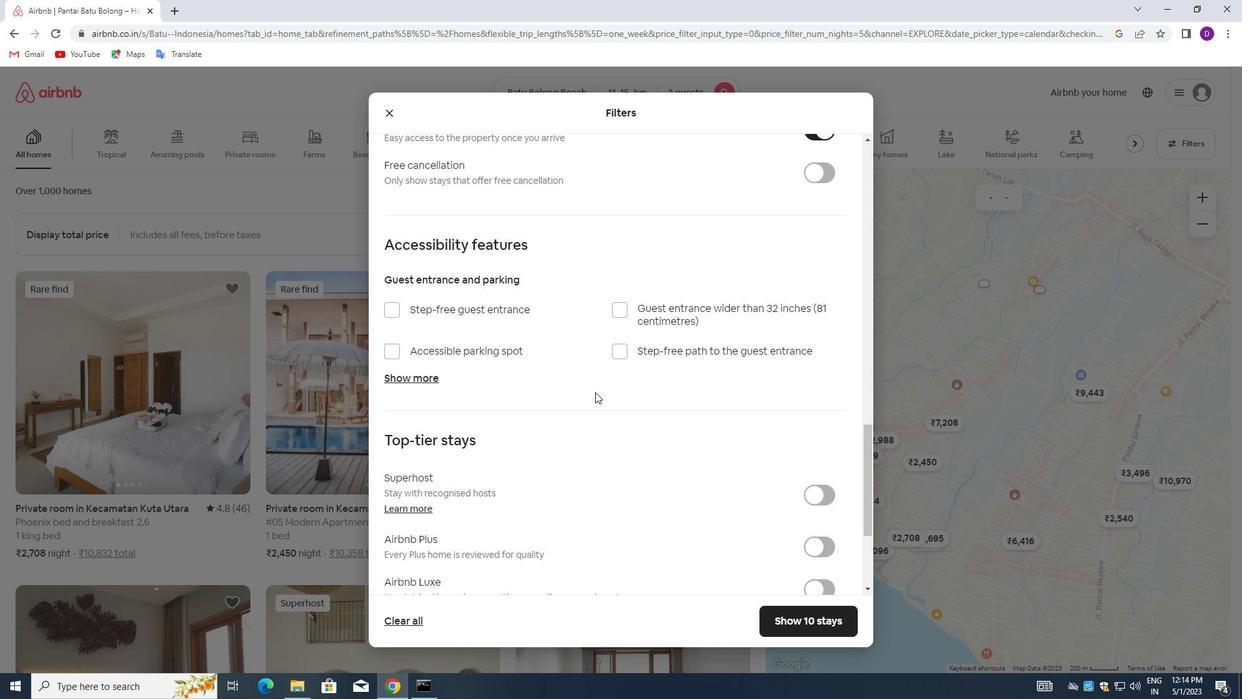 
Action: Mouse scrolled (574, 423) with delta (0, 0)
Screenshot: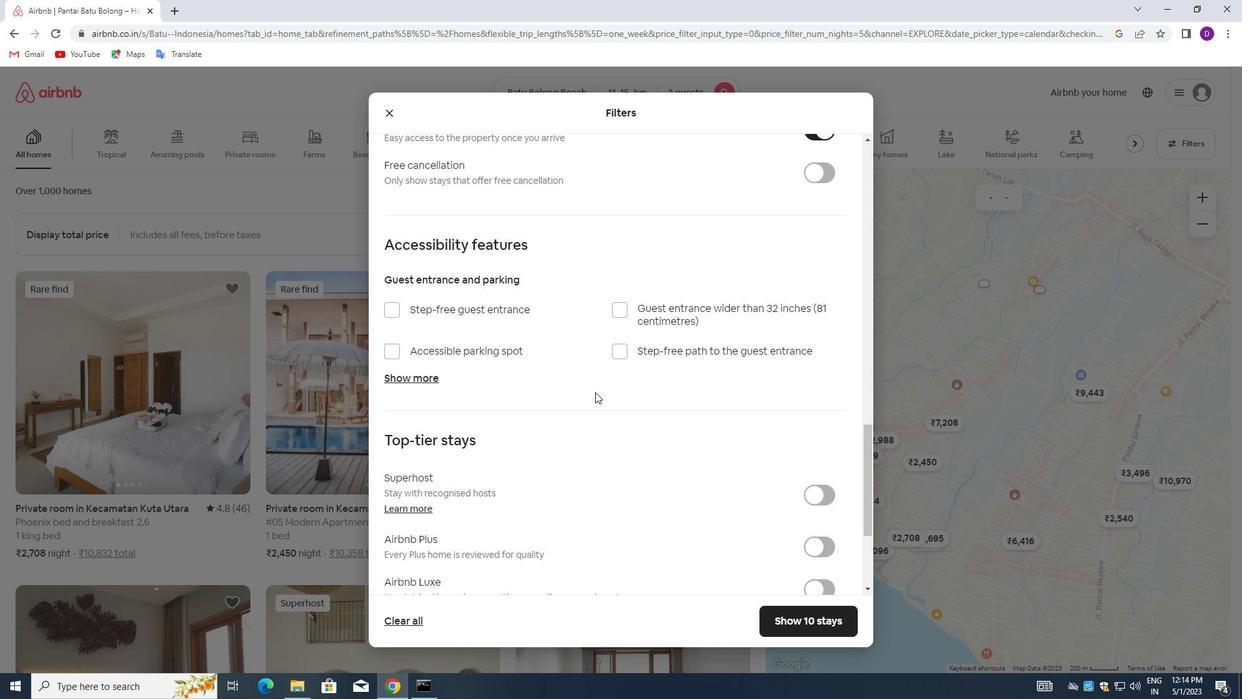 
Action: Mouse moved to (559, 435)
Screenshot: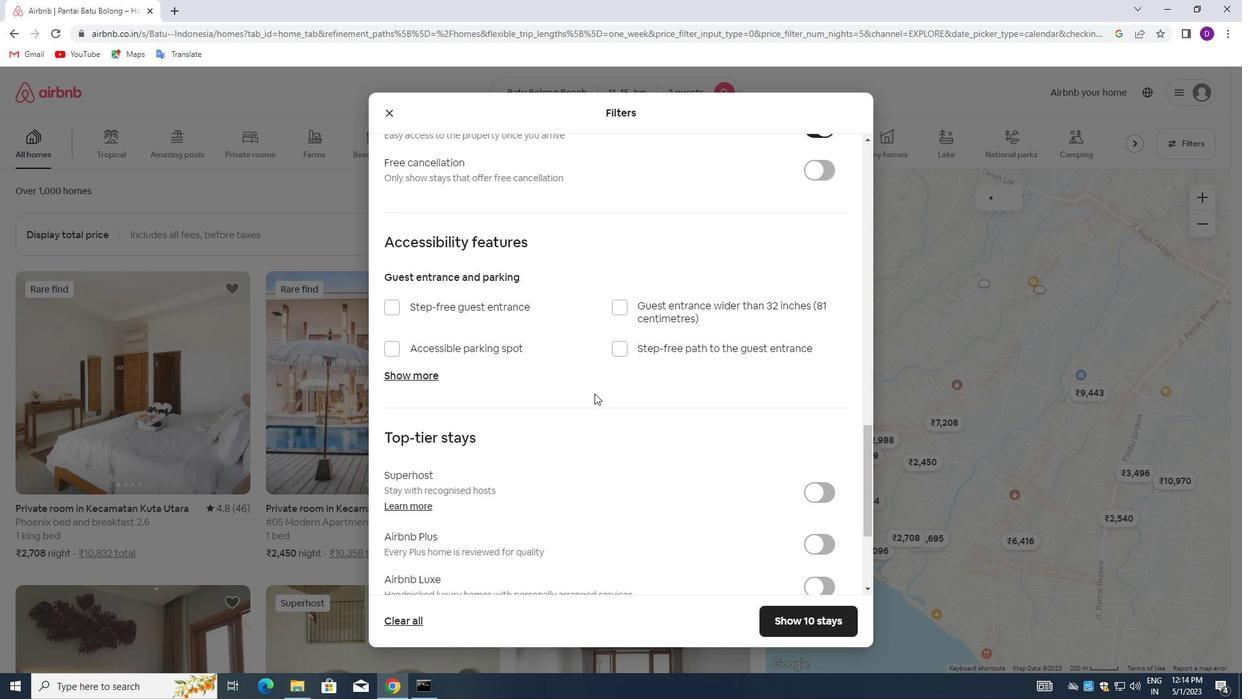
Action: Mouse scrolled (559, 435) with delta (0, 0)
Screenshot: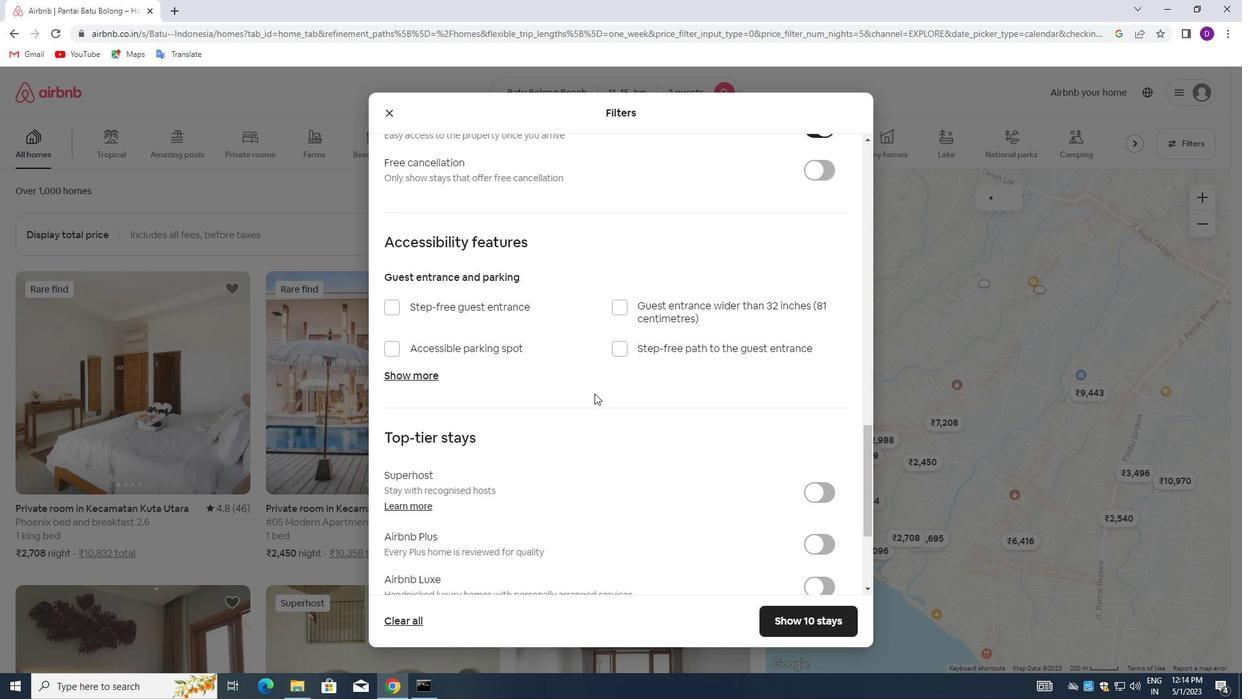 
Action: Mouse moved to (400, 501)
Screenshot: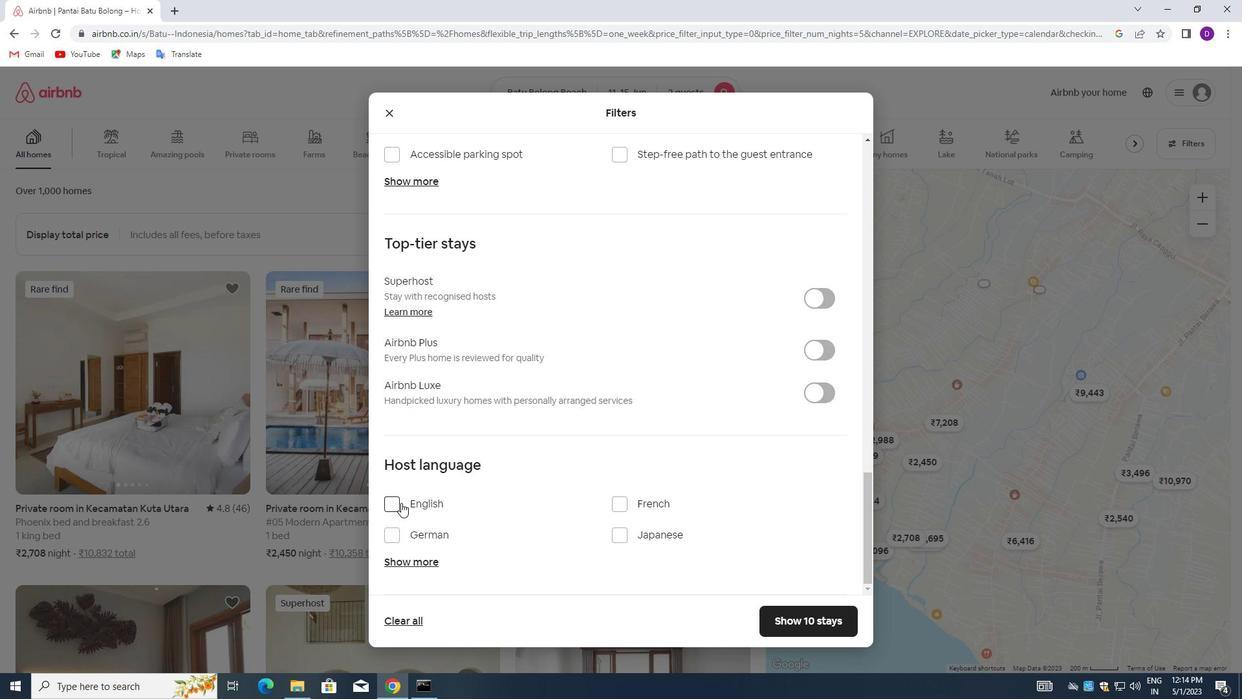
Action: Mouse pressed left at (400, 501)
Screenshot: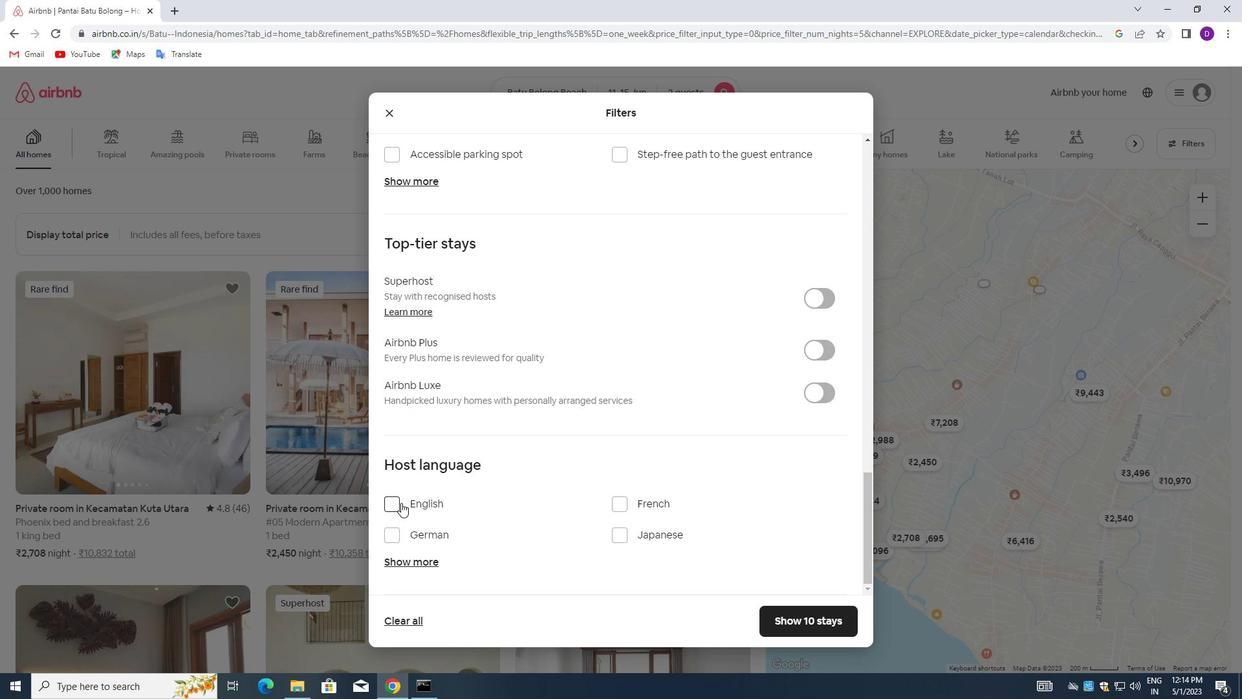 
Action: Mouse moved to (784, 624)
Screenshot: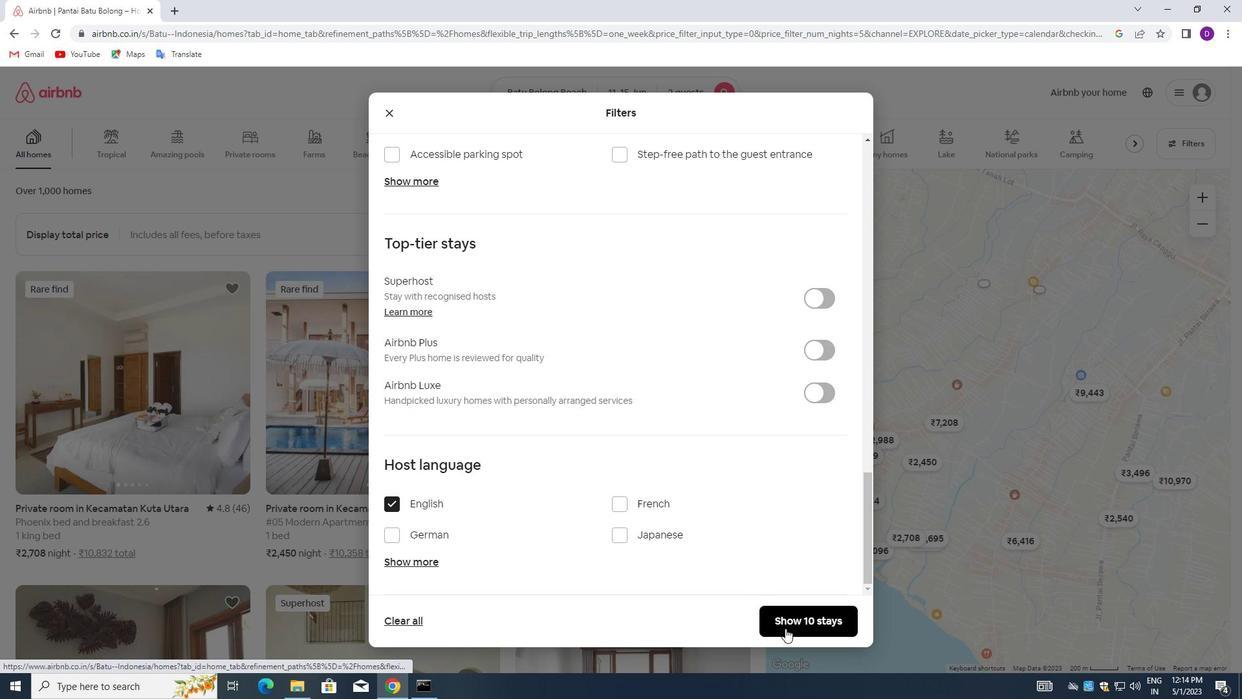 
Action: Mouse pressed left at (784, 624)
Screenshot: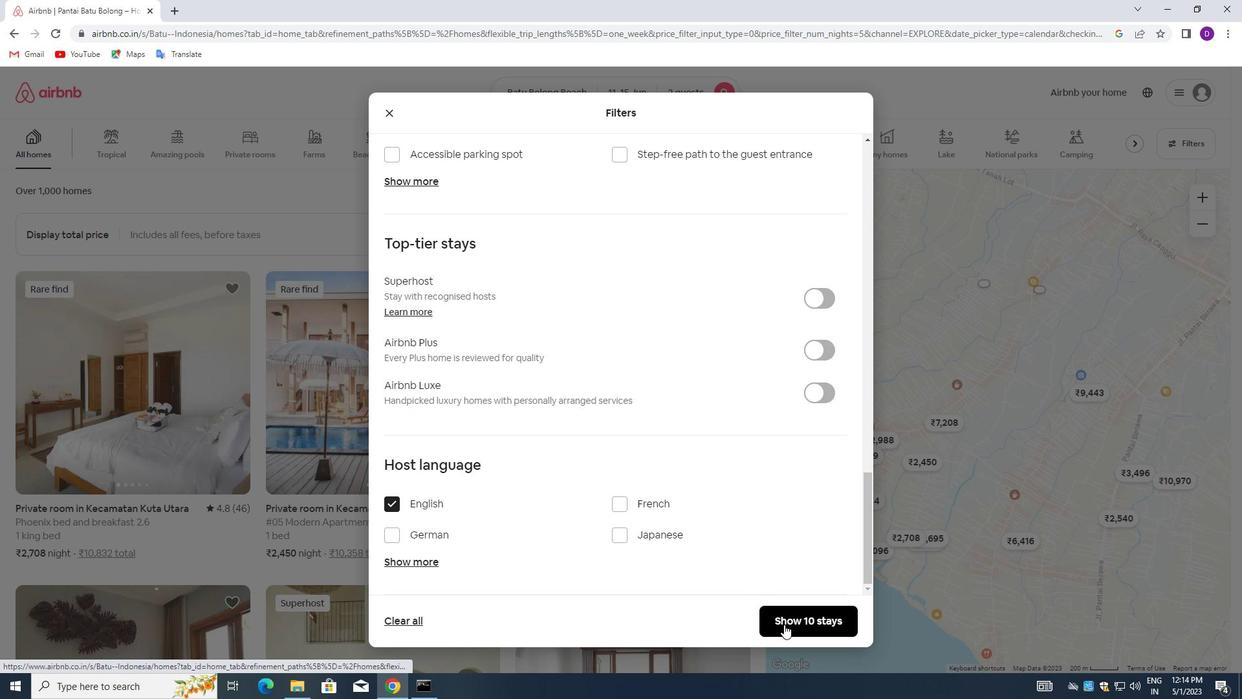 
Action: Mouse moved to (728, 499)
Screenshot: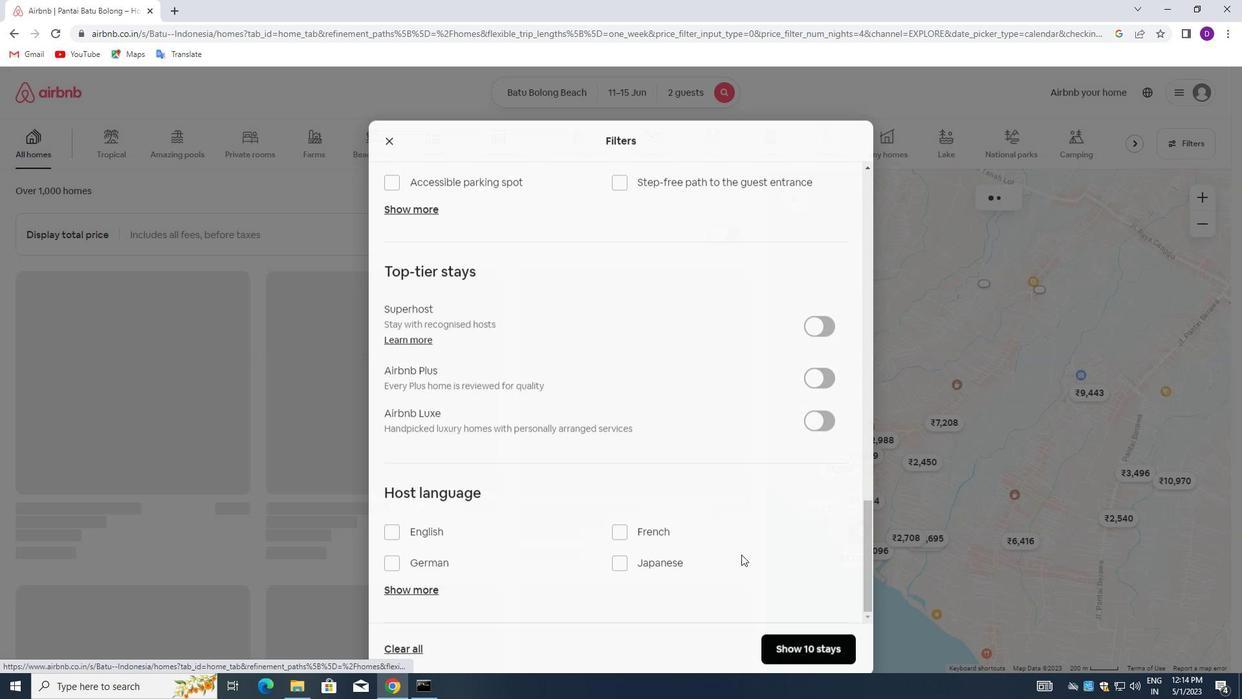 
